 Task: Look for space in Fes, Morocco from 6th September, 2023 to 12th September, 2023 for 4 adults in price range Rs.10000 to Rs.14000. Place can be private room with 4 bedrooms having 4 beds and 4 bathrooms. Property type can be house, flat, guest house. Amenities needed are: wifi, TV, free parkinig on premises, gym, breakfast. Booking option can be shelf check-in. Required host language is English.
Action: Mouse pressed left at (494, 102)
Screenshot: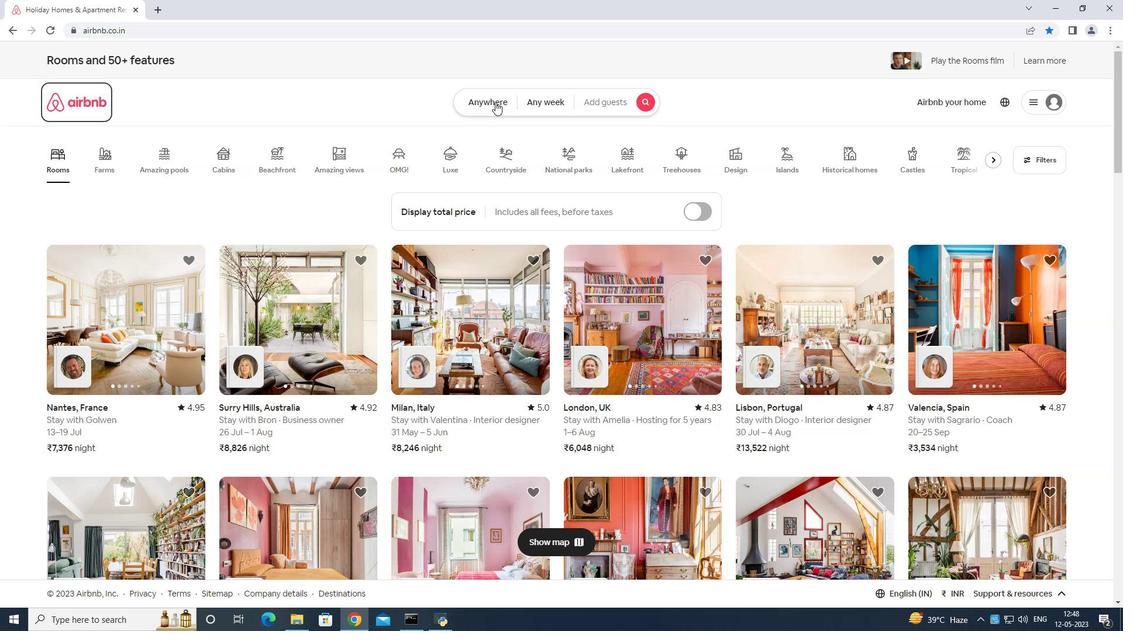 
Action: Mouse moved to (457, 135)
Screenshot: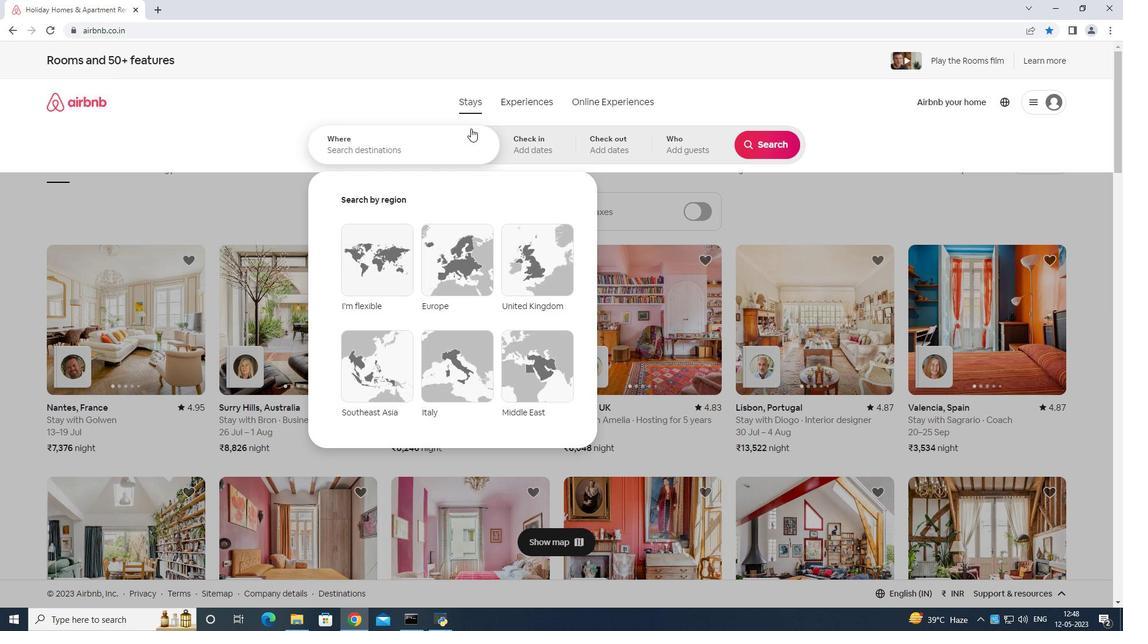
Action: Mouse pressed left at (457, 135)
Screenshot: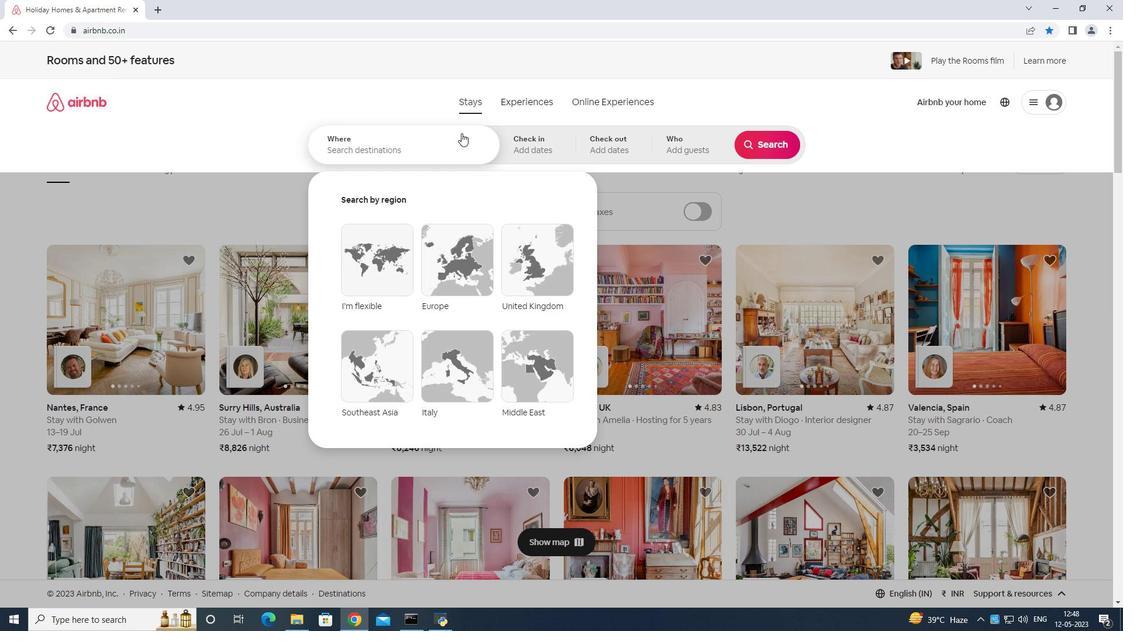 
Action: Mouse moved to (469, 151)
Screenshot: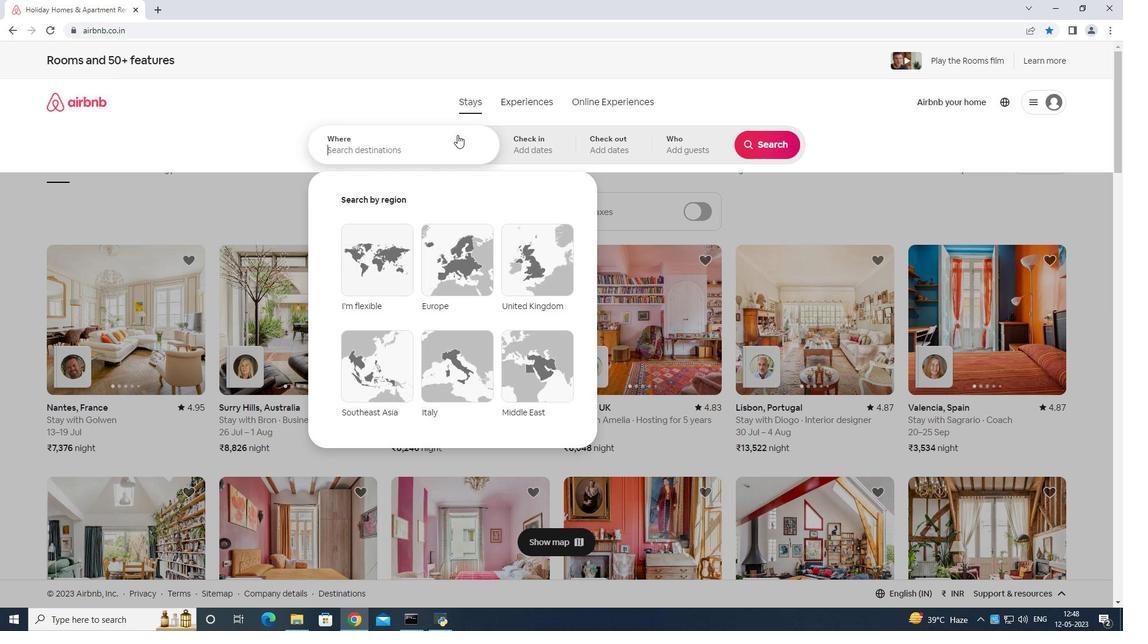 
Action: Key pressed <Key.shift>Fes<Key.space>morocco<Key.space><Key.enter>
Screenshot: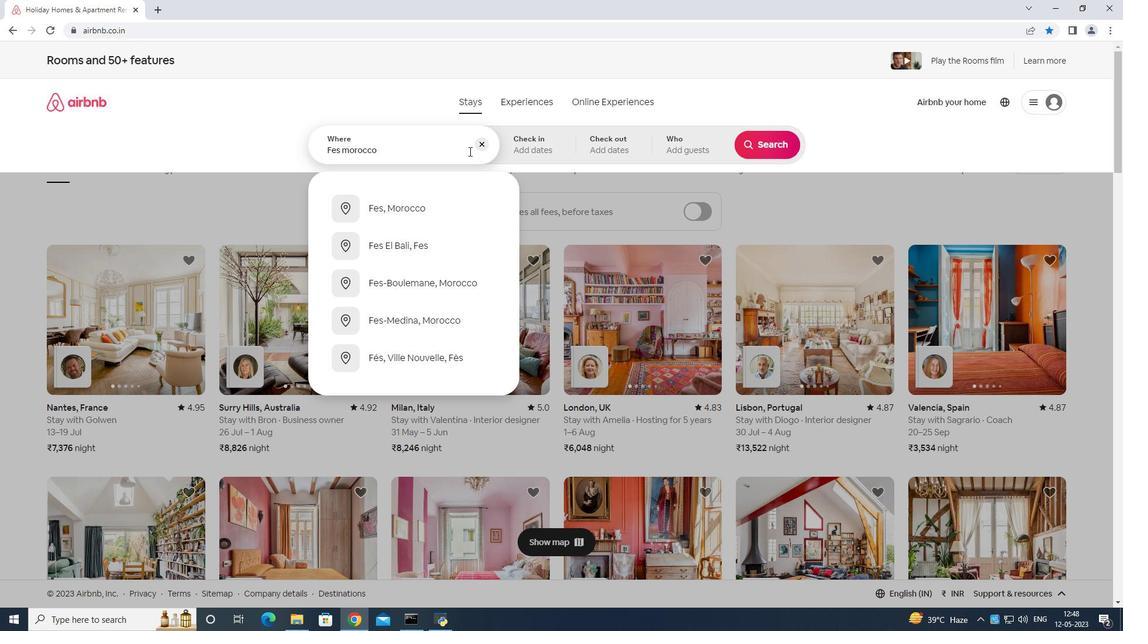
Action: Mouse moved to (753, 240)
Screenshot: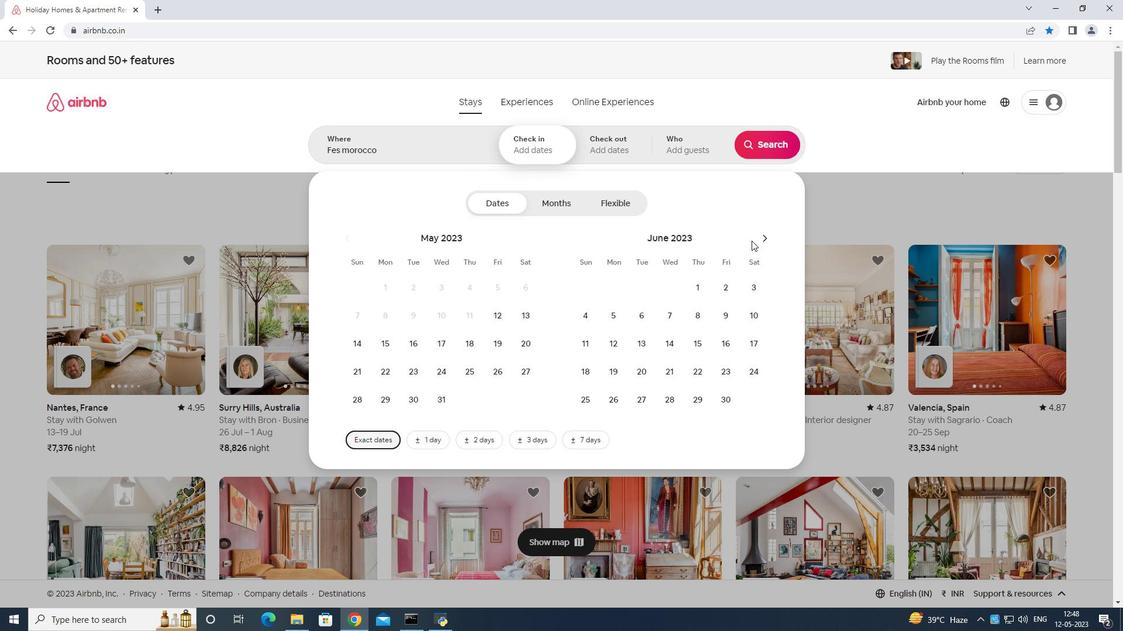 
Action: Mouse pressed left at (753, 240)
Screenshot: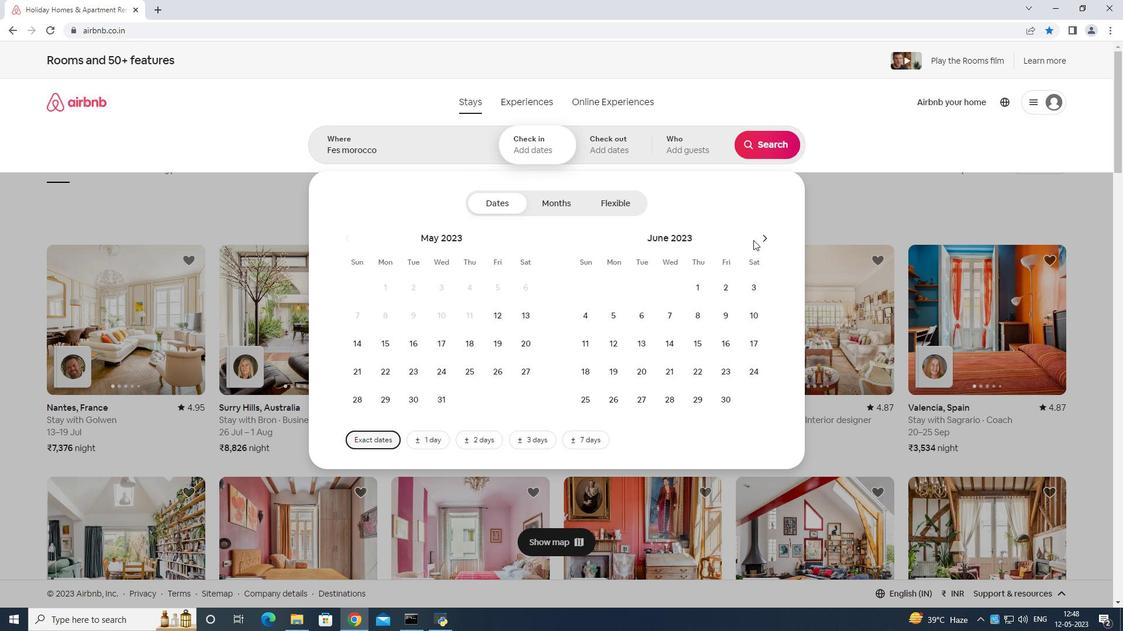 
Action: Mouse moved to (754, 240)
Screenshot: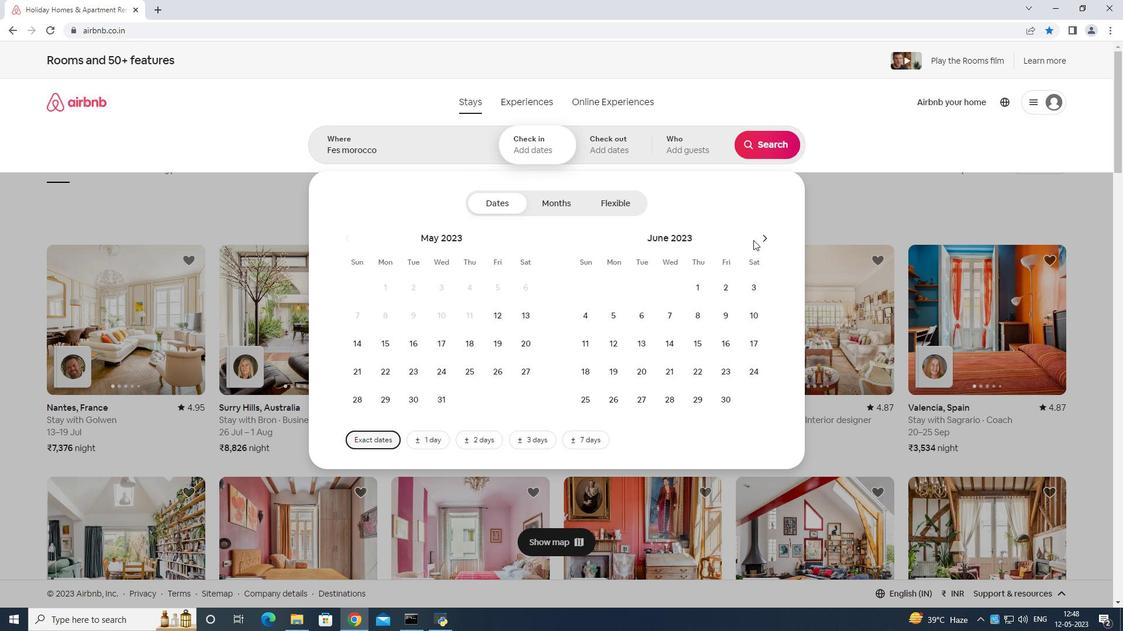 
Action: Mouse pressed left at (754, 240)
Screenshot: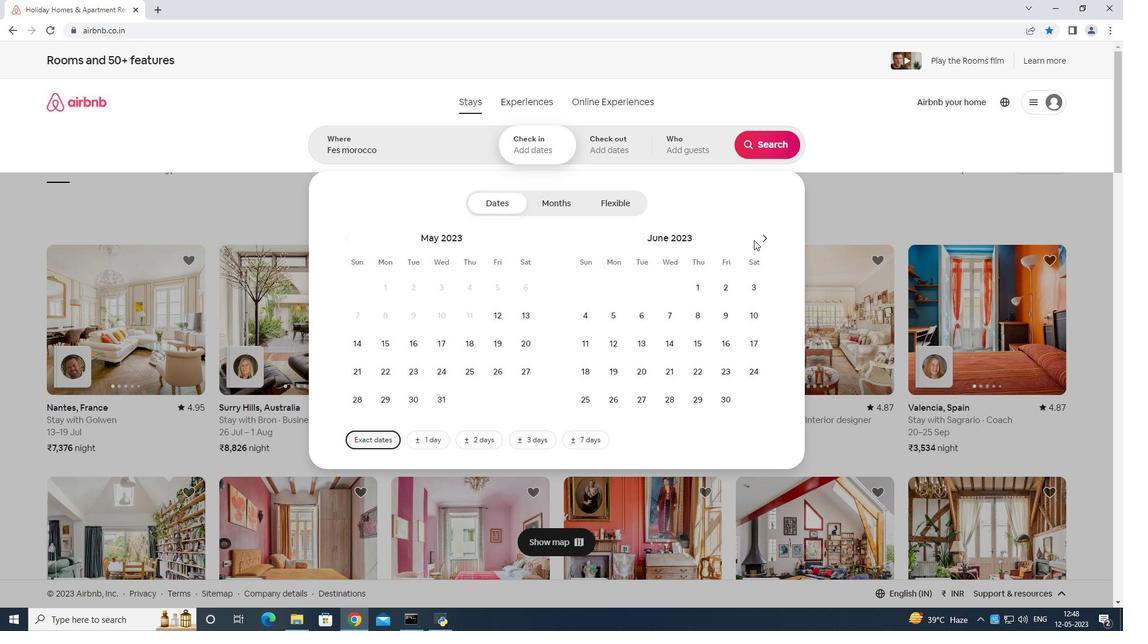 
Action: Mouse moved to (762, 244)
Screenshot: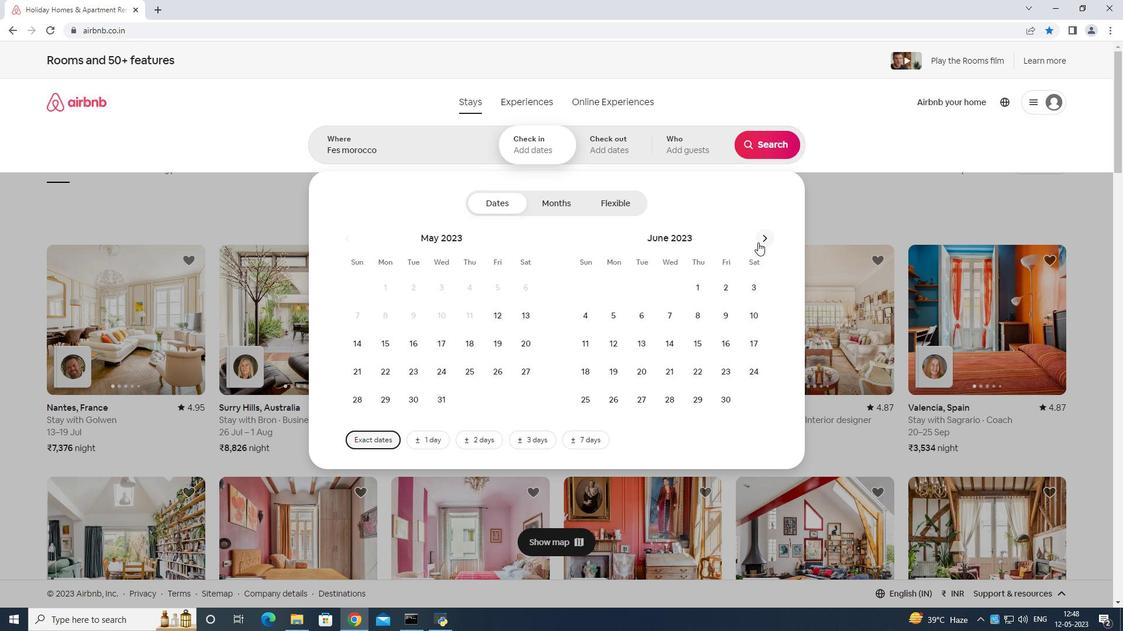 
Action: Mouse pressed left at (762, 244)
Screenshot: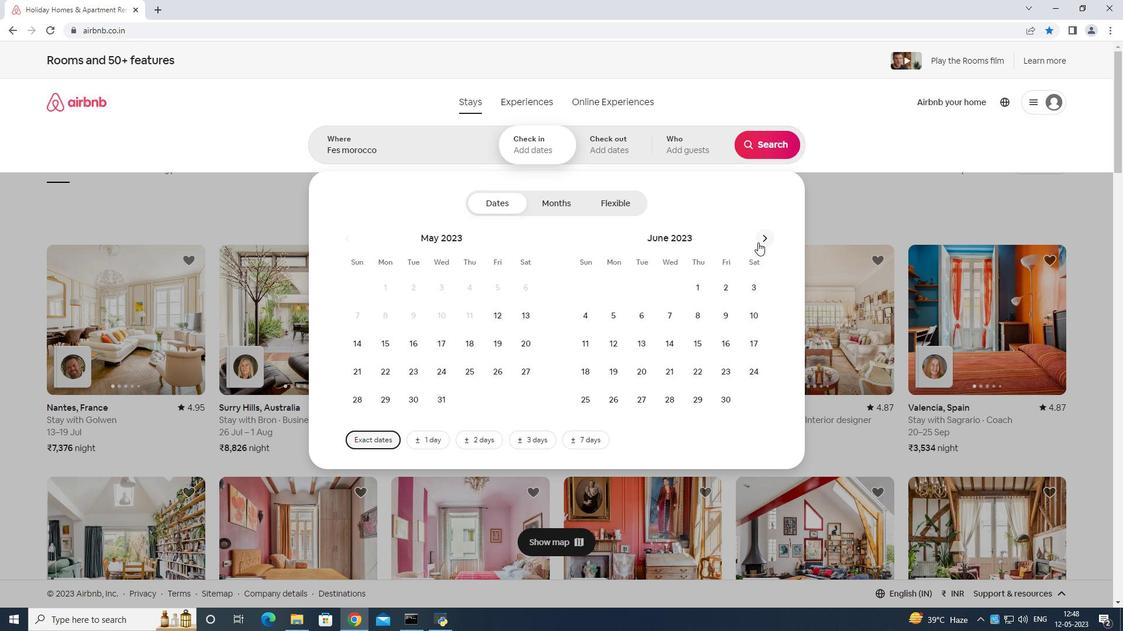 
Action: Mouse moved to (767, 243)
Screenshot: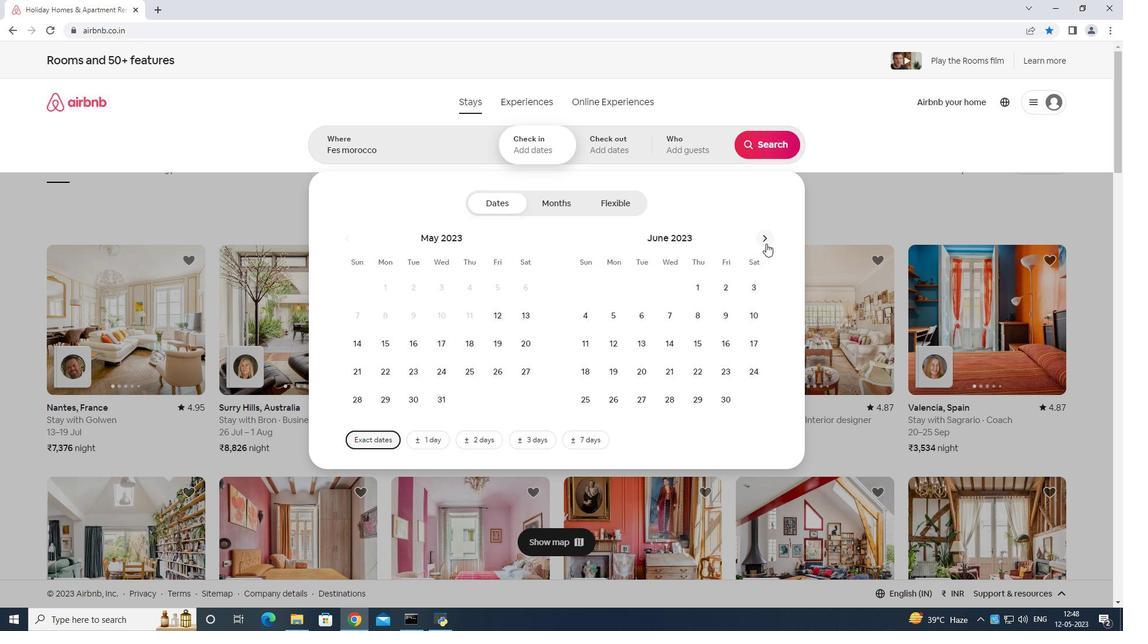 
Action: Mouse pressed left at (767, 243)
Screenshot: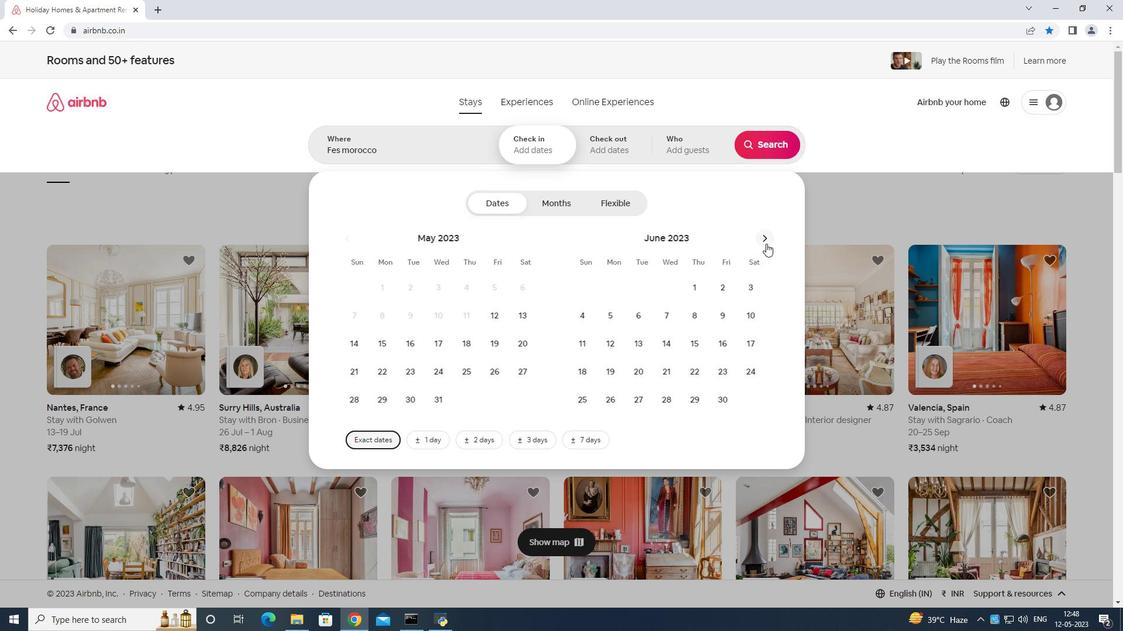 
Action: Mouse moved to (768, 243)
Screenshot: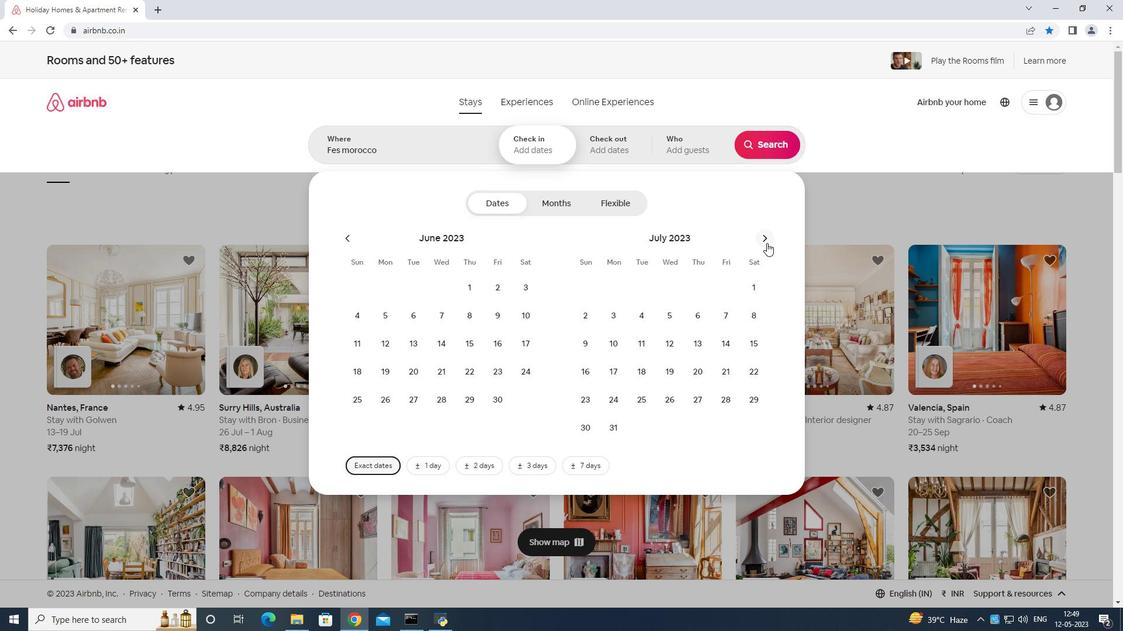 
Action: Mouse pressed left at (768, 243)
Screenshot: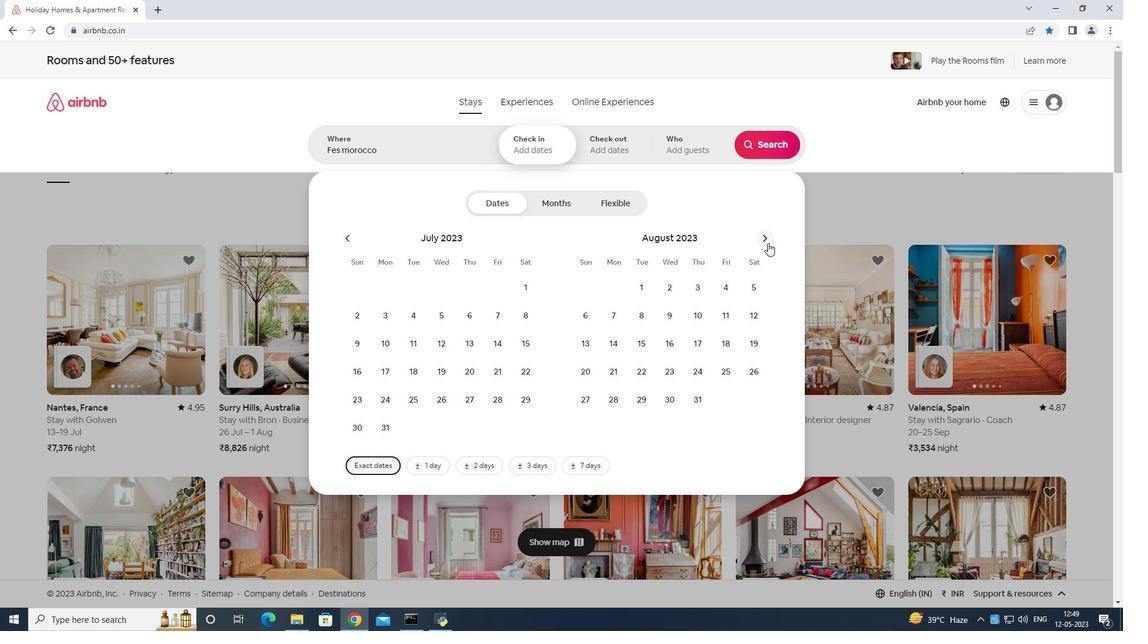 
Action: Mouse moved to (665, 315)
Screenshot: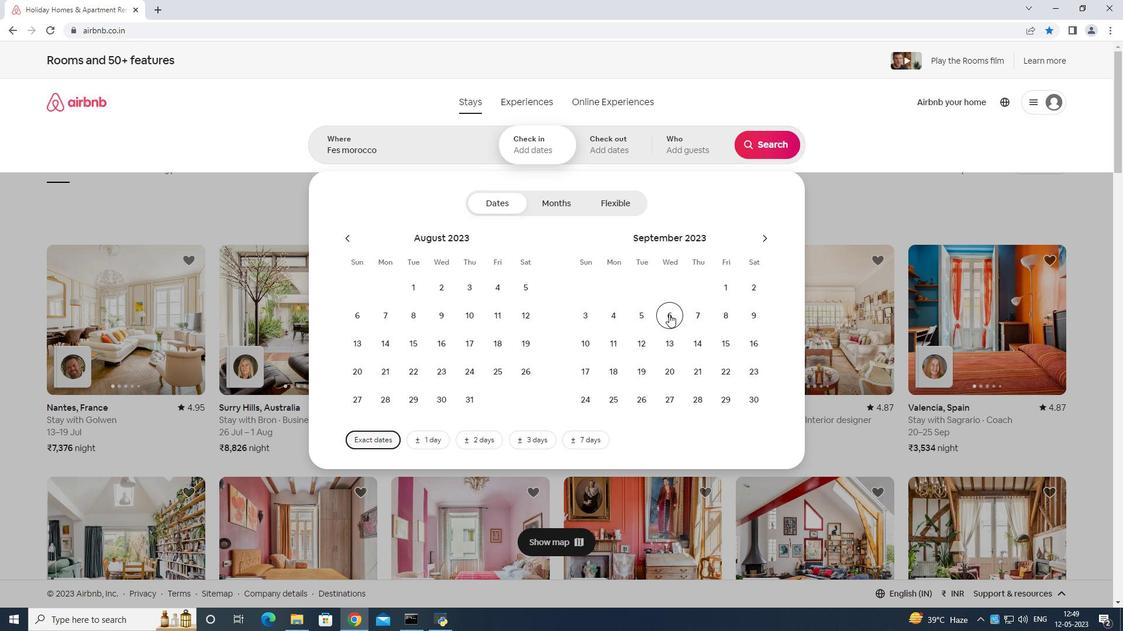 
Action: Mouse pressed left at (665, 315)
Screenshot: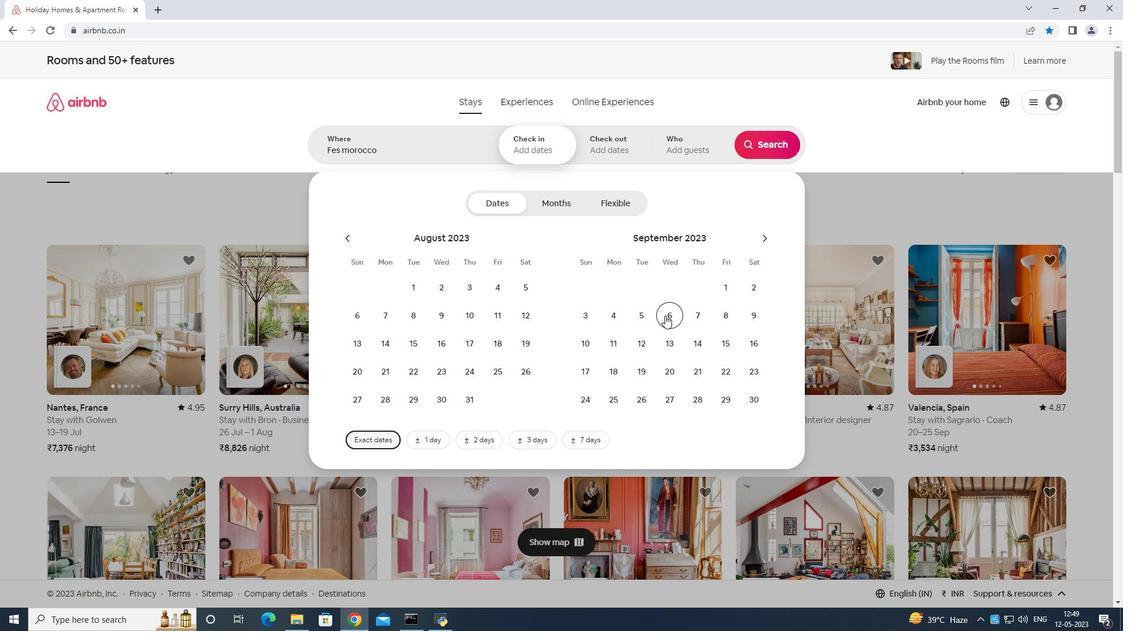 
Action: Mouse moved to (650, 338)
Screenshot: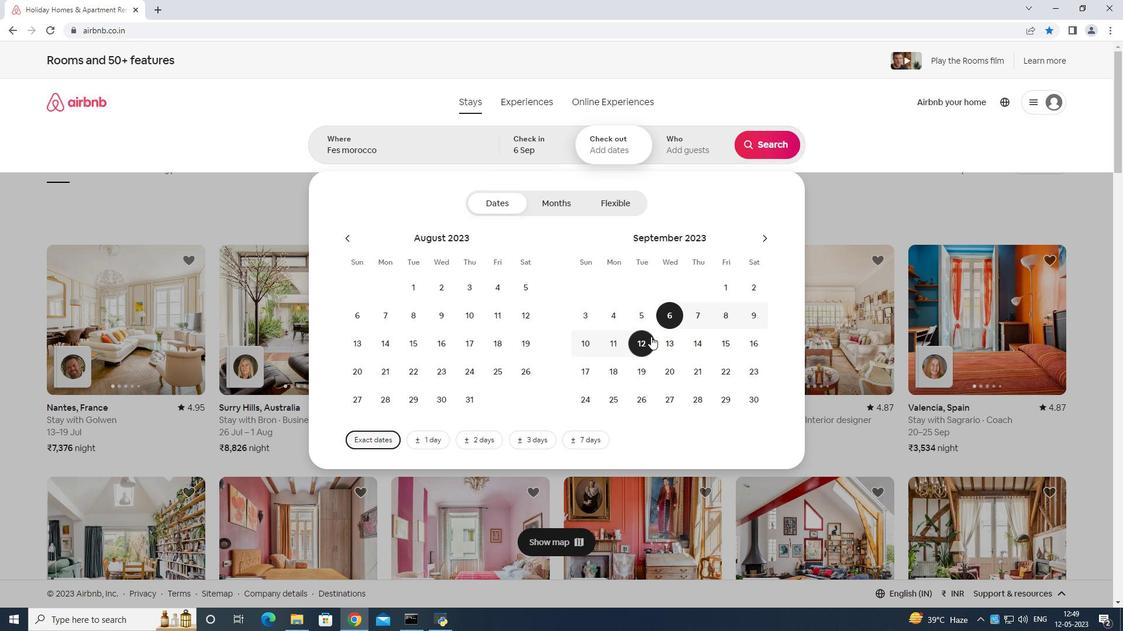 
Action: Mouse pressed left at (650, 338)
Screenshot: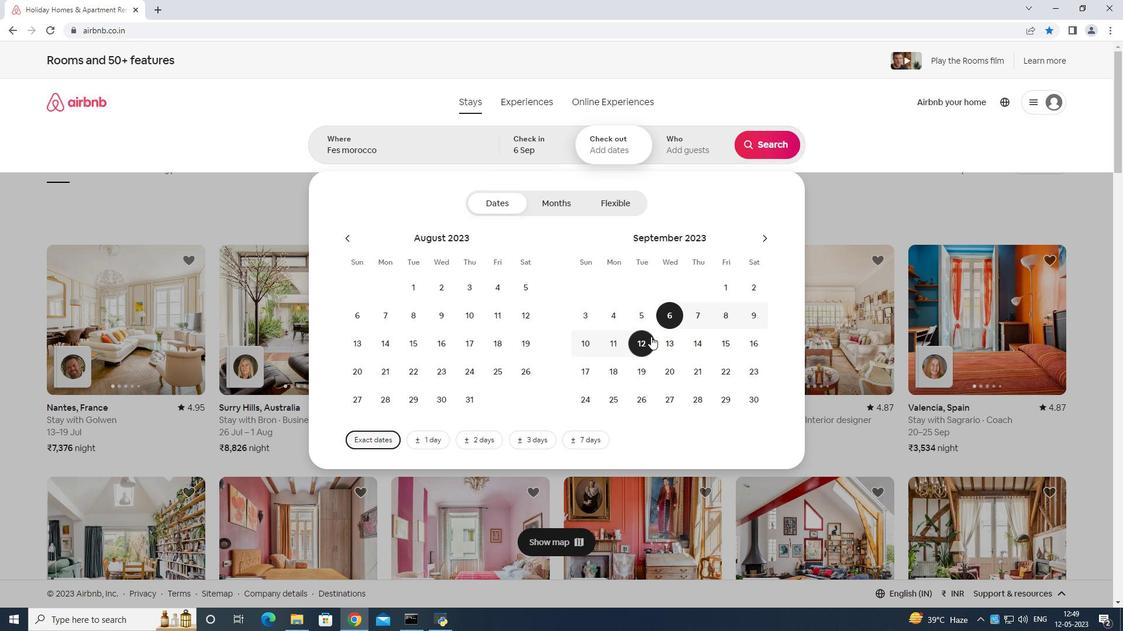
Action: Mouse moved to (709, 140)
Screenshot: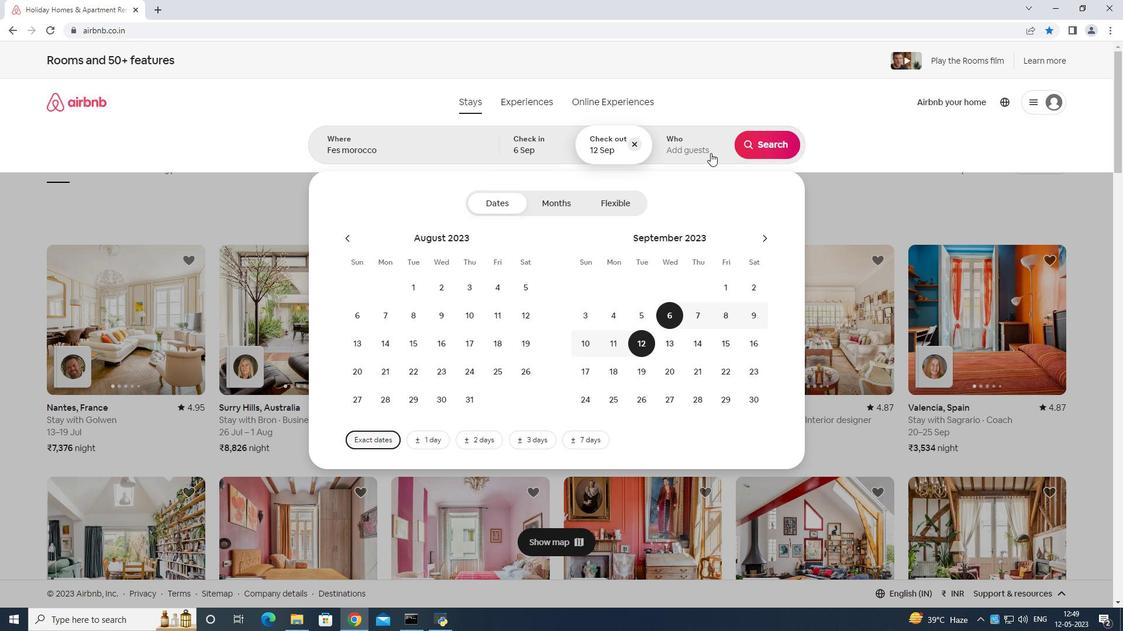
Action: Mouse pressed left at (709, 140)
Screenshot: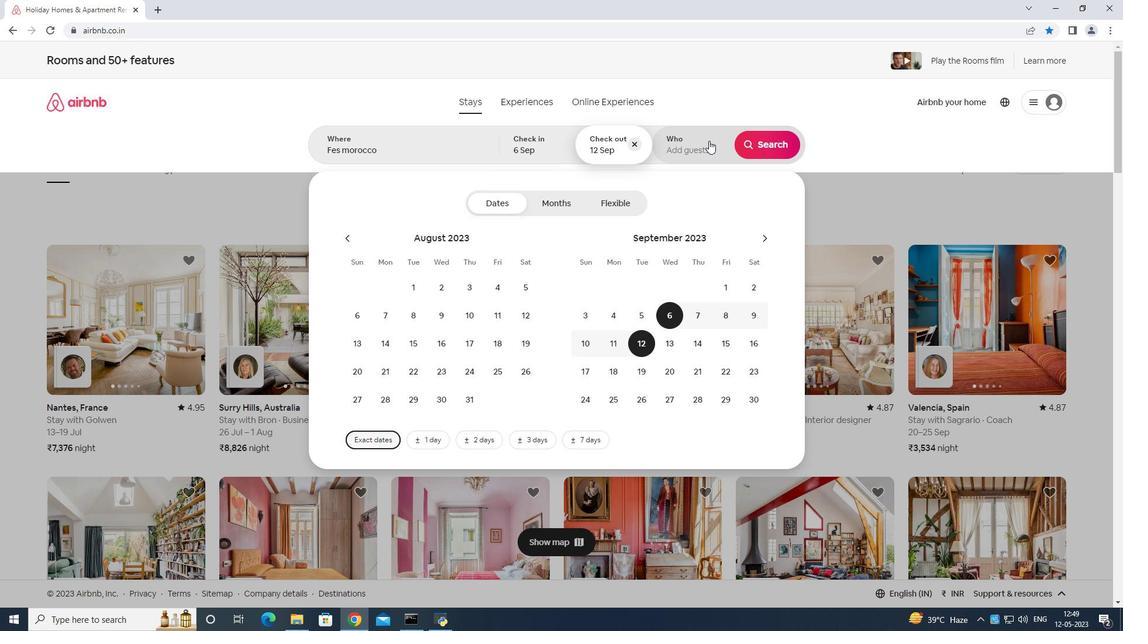
Action: Mouse moved to (768, 204)
Screenshot: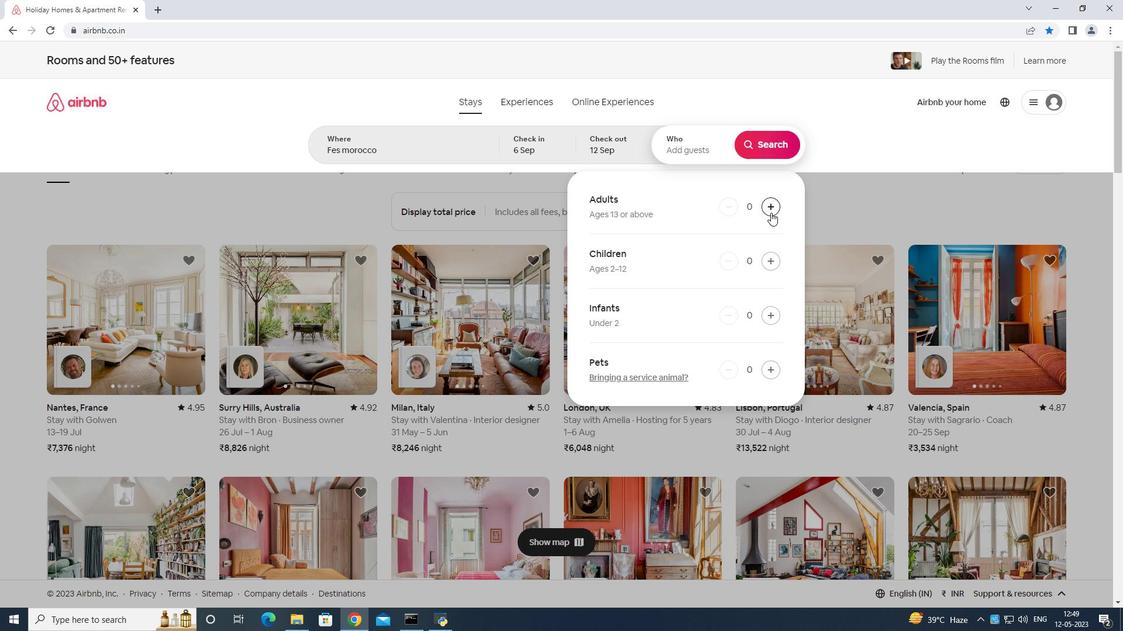 
Action: Mouse pressed left at (768, 204)
Screenshot: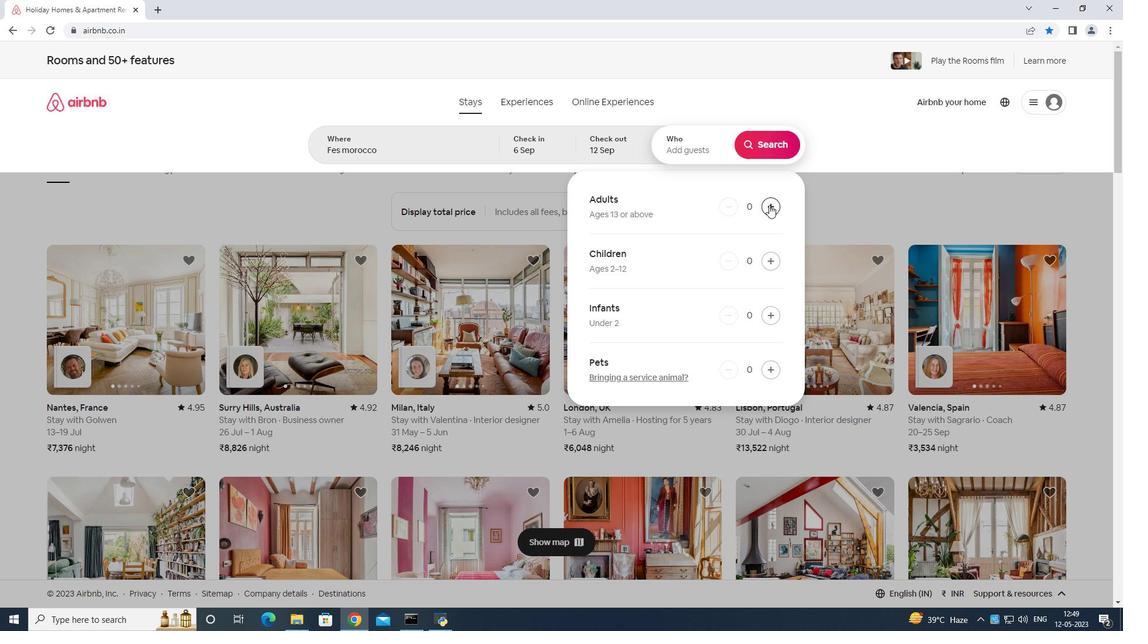 
Action: Mouse pressed left at (768, 204)
Screenshot: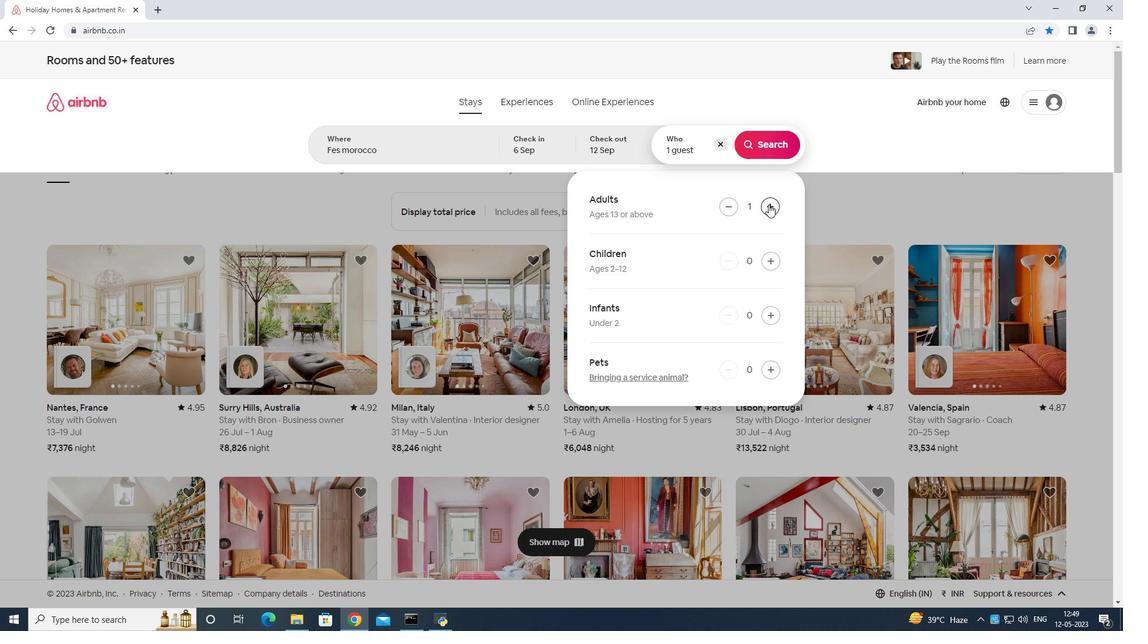 
Action: Mouse pressed left at (768, 204)
Screenshot: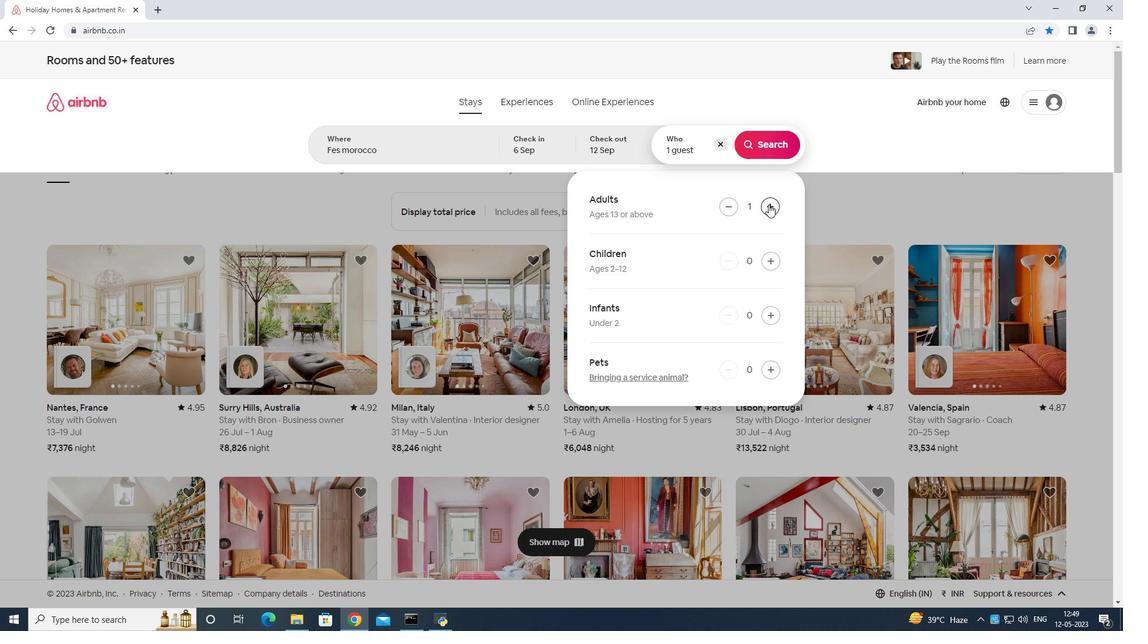 
Action: Mouse pressed left at (768, 204)
Screenshot: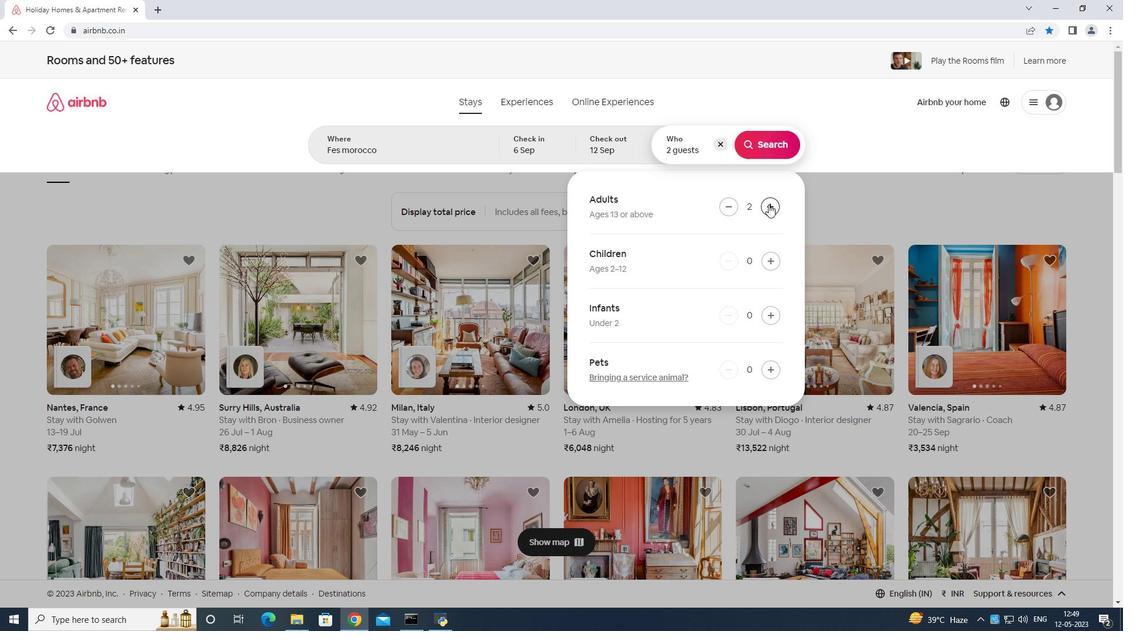 
Action: Mouse moved to (754, 148)
Screenshot: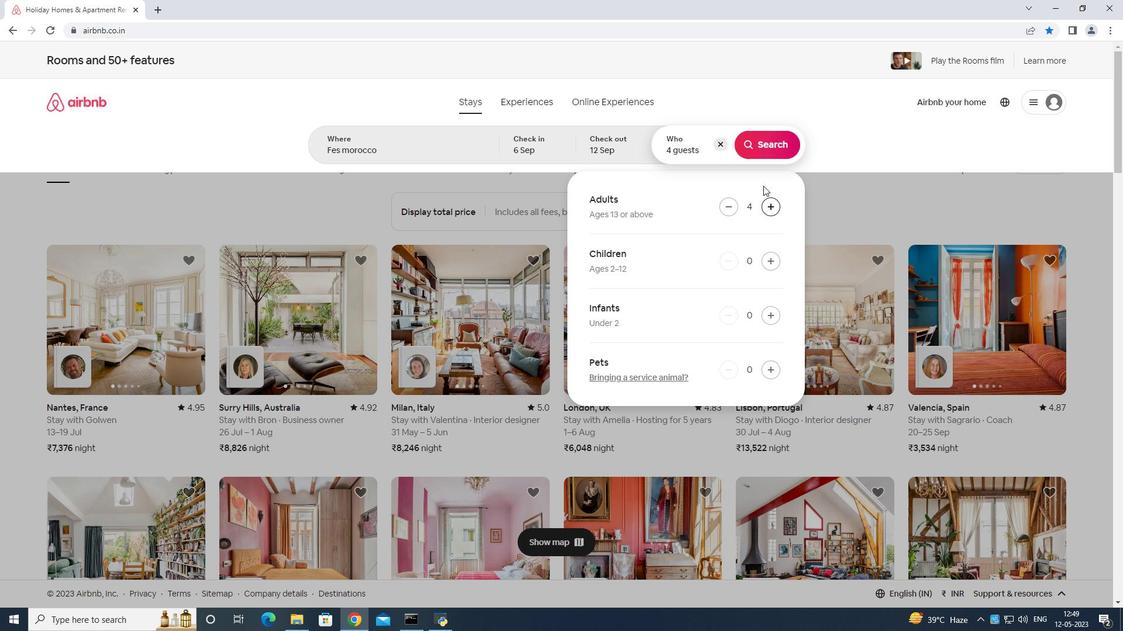 
Action: Mouse pressed left at (754, 148)
Screenshot: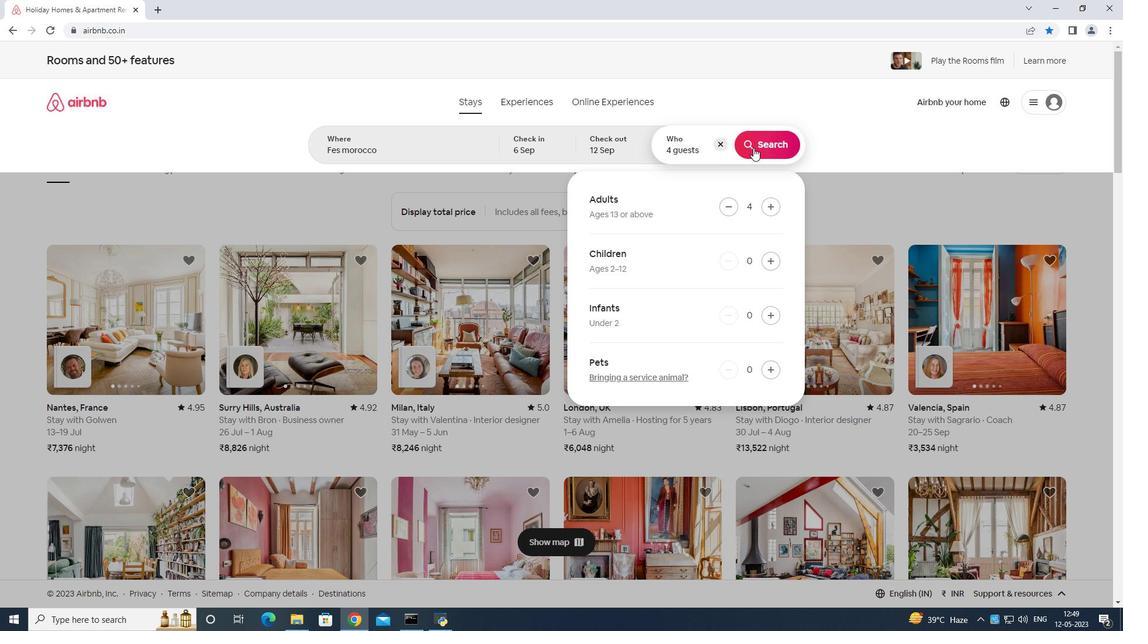 
Action: Mouse moved to (1076, 103)
Screenshot: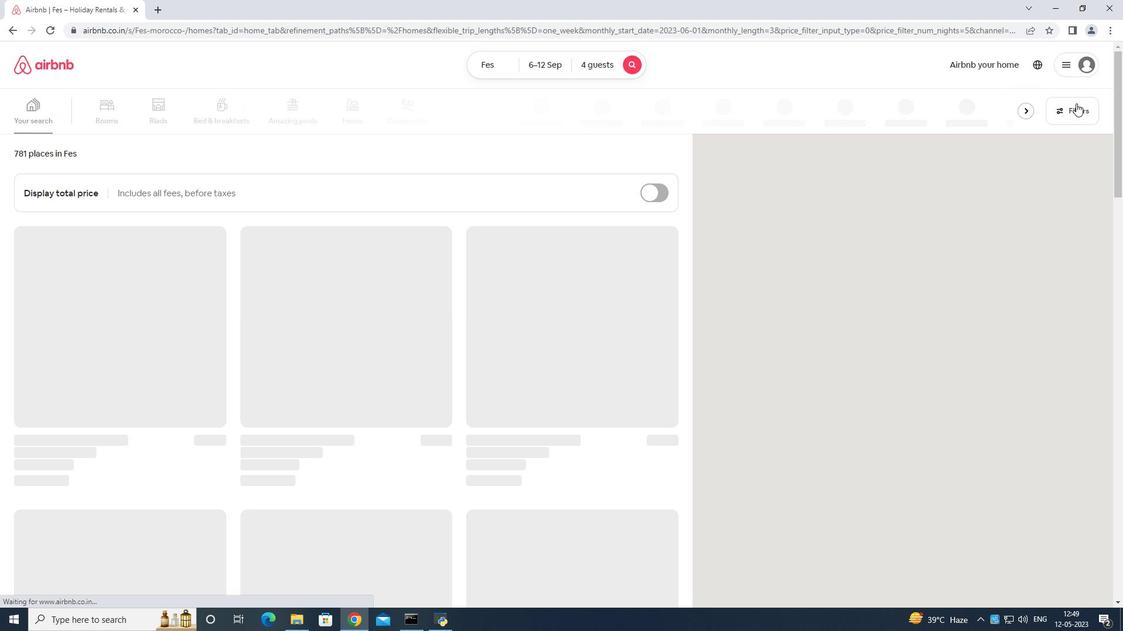 
Action: Mouse pressed left at (1076, 103)
Screenshot: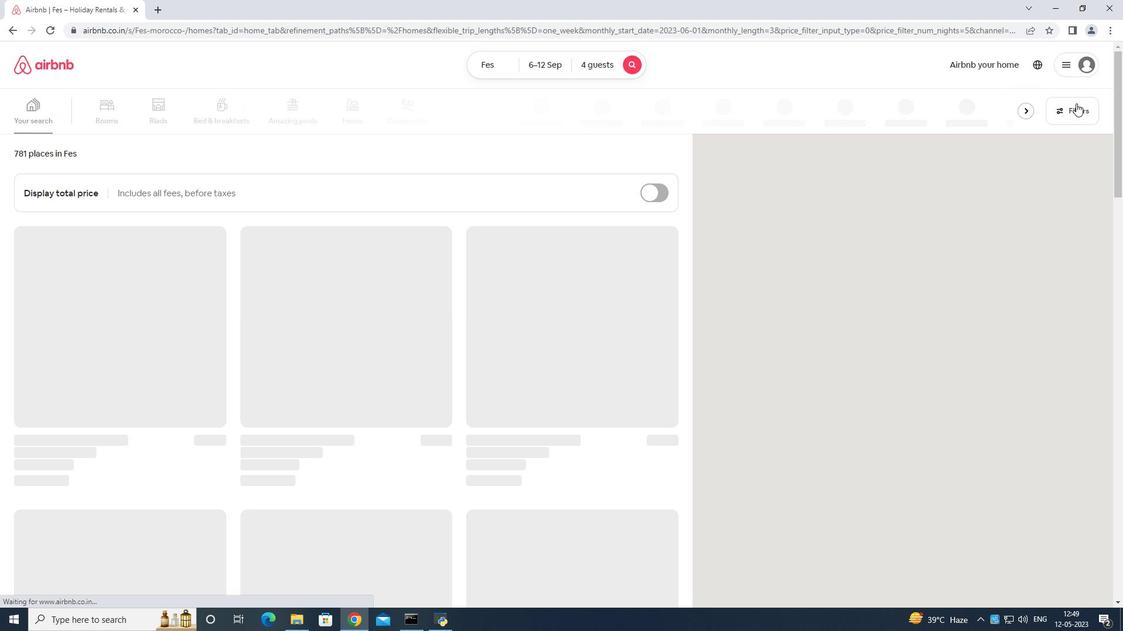 
Action: Mouse moved to (486, 401)
Screenshot: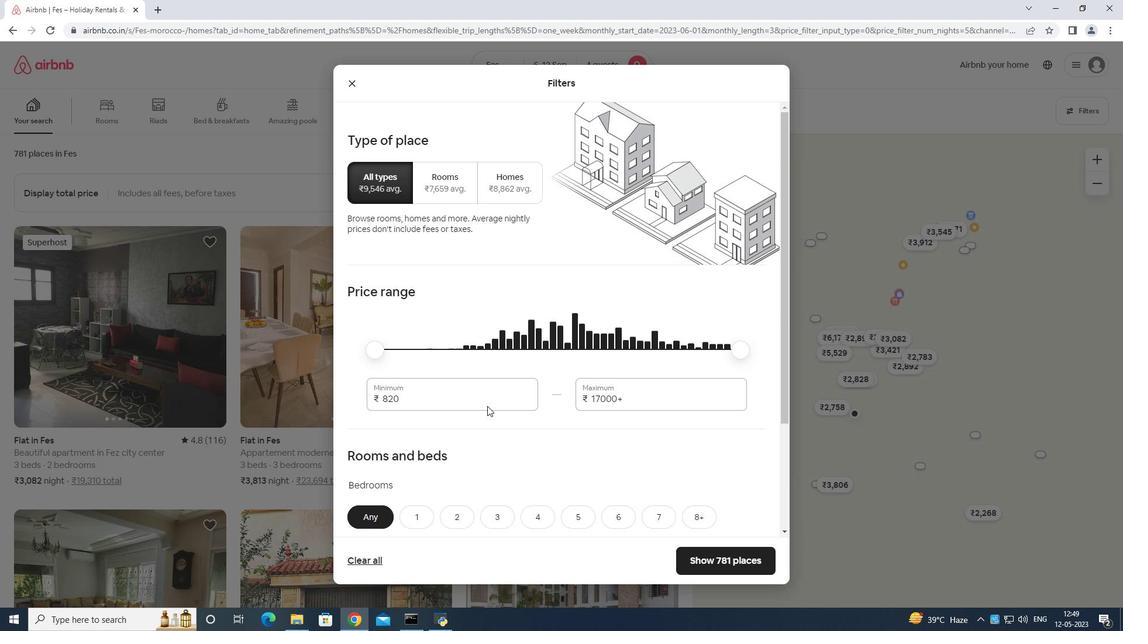 
Action: Mouse pressed left at (486, 401)
Screenshot: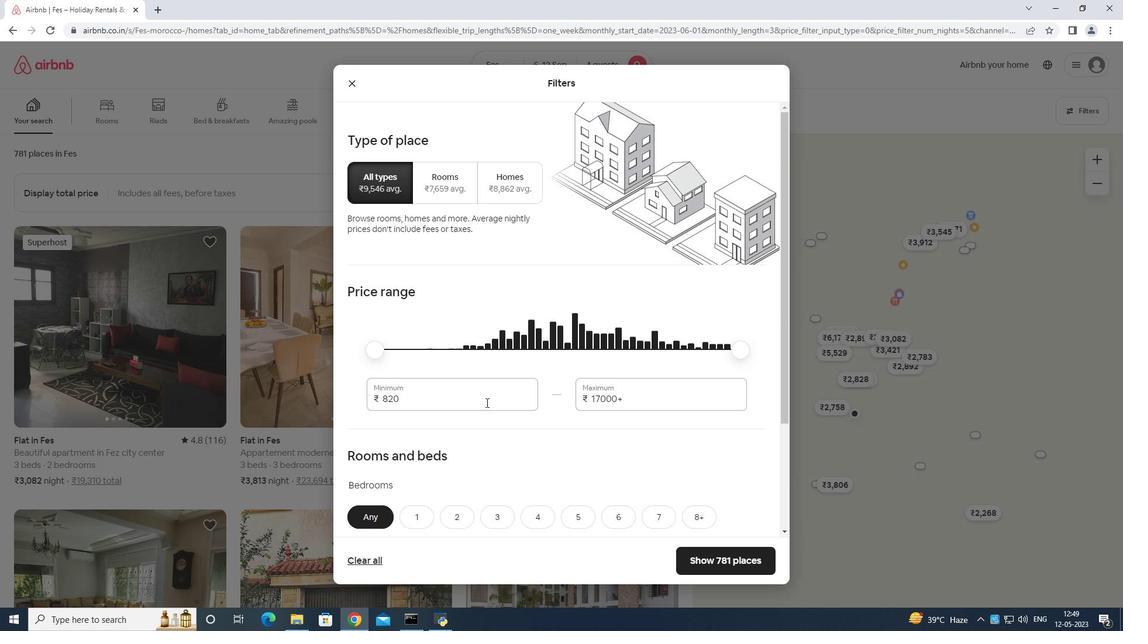 
Action: Mouse moved to (482, 397)
Screenshot: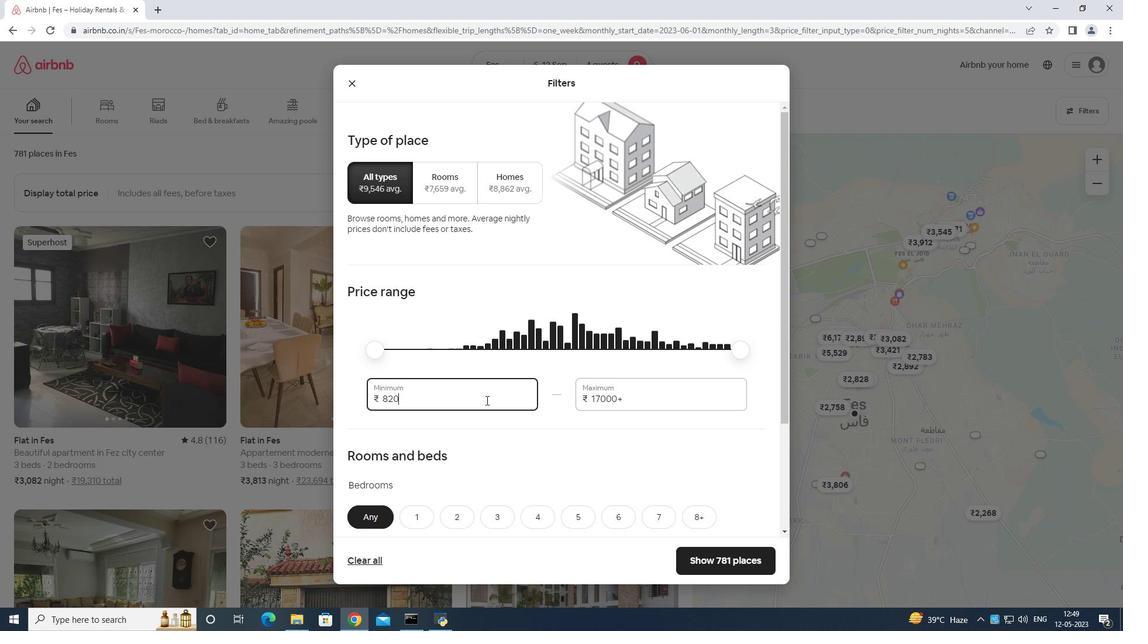 
Action: Key pressed <Key.backspace>
Screenshot: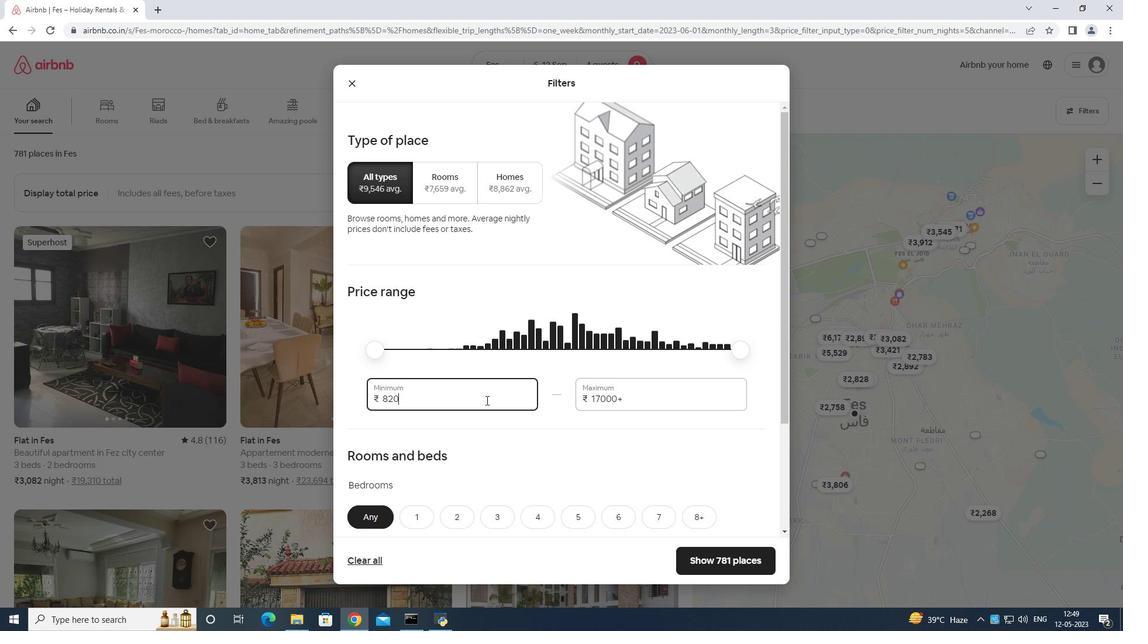 
Action: Mouse moved to (480, 395)
Screenshot: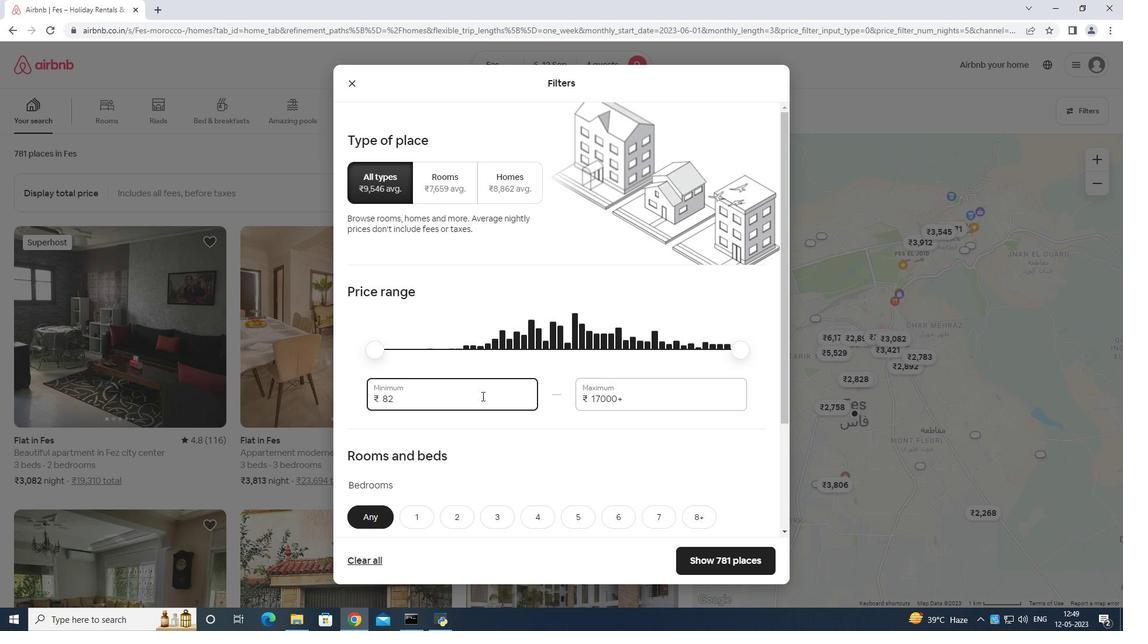 
Action: Key pressed <Key.backspace>
Screenshot: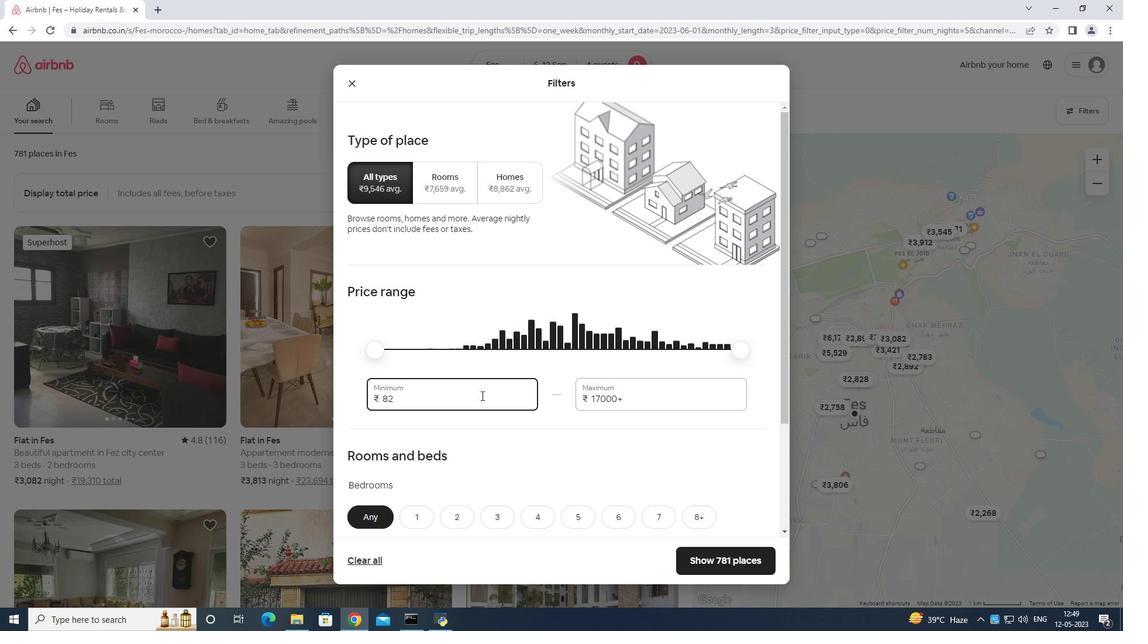 
Action: Mouse moved to (480, 395)
Screenshot: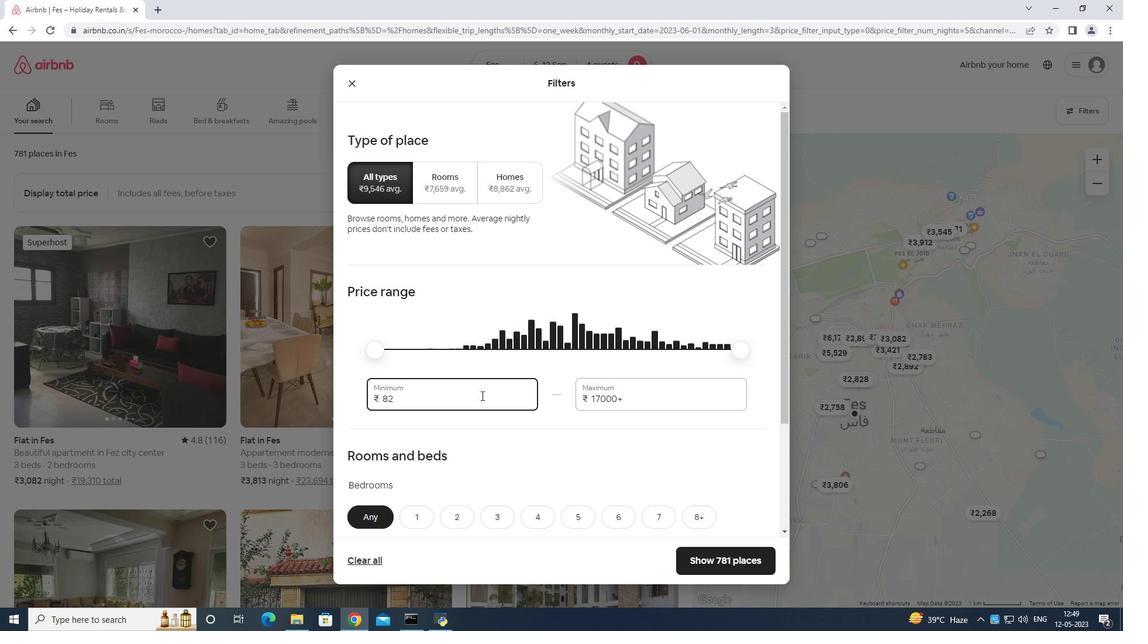 
Action: Key pressed <Key.backspace><Key.backspace>
Screenshot: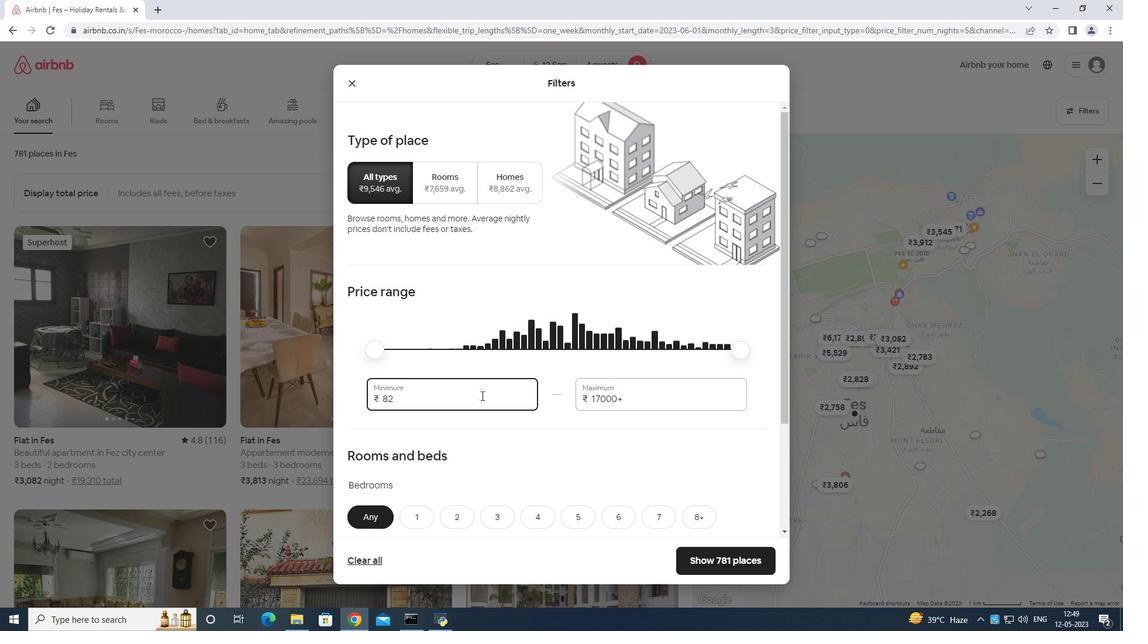 
Action: Mouse moved to (479, 394)
Screenshot: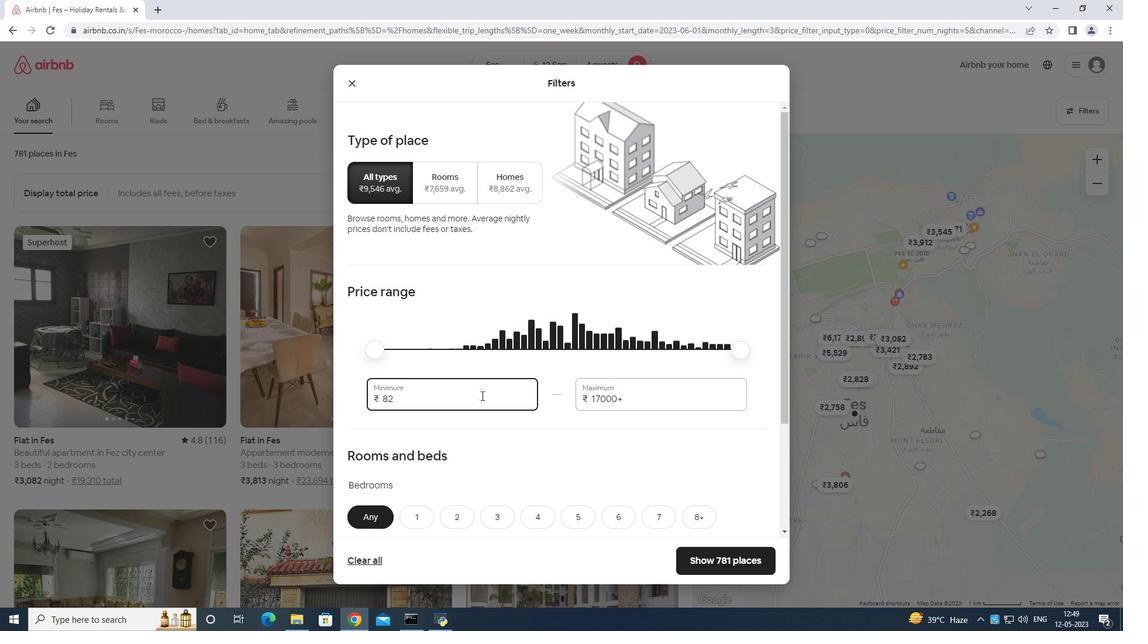 
Action: Key pressed <Key.backspace><Key.backspace><Key.backspace>
Screenshot: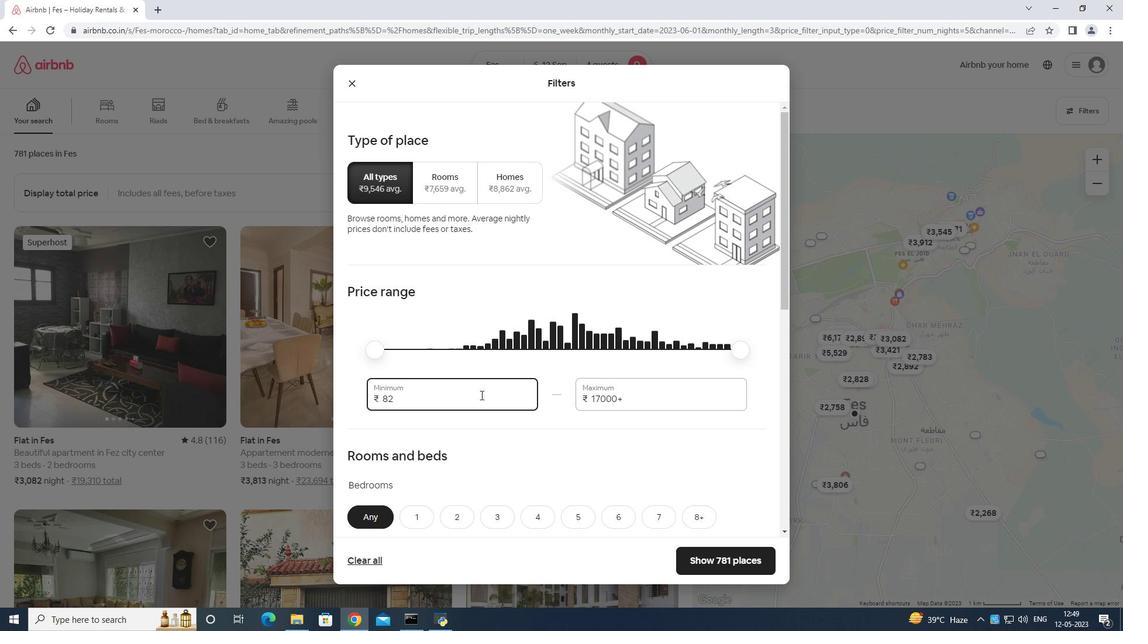 
Action: Mouse moved to (479, 394)
Screenshot: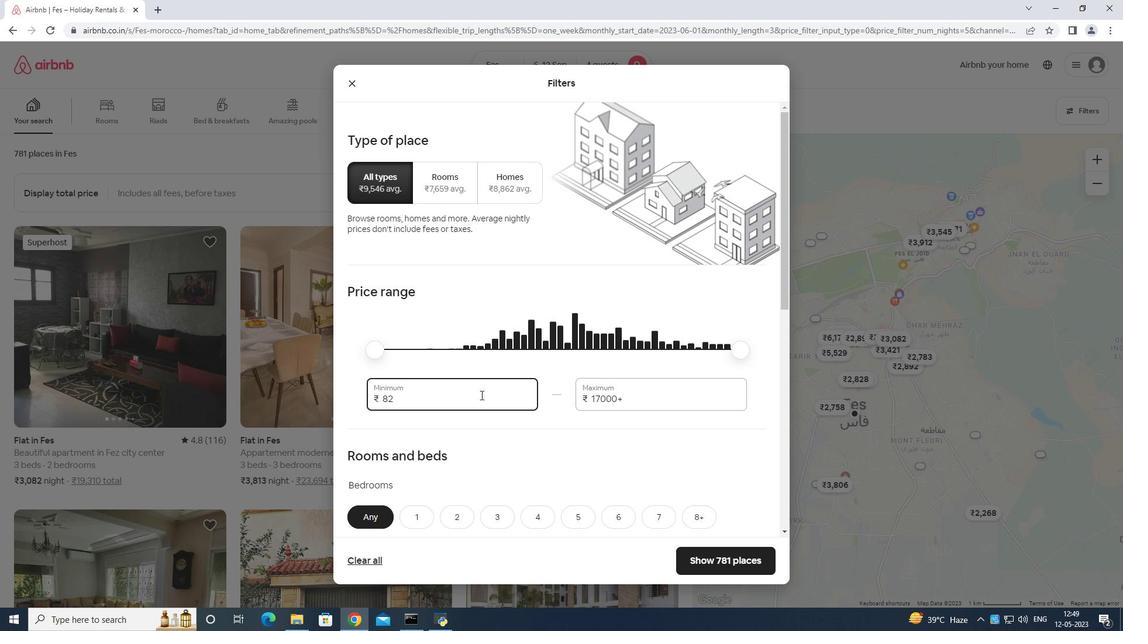 
Action: Key pressed <Key.backspace>
Screenshot: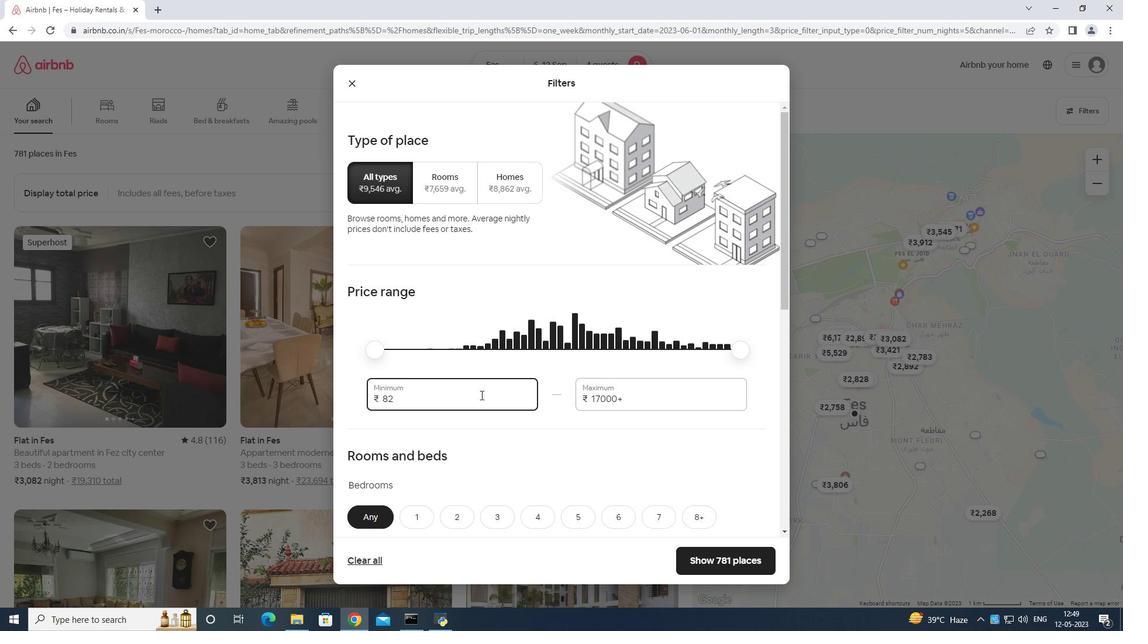 
Action: Mouse moved to (479, 394)
Screenshot: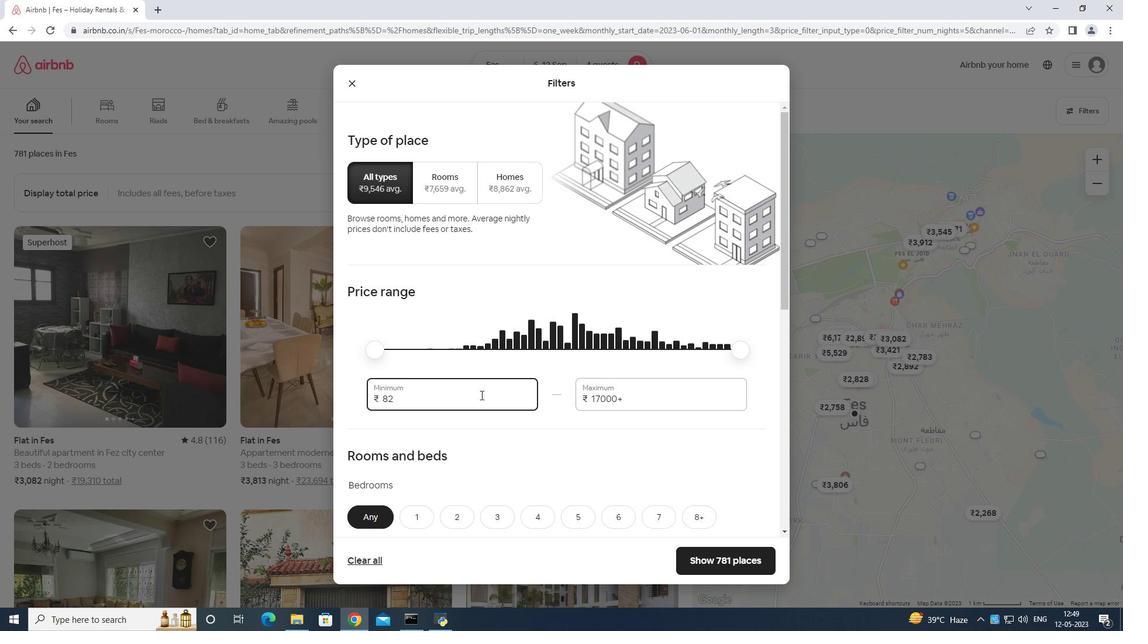 
Action: Key pressed <Key.backspace>
Screenshot: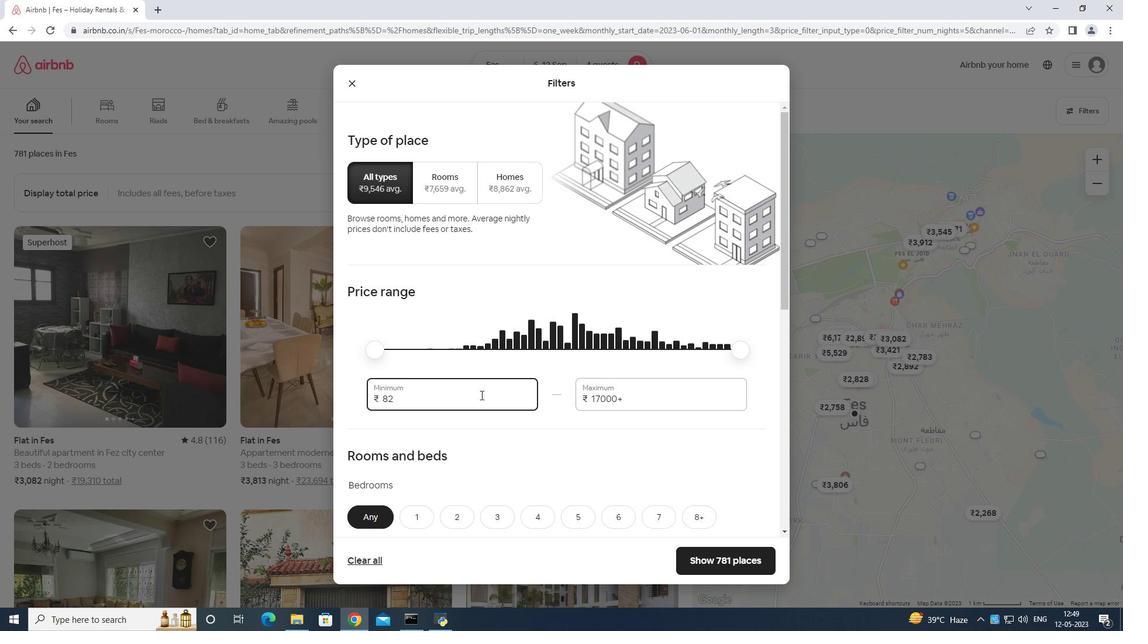 
Action: Mouse moved to (479, 394)
Screenshot: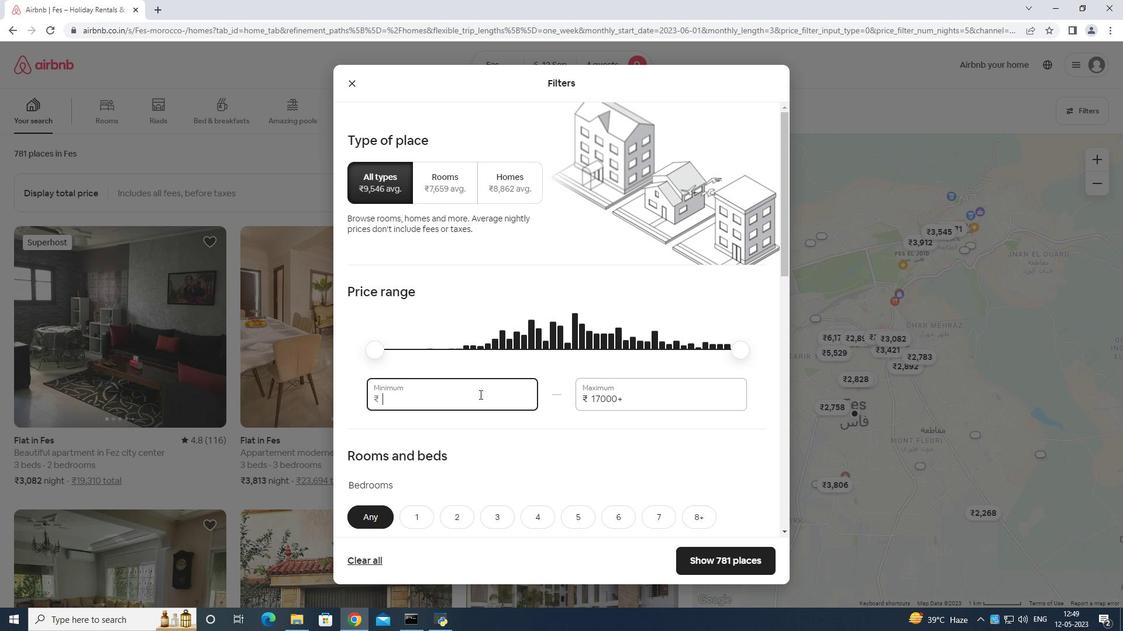 
Action: Key pressed <Key.backspace>
Screenshot: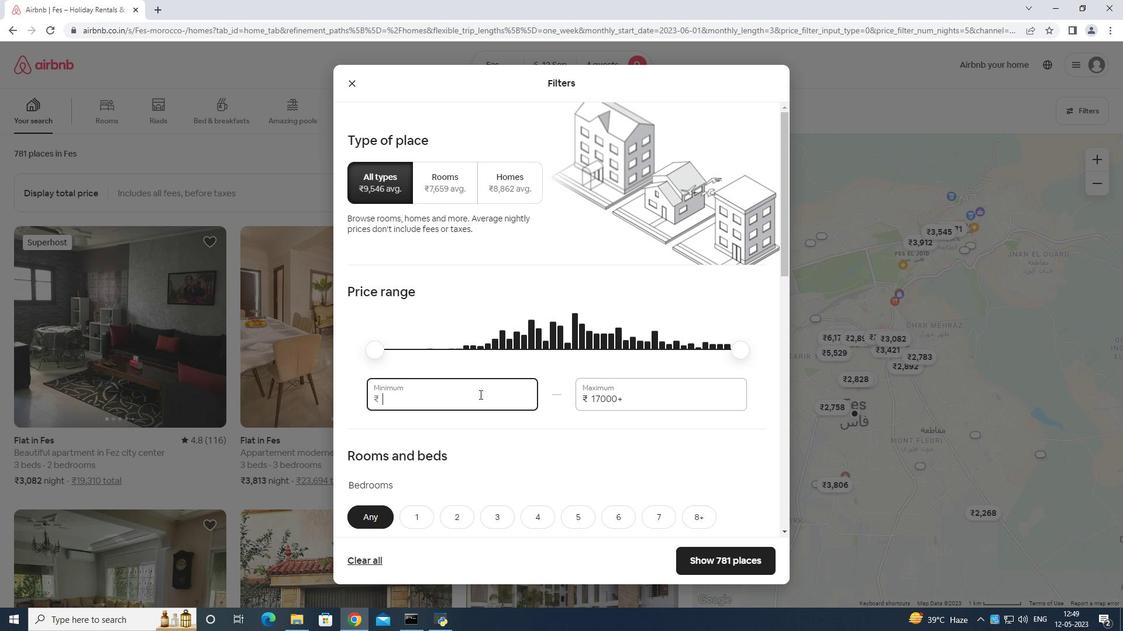 
Action: Mouse moved to (479, 392)
Screenshot: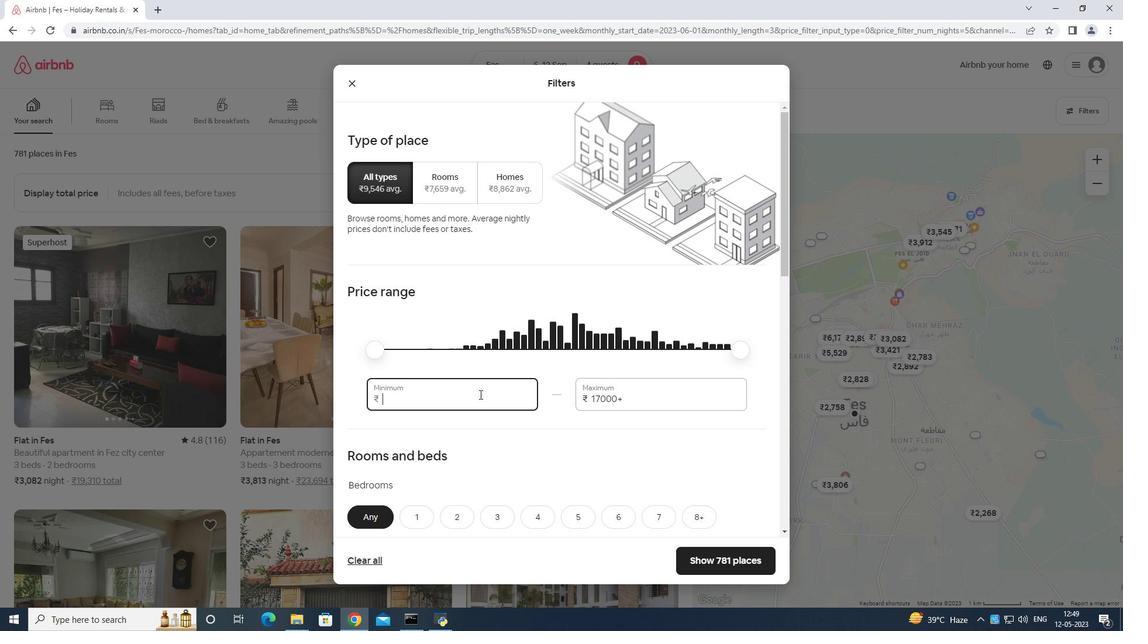 
Action: Key pressed <Key.backspace>
Screenshot: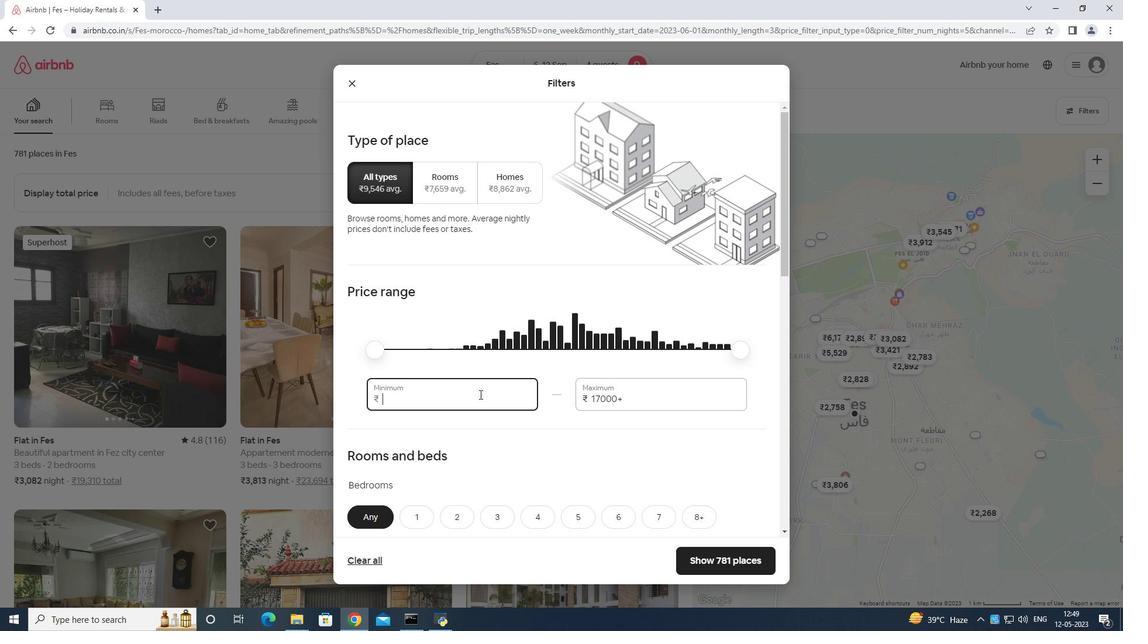
Action: Mouse moved to (479, 391)
Screenshot: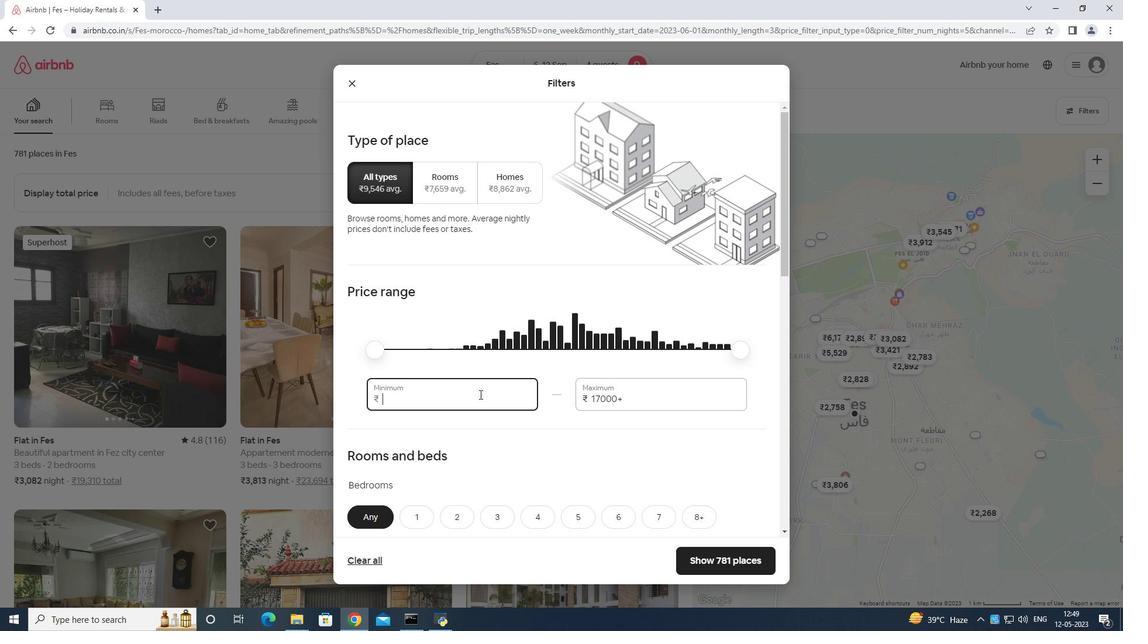 
Action: Key pressed <Key.backspace>
Screenshot: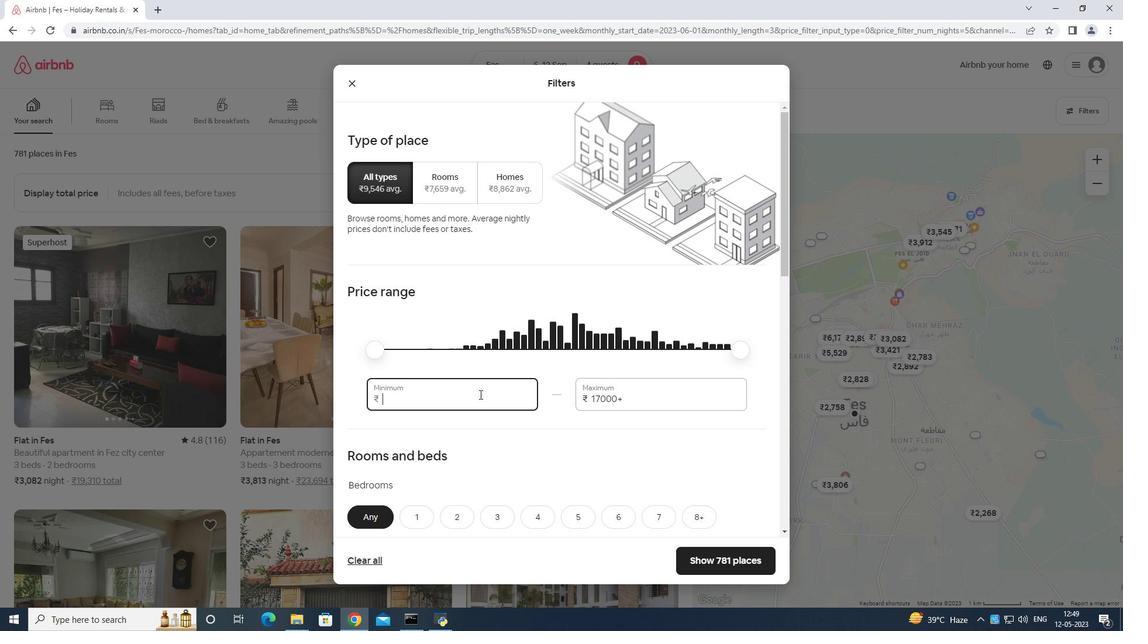 
Action: Mouse moved to (479, 390)
Screenshot: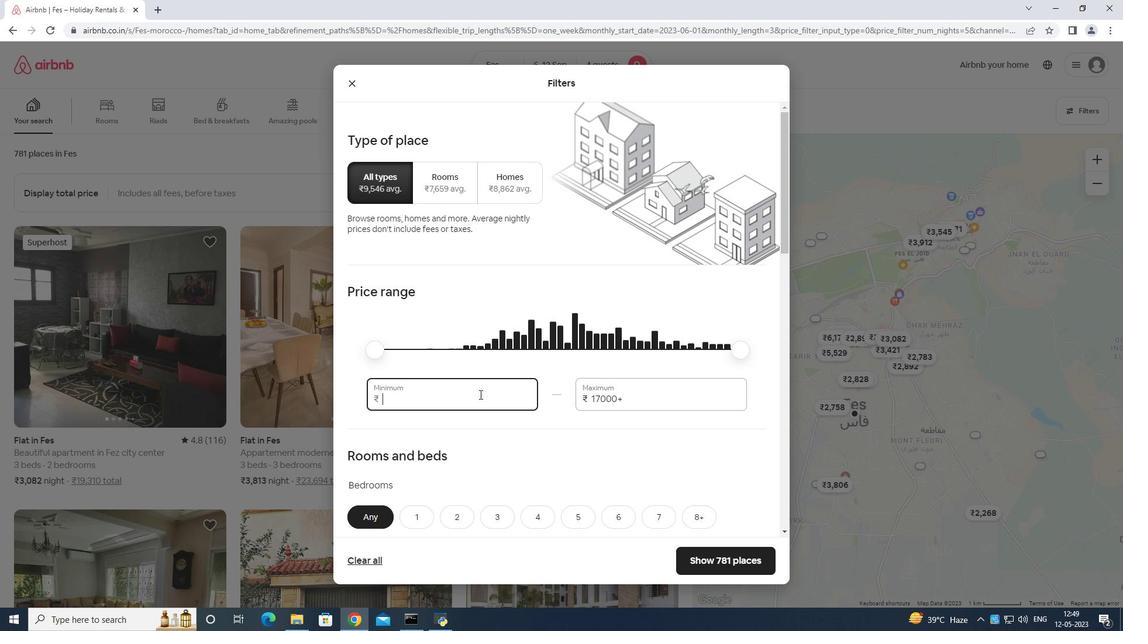 
Action: Key pressed <Key.backspace>
Screenshot: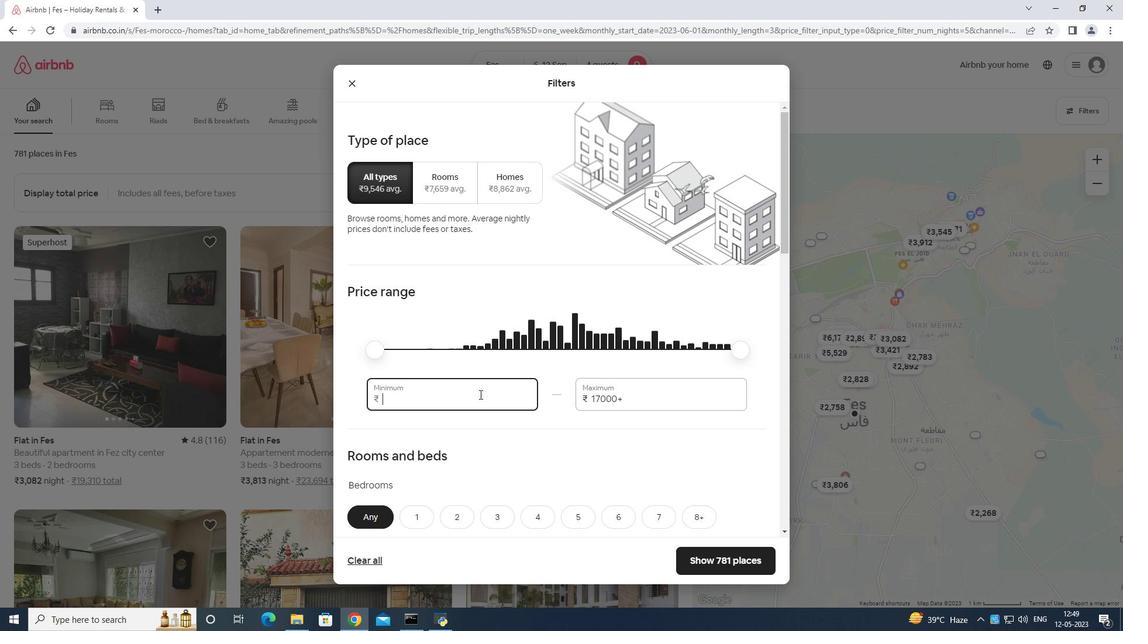 
Action: Mouse moved to (480, 386)
Screenshot: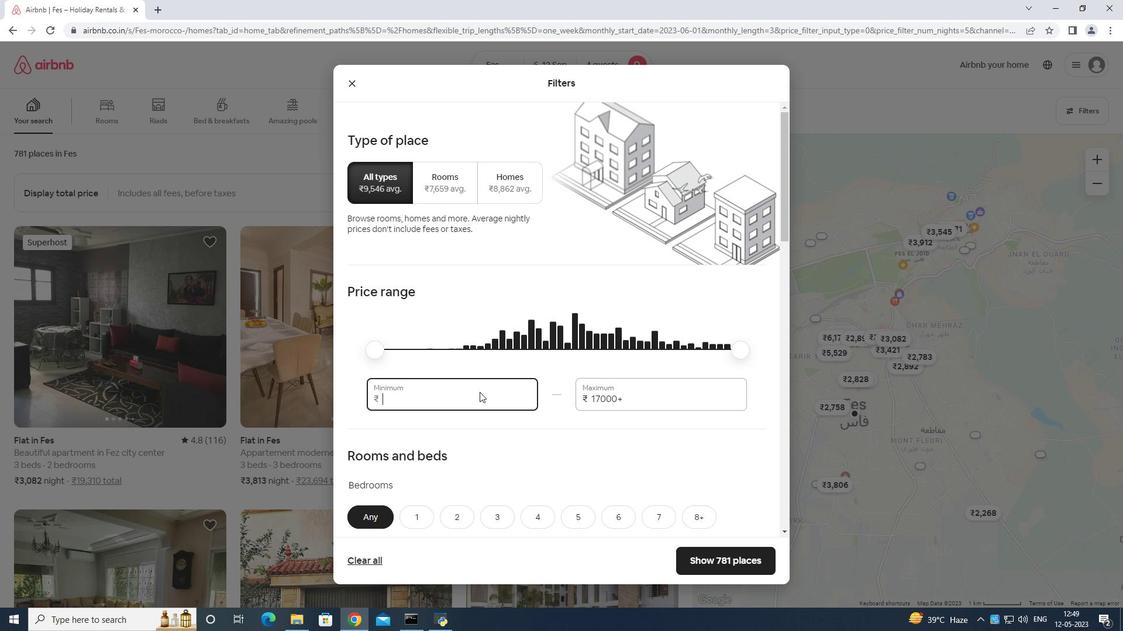 
Action: Key pressed 1
Screenshot: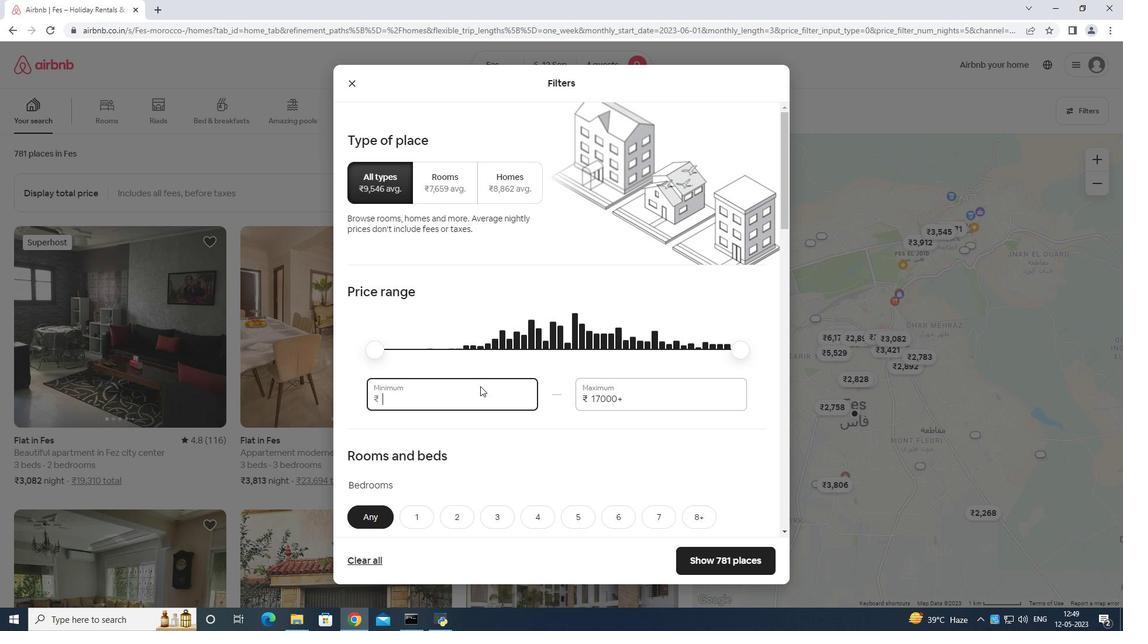 
Action: Mouse moved to (482, 382)
Screenshot: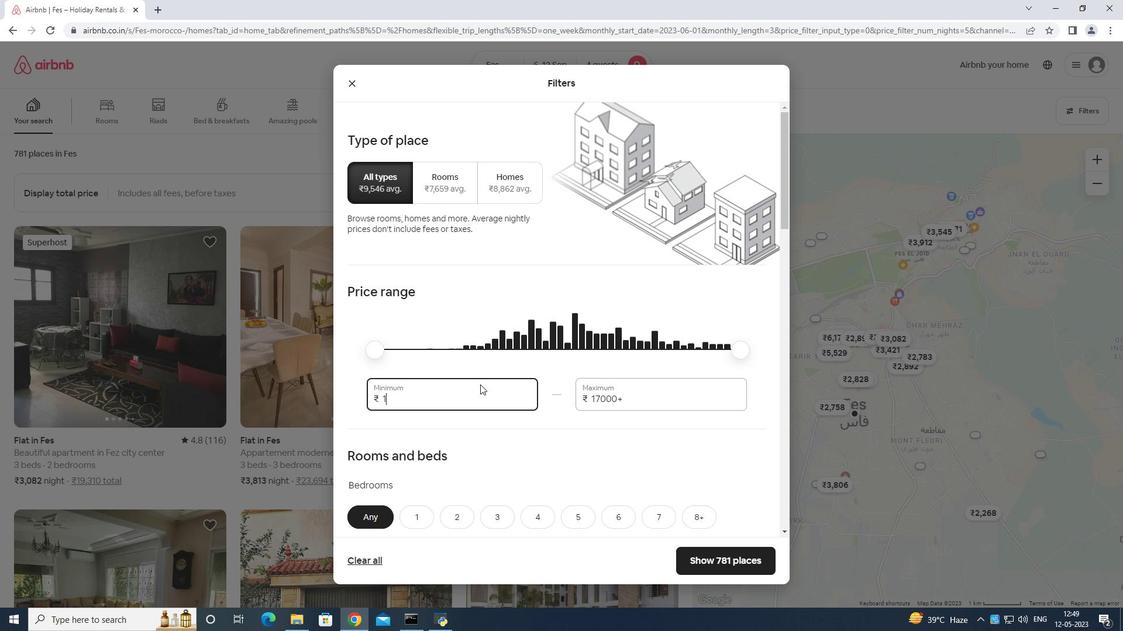 
Action: Key pressed 0000
Screenshot: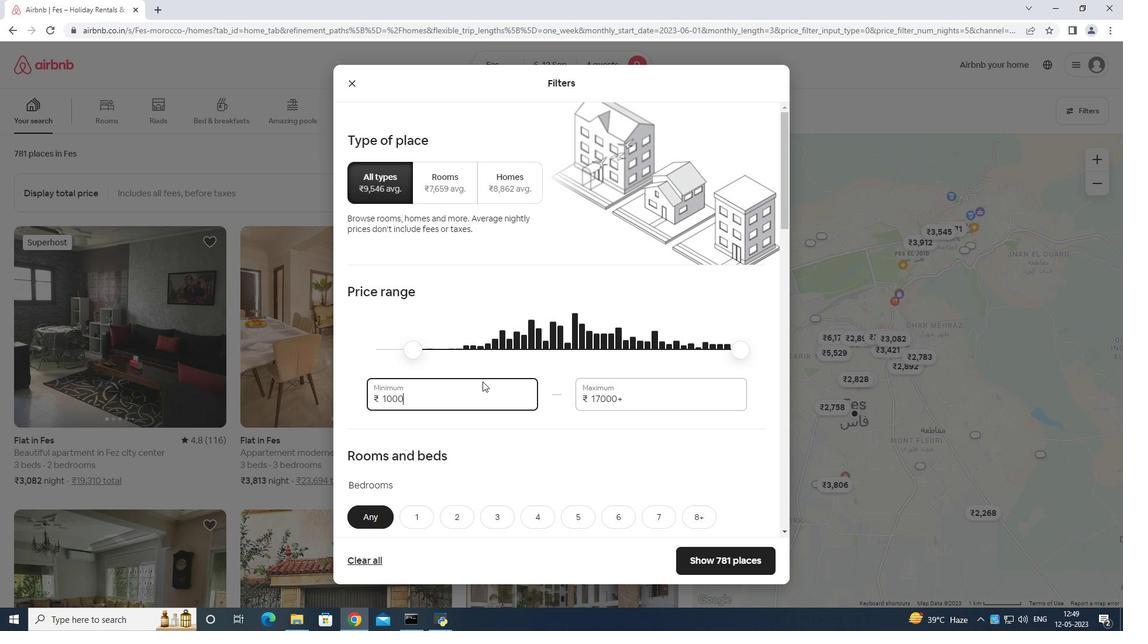 
Action: Mouse moved to (661, 393)
Screenshot: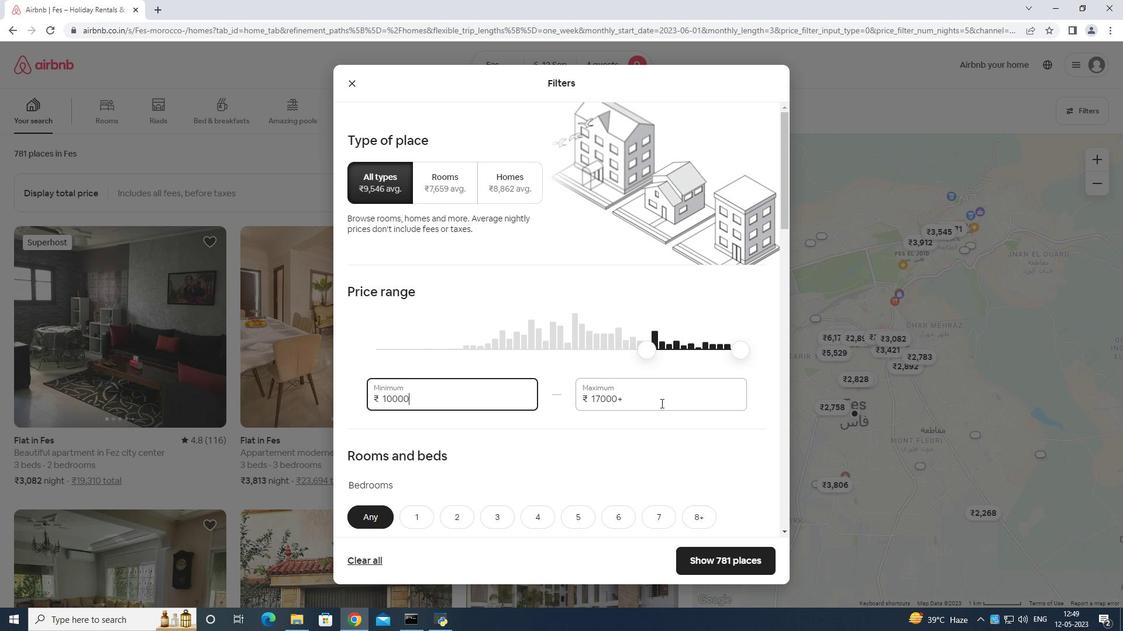 
Action: Mouse pressed left at (661, 393)
Screenshot: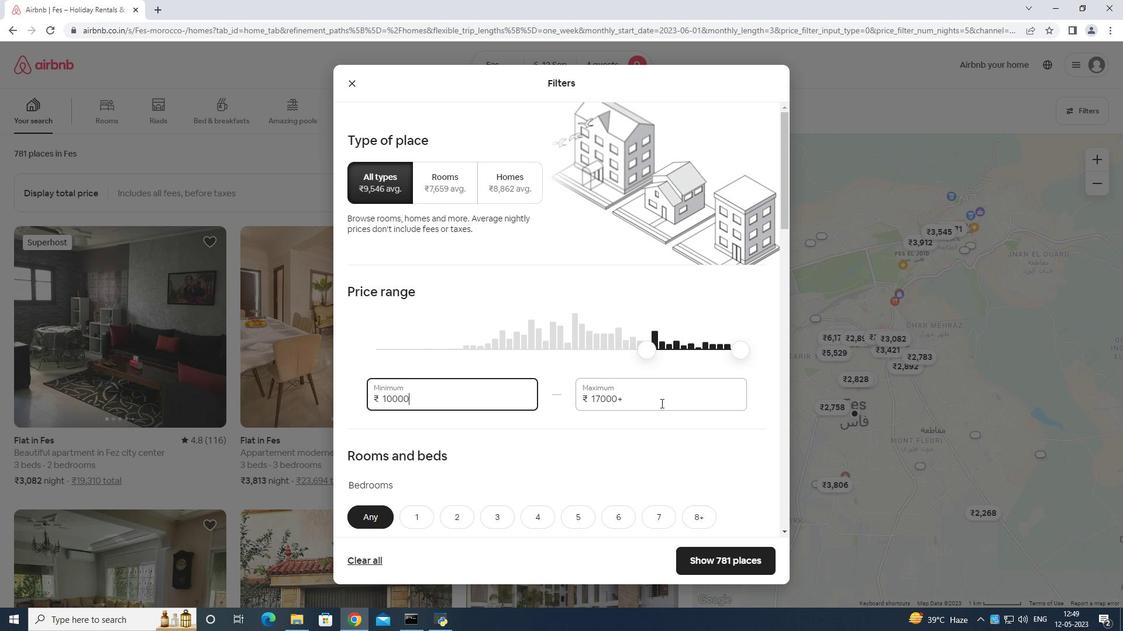 
Action: Mouse moved to (661, 393)
Screenshot: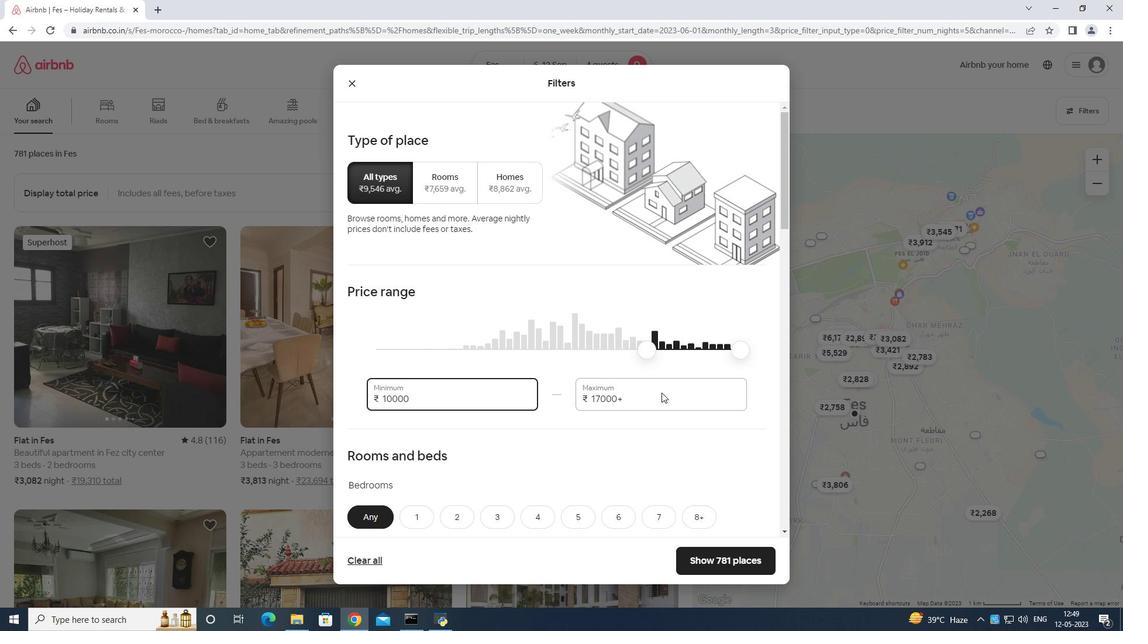 
Action: Key pressed <Key.backspace><Key.backspace><Key.backspace><Key.backspace><Key.backspace><Key.backspace><Key.backspace><Key.backspace><Key.backspace><Key.backspace><Key.backspace><Key.backspace><Key.backspace><Key.backspace><Key.backspace><Key.backspace><Key.backspace>1
Screenshot: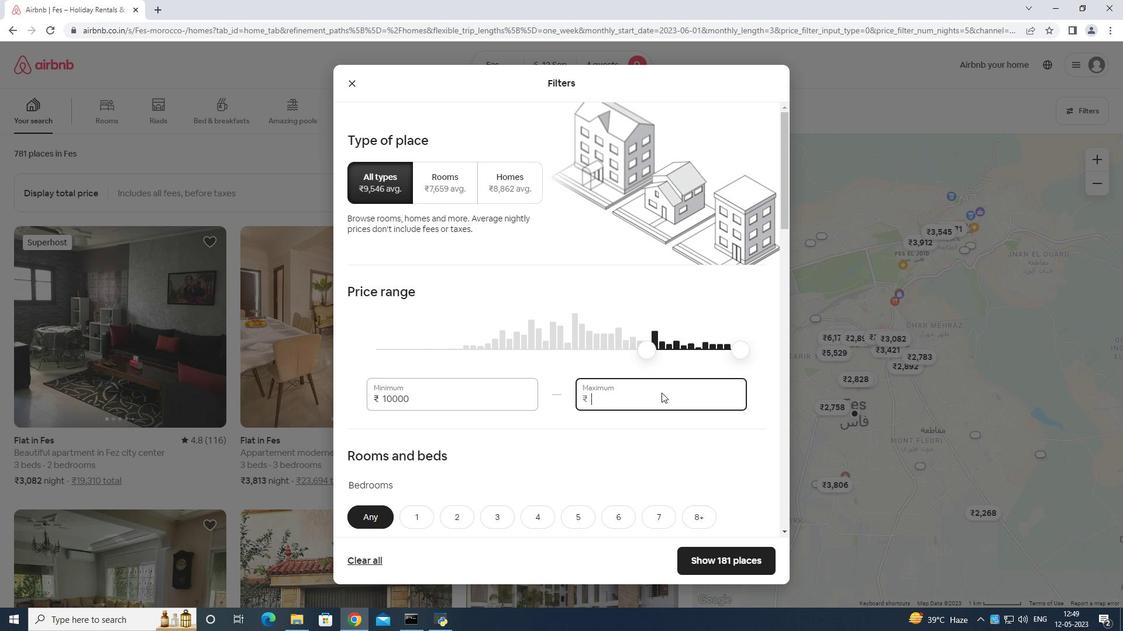 
Action: Mouse moved to (662, 391)
Screenshot: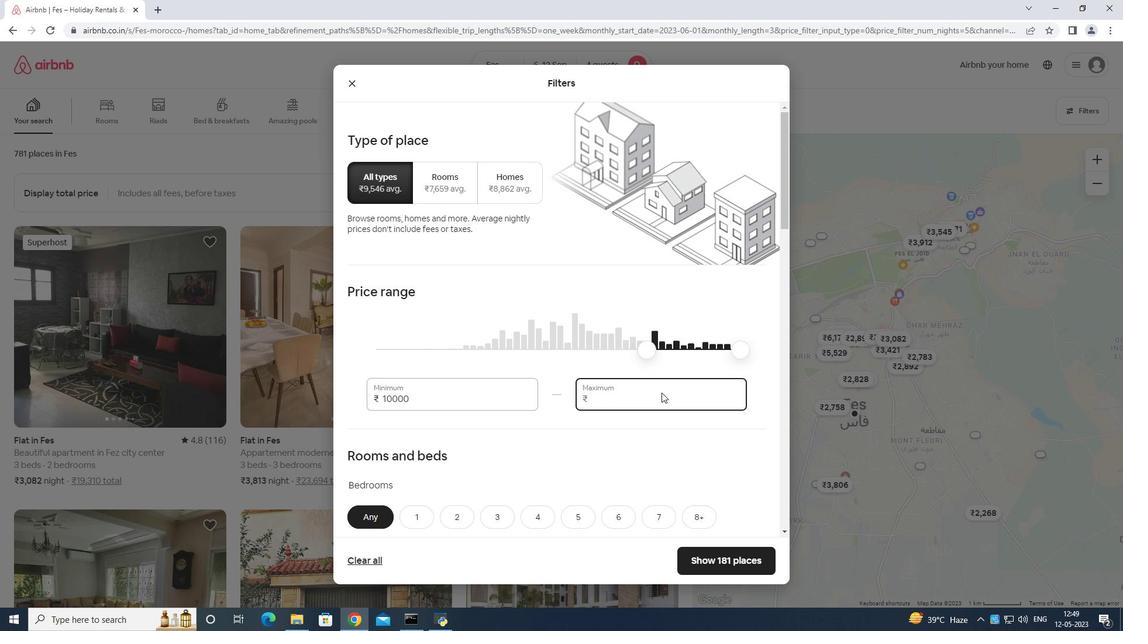
Action: Key pressed 4
Screenshot: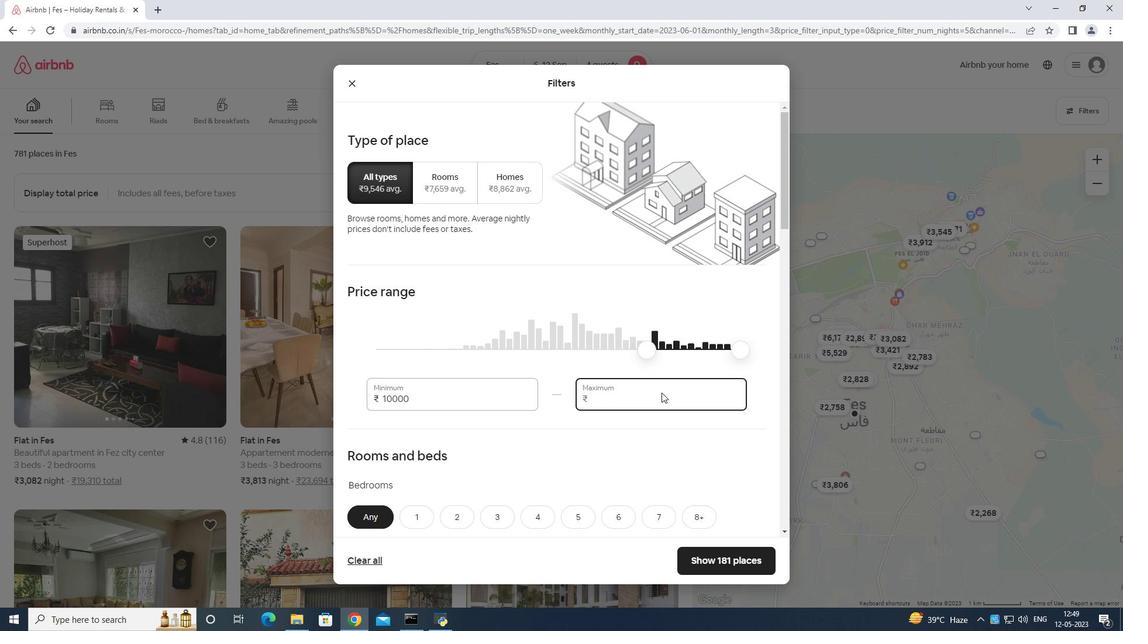 
Action: Mouse moved to (664, 391)
Screenshot: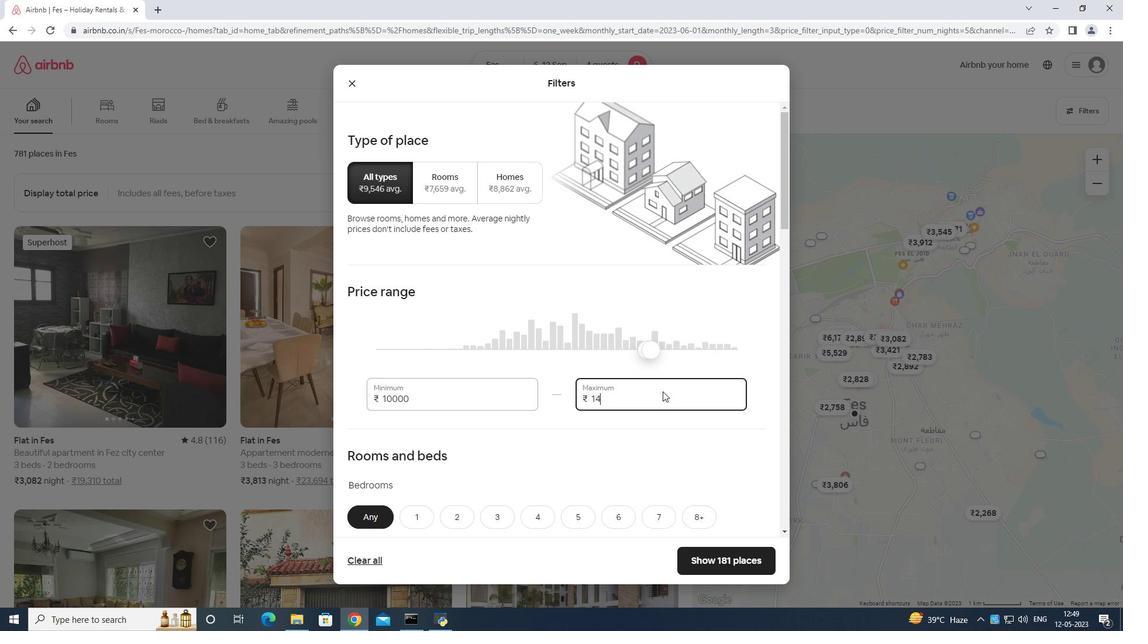 
Action: Key pressed 000
Screenshot: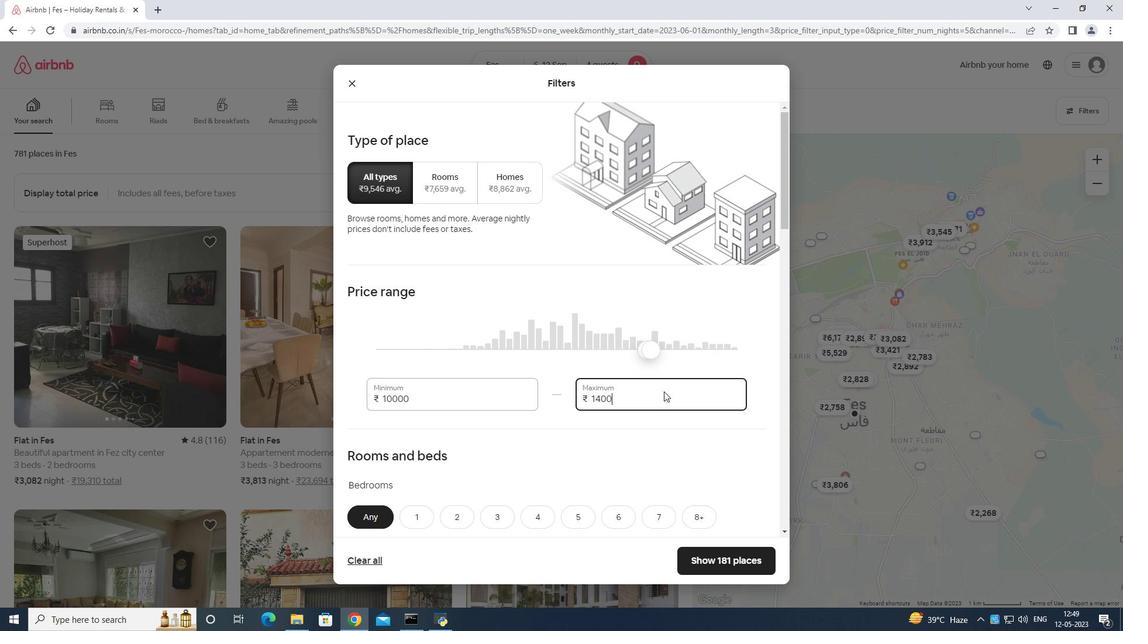 
Action: Mouse moved to (669, 386)
Screenshot: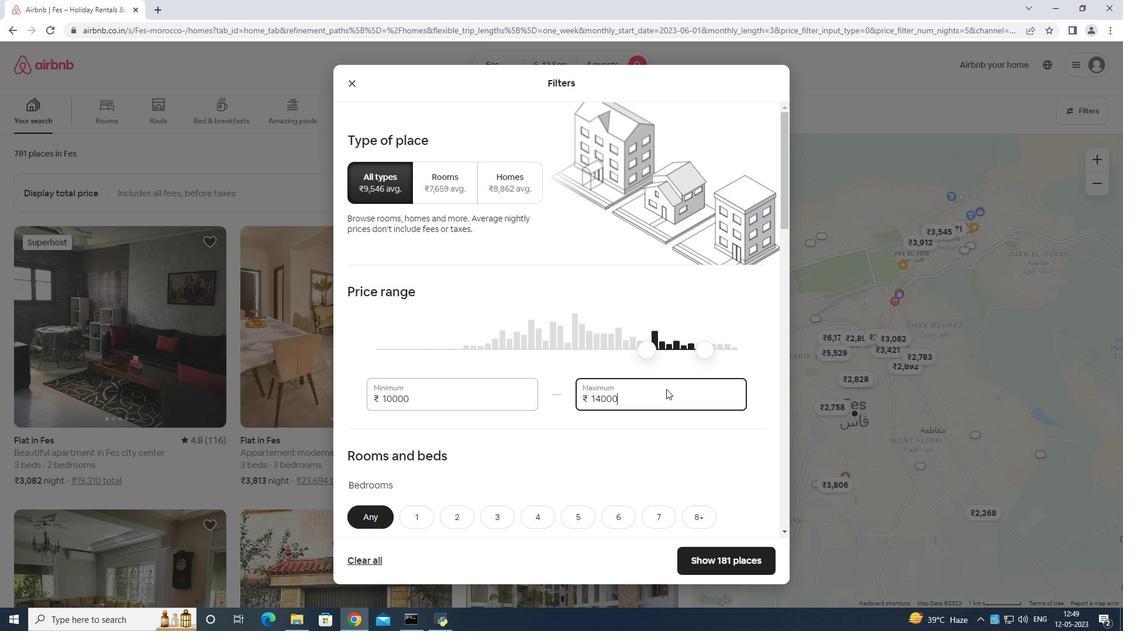 
Action: Mouse scrolled (669, 386) with delta (0, 0)
Screenshot: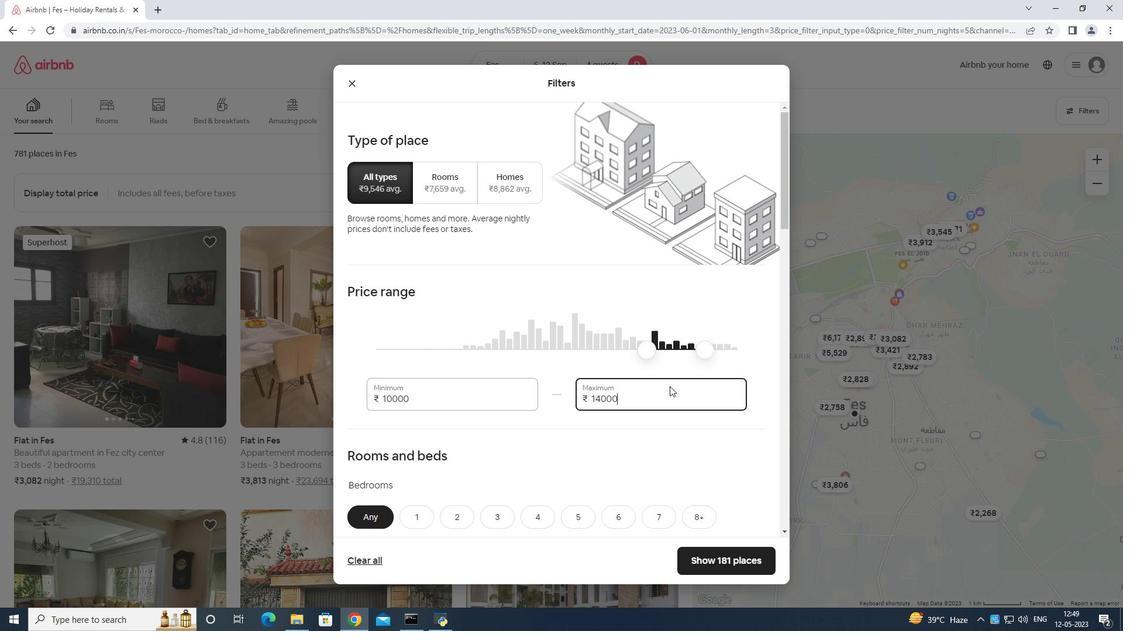 
Action: Mouse moved to (670, 386)
Screenshot: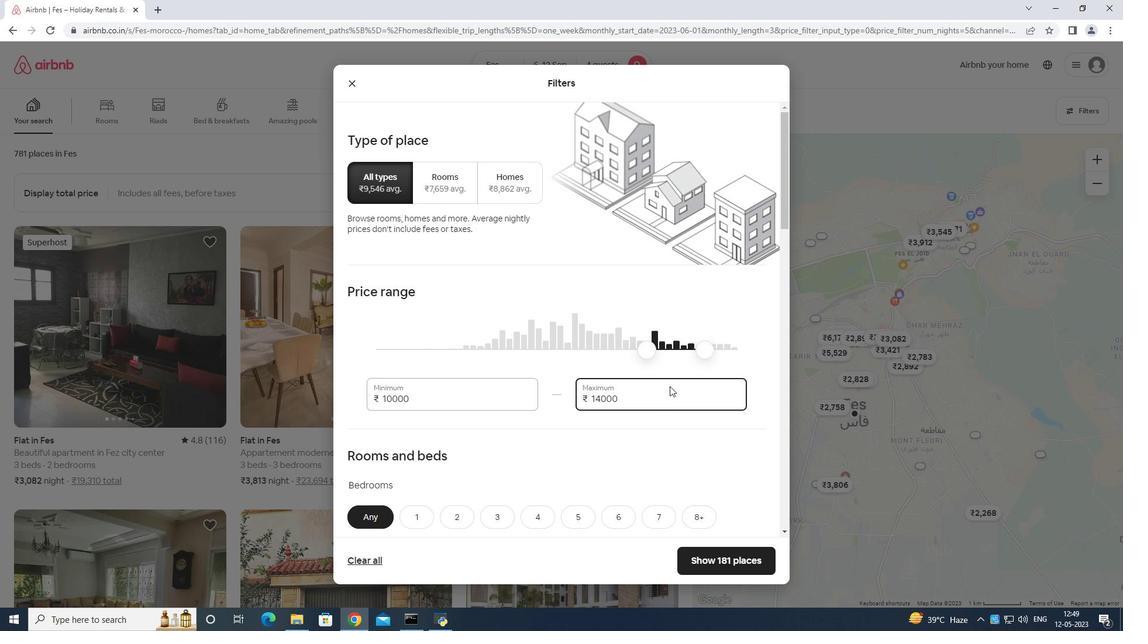 
Action: Mouse scrolled (670, 386) with delta (0, 0)
Screenshot: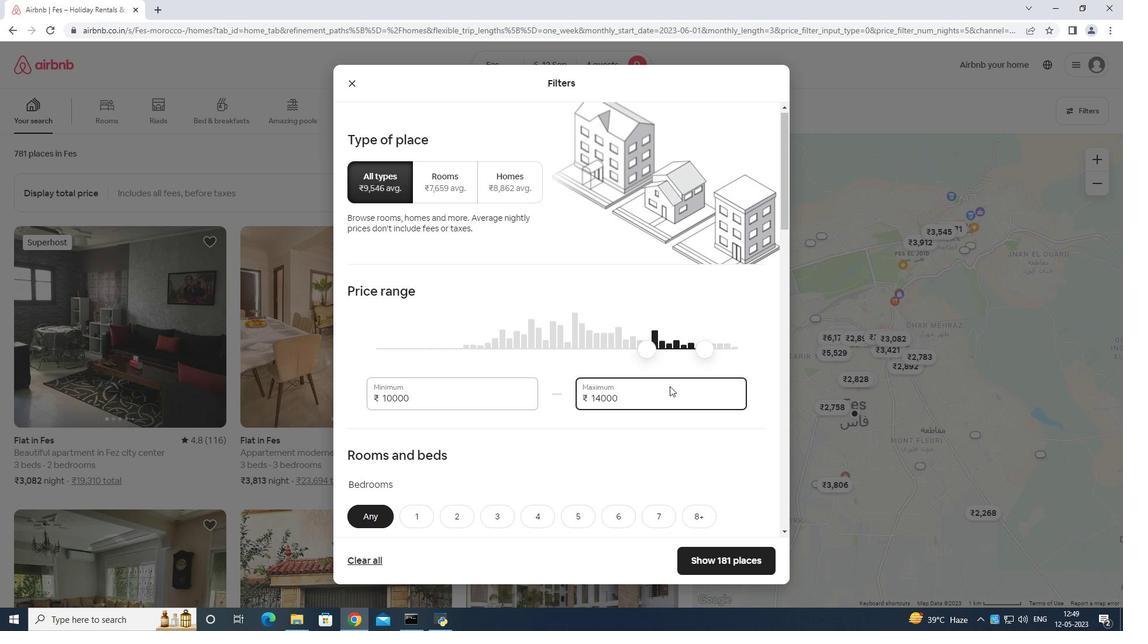 
Action: Mouse scrolled (670, 386) with delta (0, 0)
Screenshot: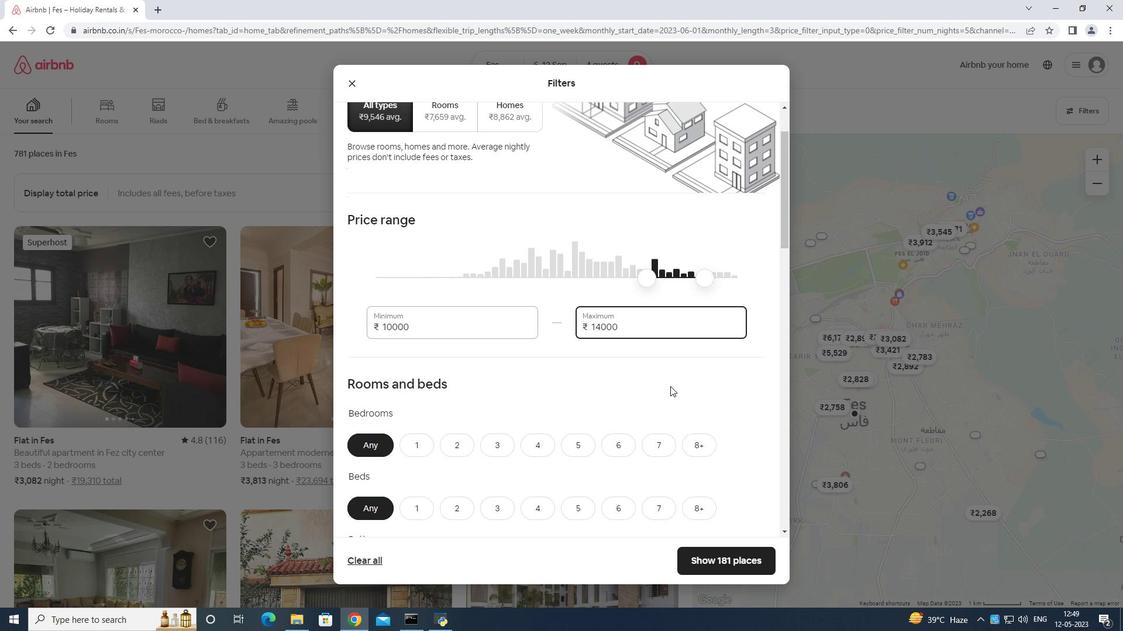 
Action: Mouse moved to (525, 334)
Screenshot: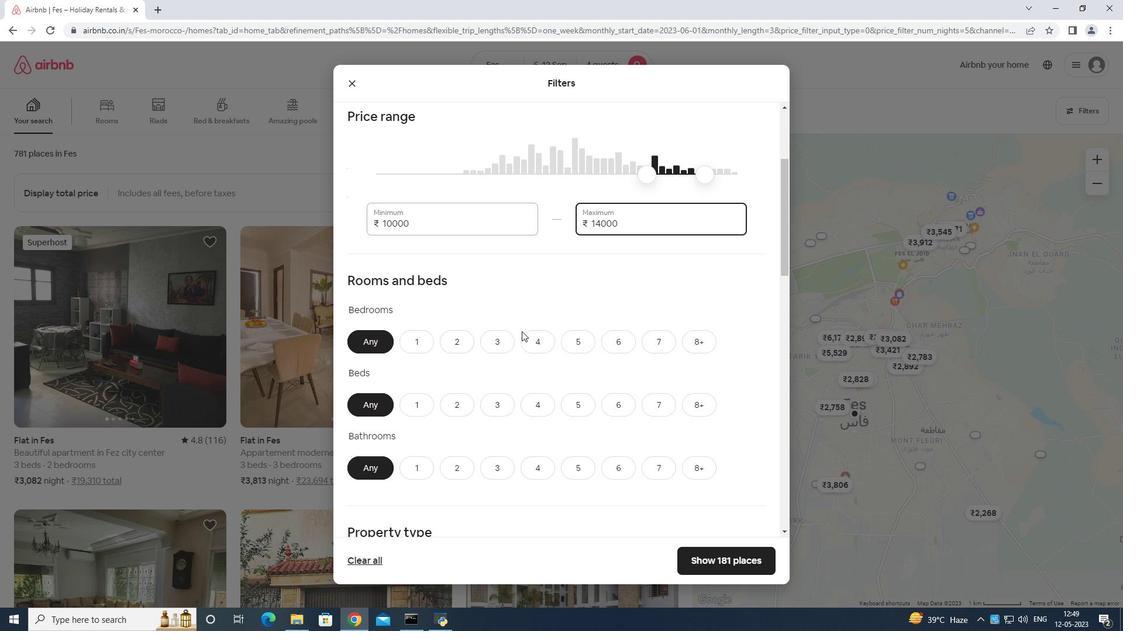 
Action: Mouse pressed left at (525, 334)
Screenshot: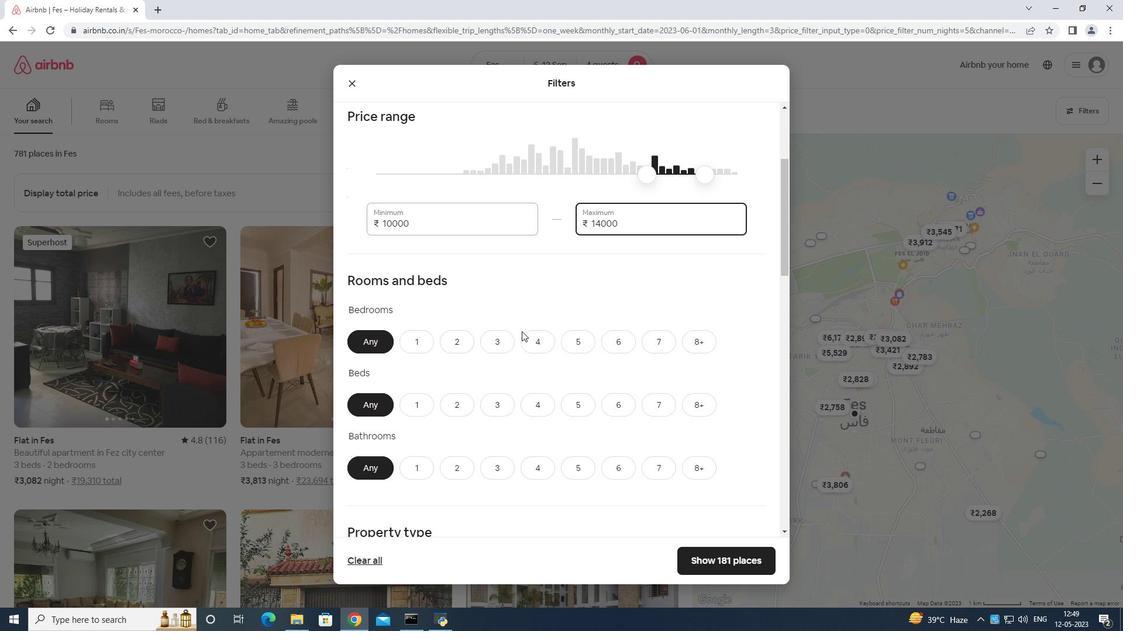 
Action: Mouse moved to (535, 399)
Screenshot: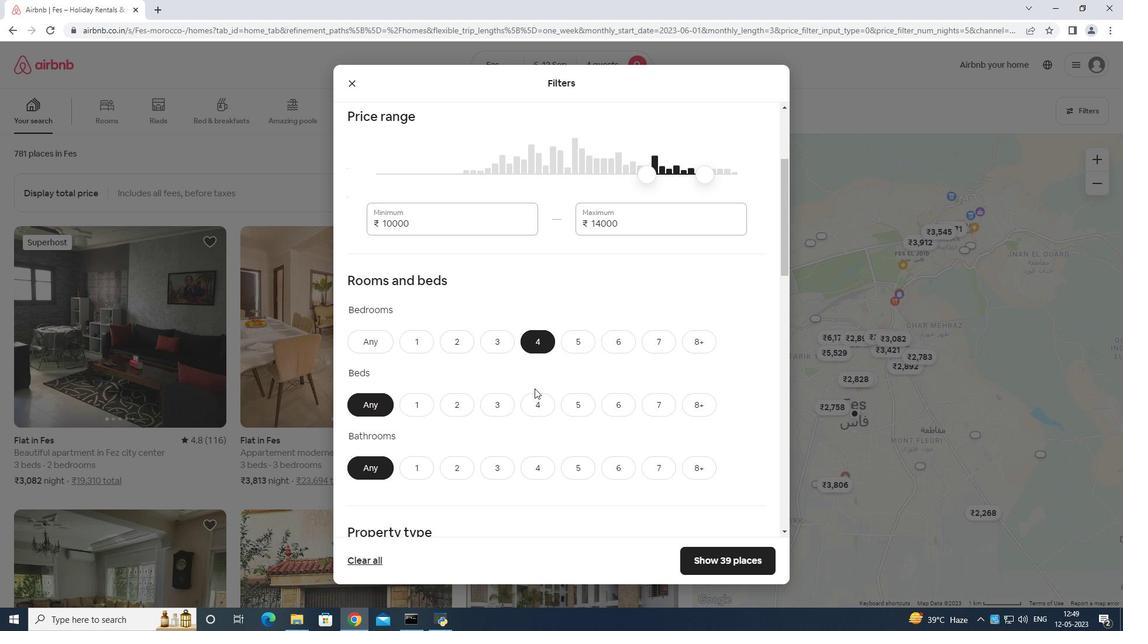 
Action: Mouse pressed left at (535, 399)
Screenshot: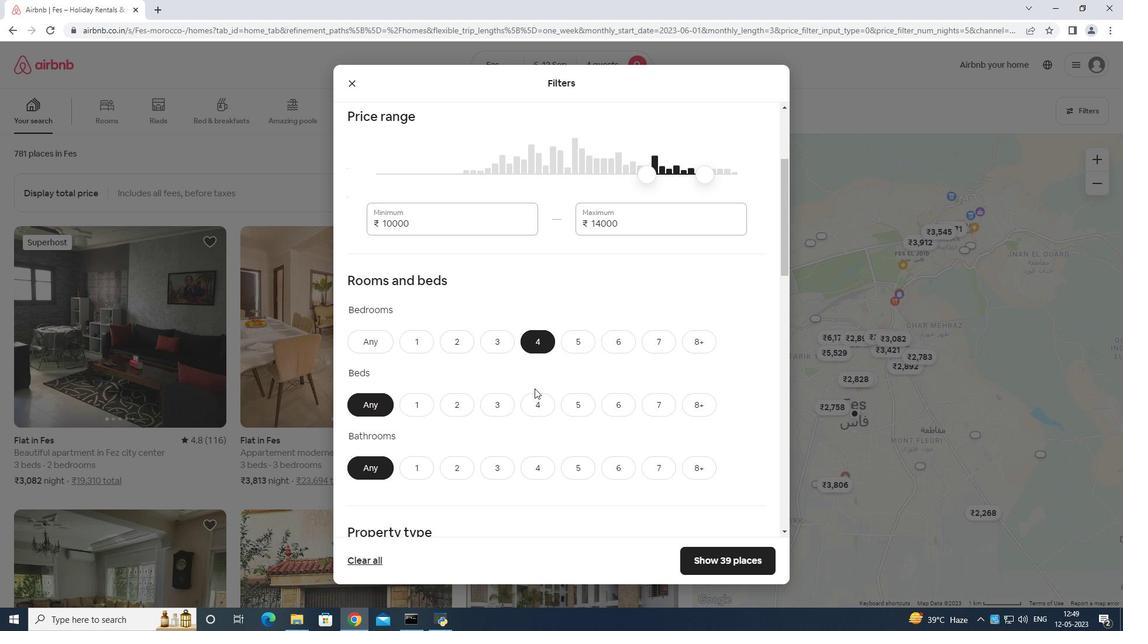 
Action: Mouse moved to (538, 465)
Screenshot: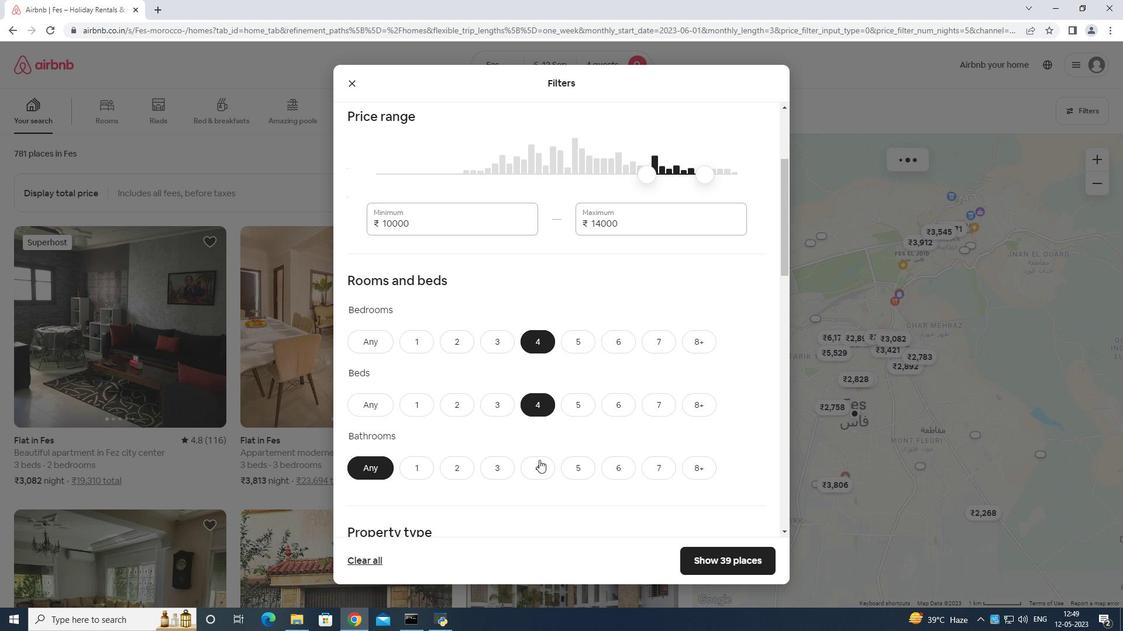 
Action: Mouse pressed left at (538, 465)
Screenshot: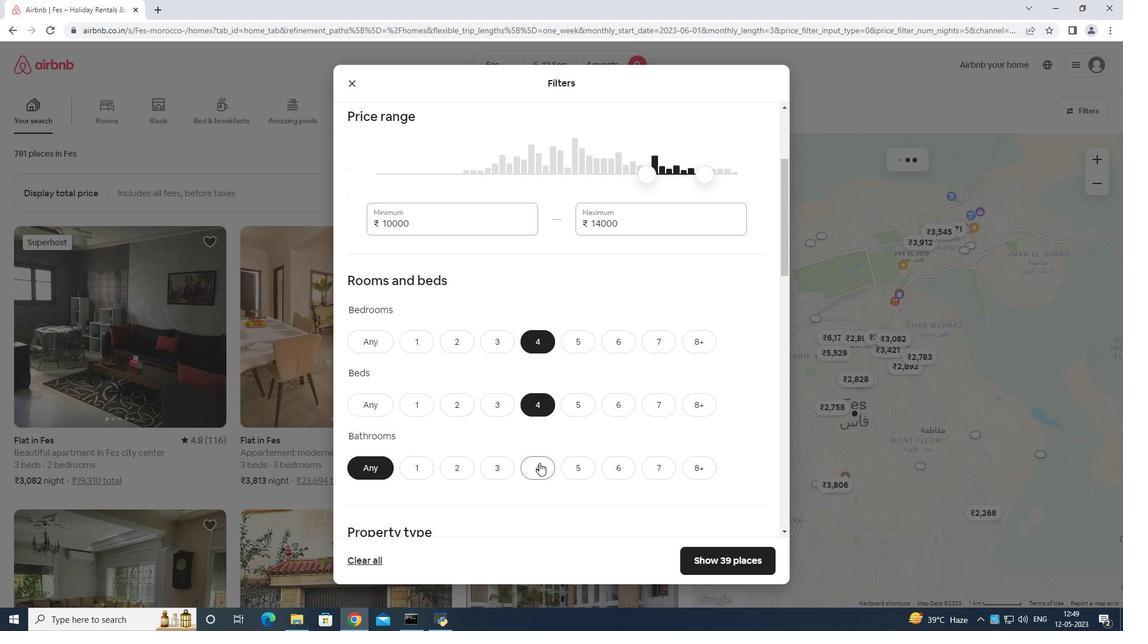 
Action: Mouse moved to (597, 431)
Screenshot: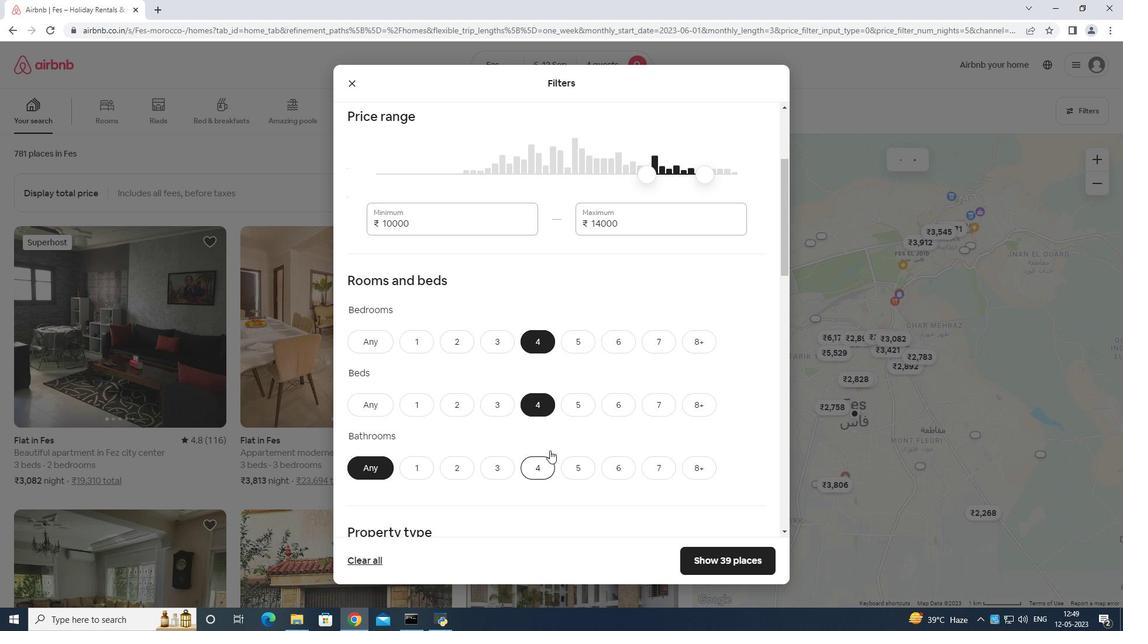 
Action: Mouse scrolled (597, 431) with delta (0, 0)
Screenshot: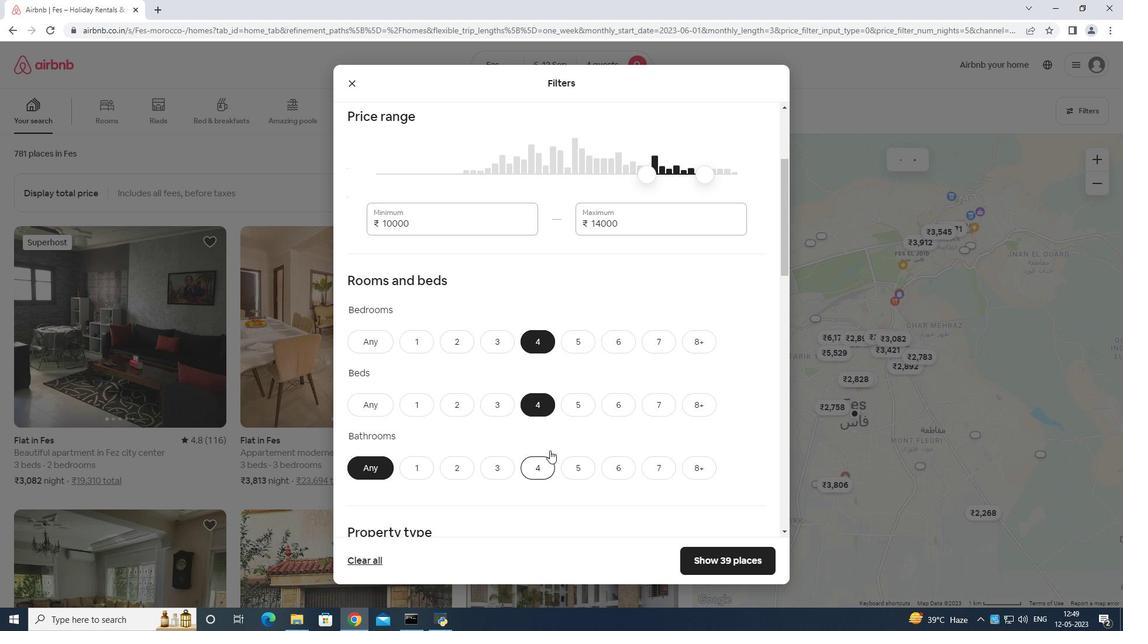 
Action: Mouse moved to (614, 434)
Screenshot: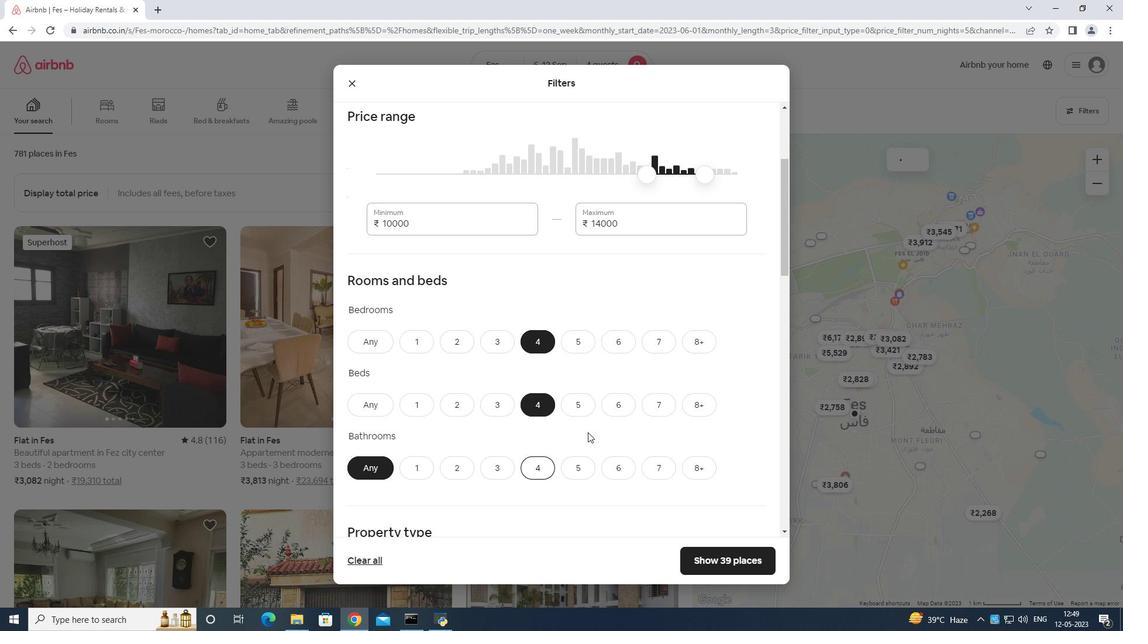 
Action: Mouse scrolled (614, 433) with delta (0, 0)
Screenshot: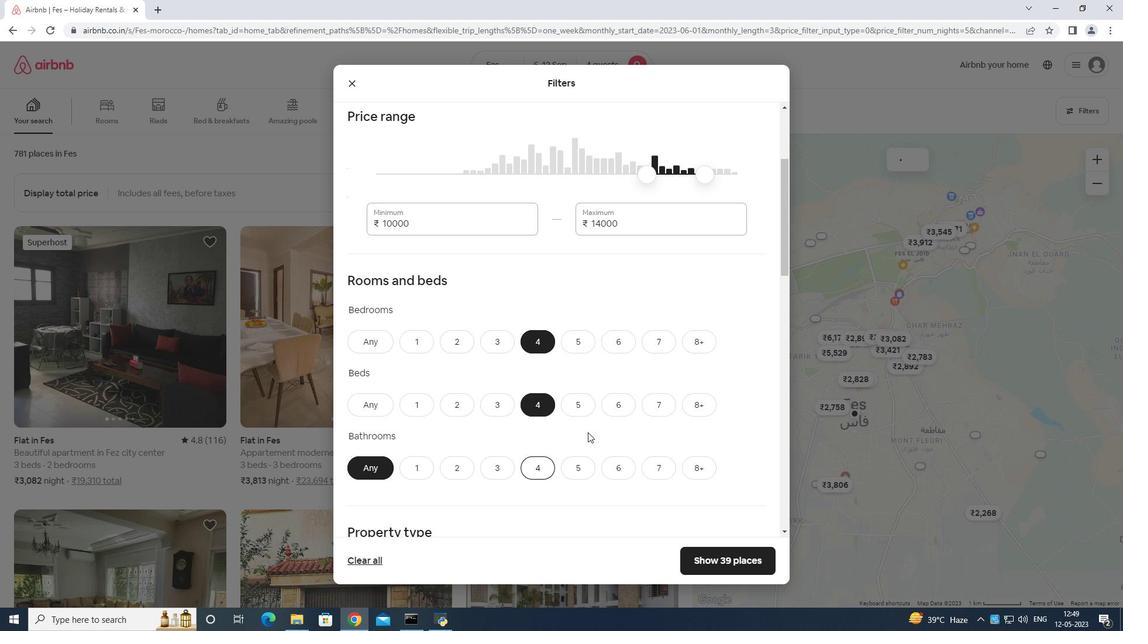 
Action: Mouse moved to (624, 432)
Screenshot: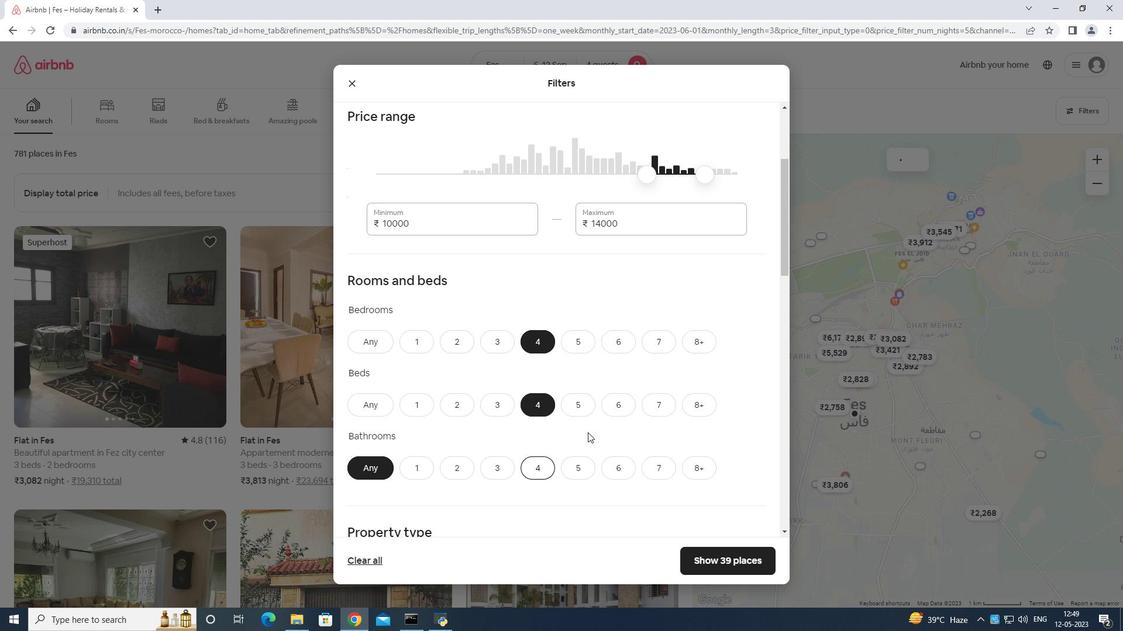 
Action: Mouse scrolled (624, 431) with delta (0, 0)
Screenshot: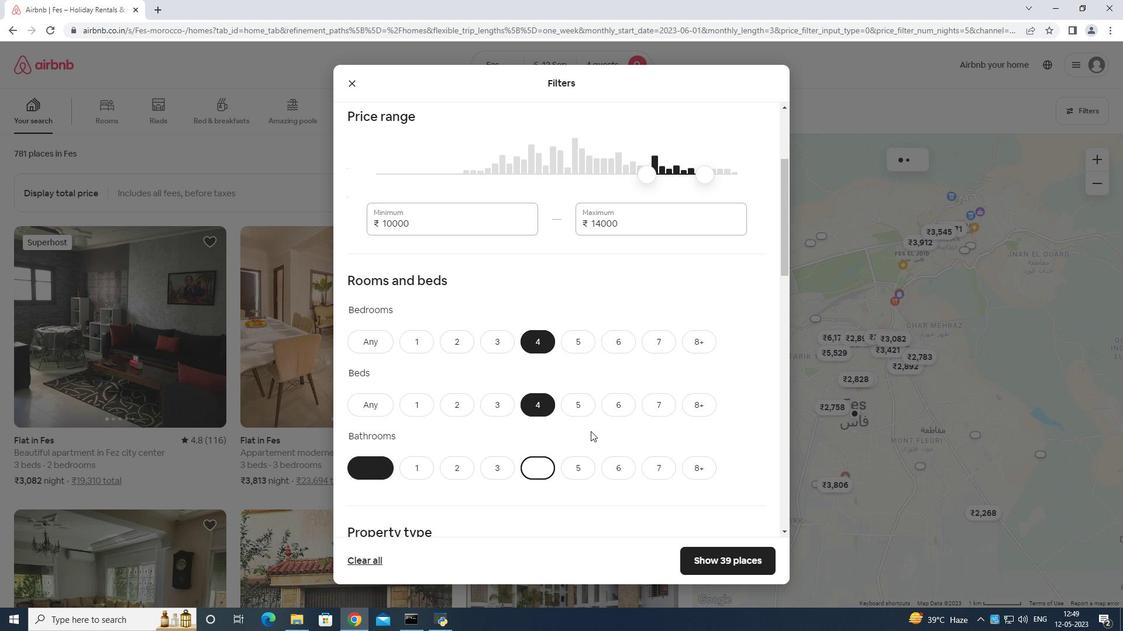 
Action: Mouse moved to (626, 430)
Screenshot: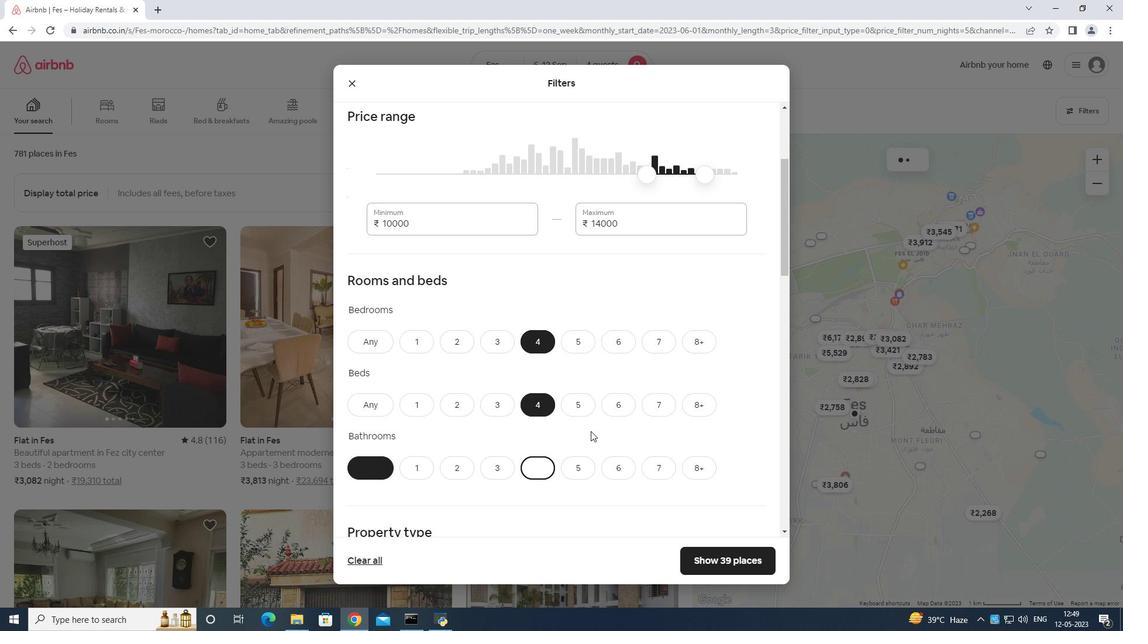 
Action: Mouse scrolled (626, 429) with delta (0, 0)
Screenshot: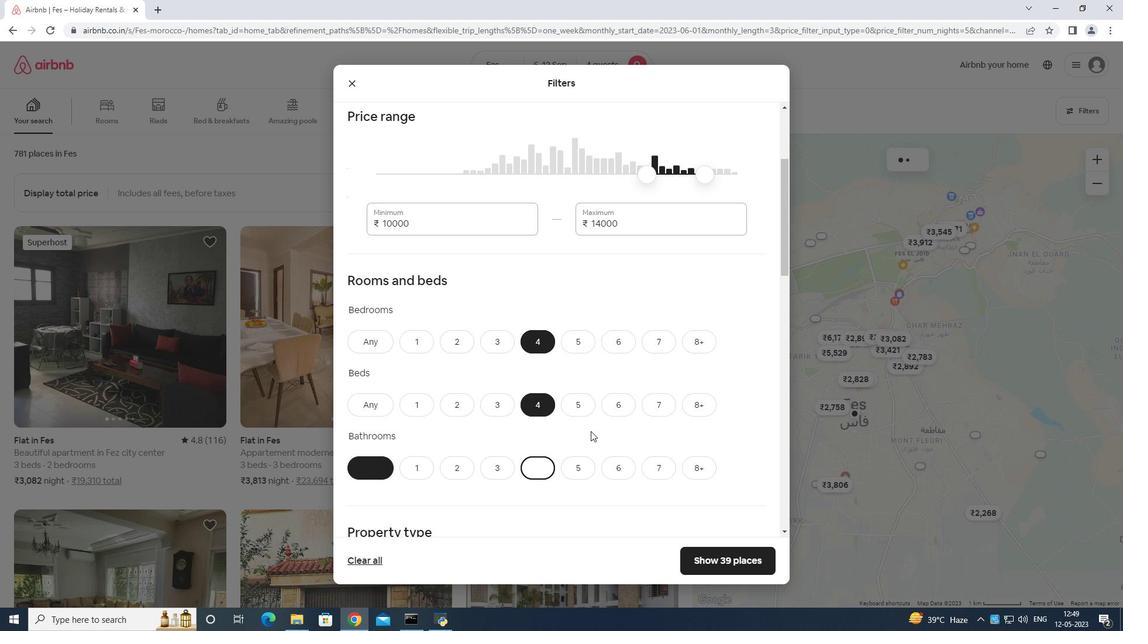 
Action: Mouse moved to (423, 354)
Screenshot: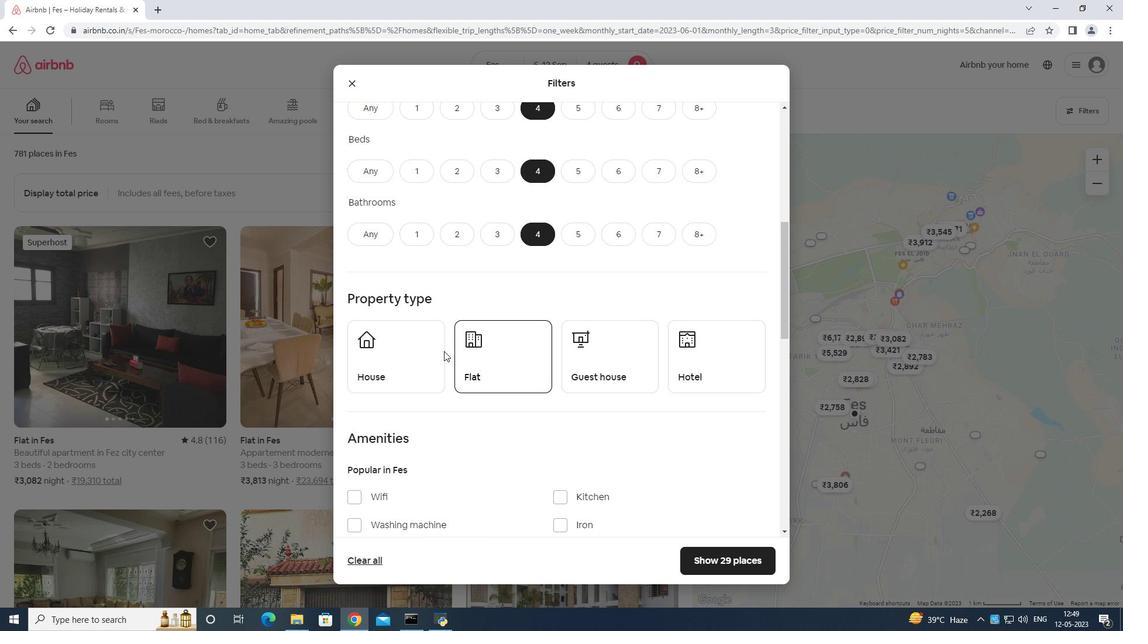 
Action: Mouse pressed left at (423, 354)
Screenshot: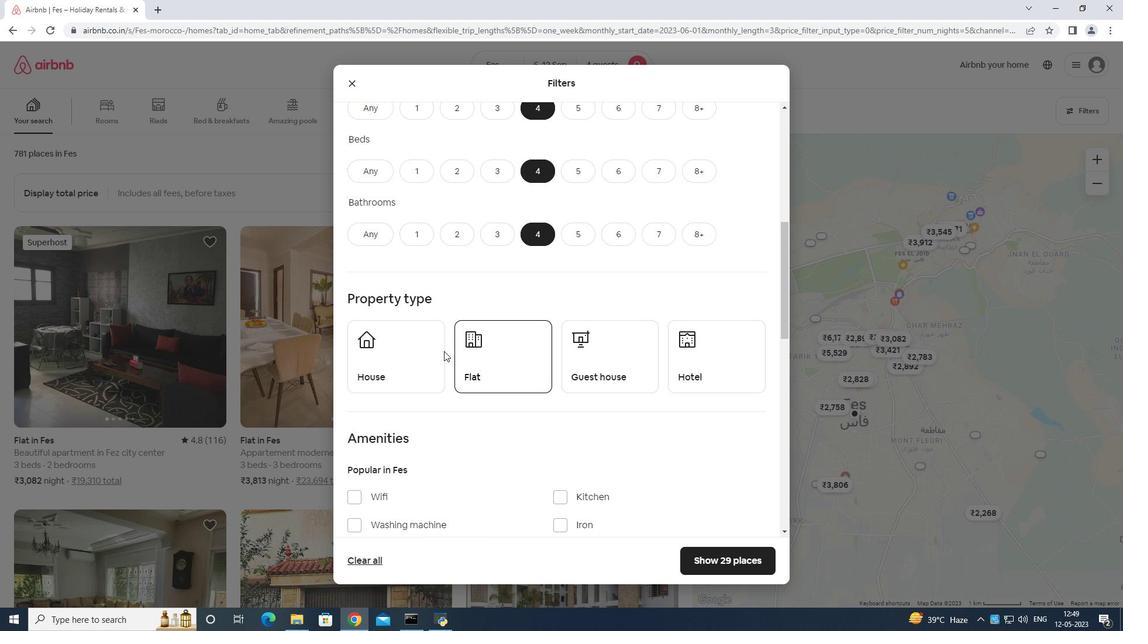 
Action: Mouse moved to (513, 349)
Screenshot: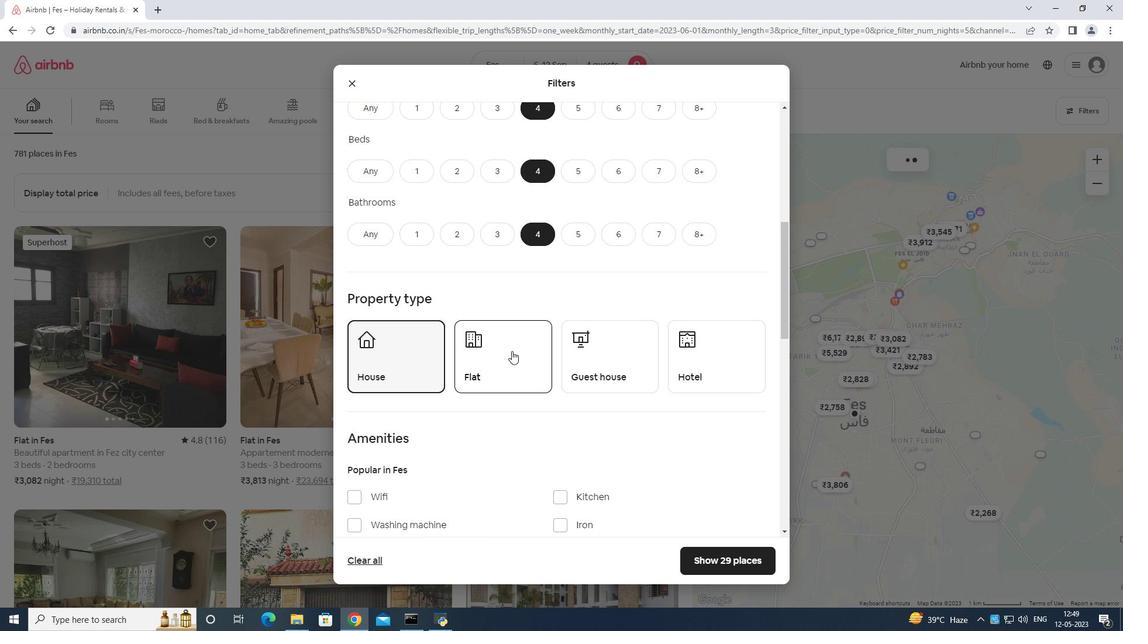 
Action: Mouse pressed left at (513, 349)
Screenshot: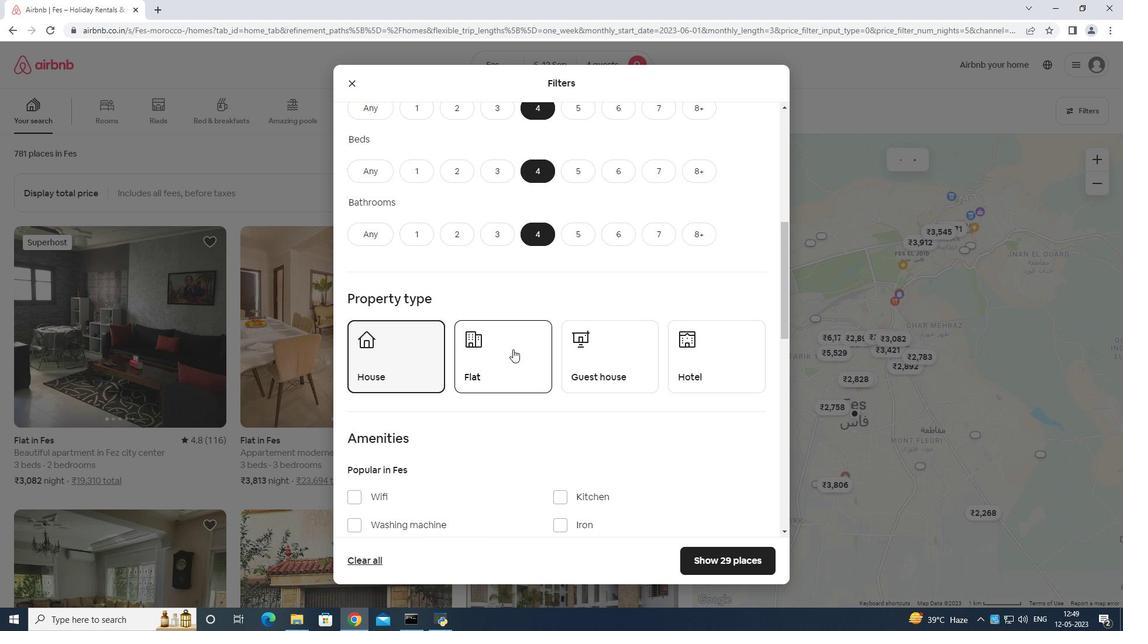 
Action: Mouse moved to (657, 344)
Screenshot: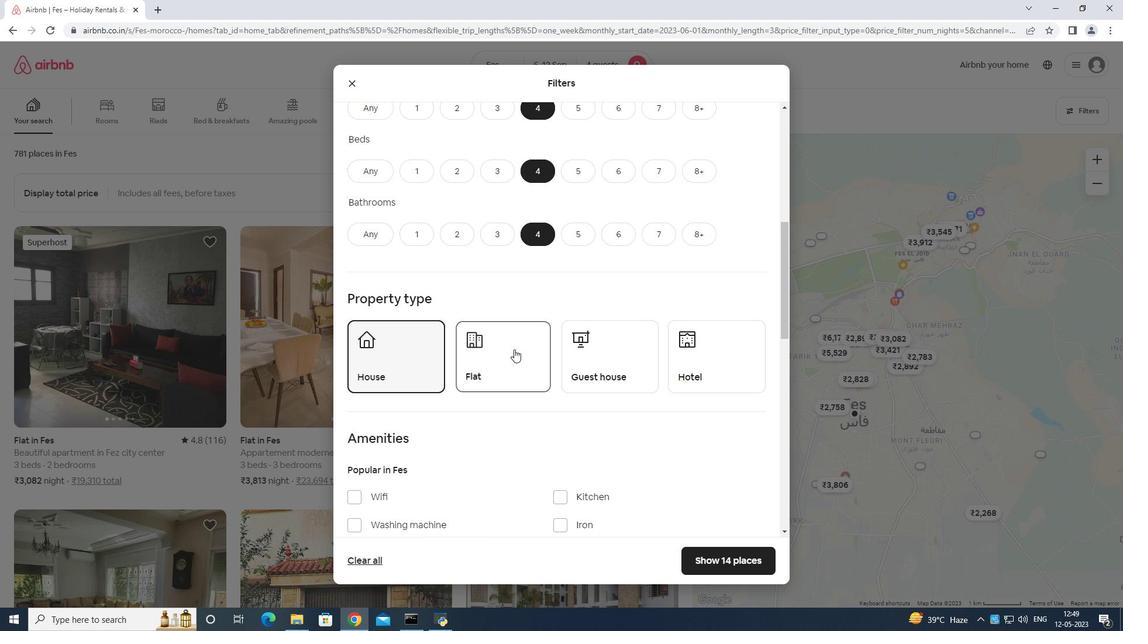 
Action: Mouse pressed left at (657, 344)
Screenshot: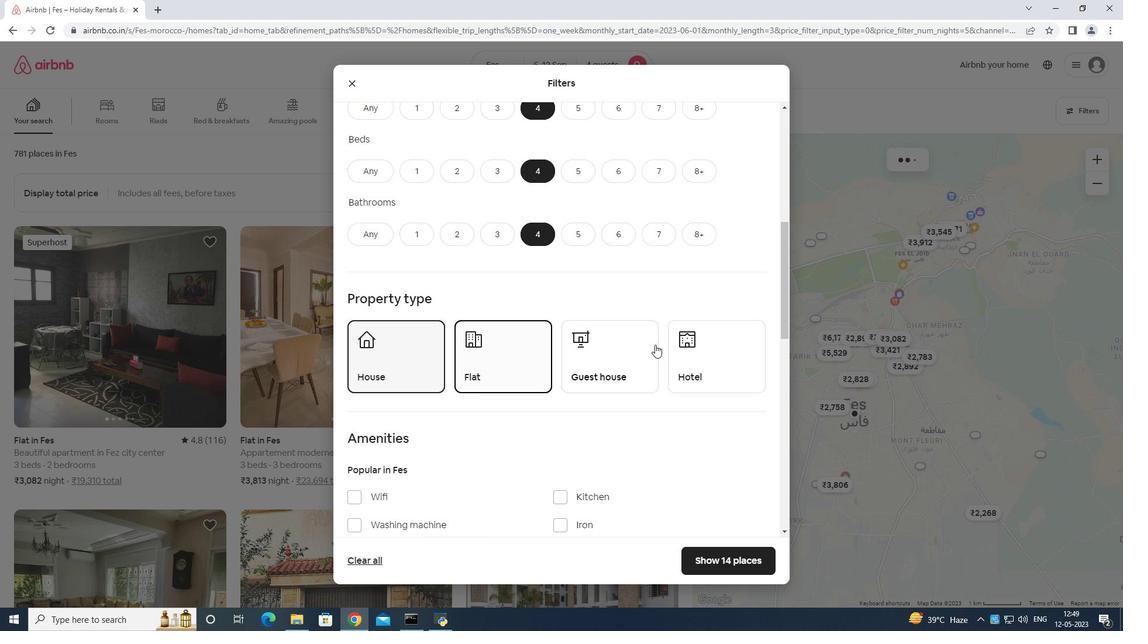 
Action: Mouse moved to (345, 496)
Screenshot: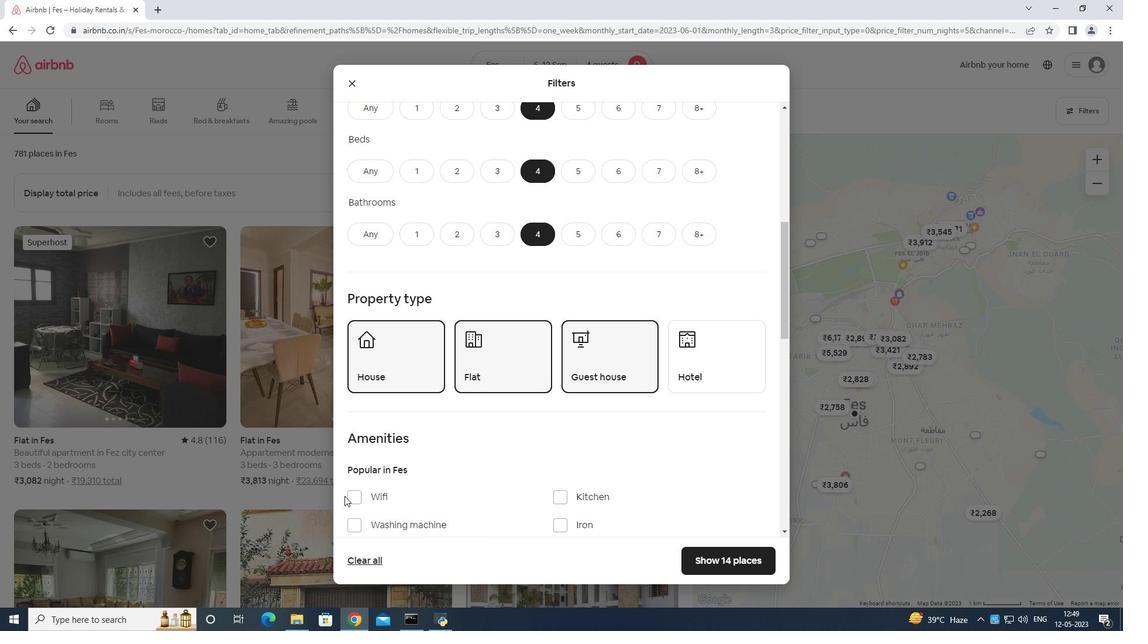
Action: Mouse pressed left at (345, 496)
Screenshot: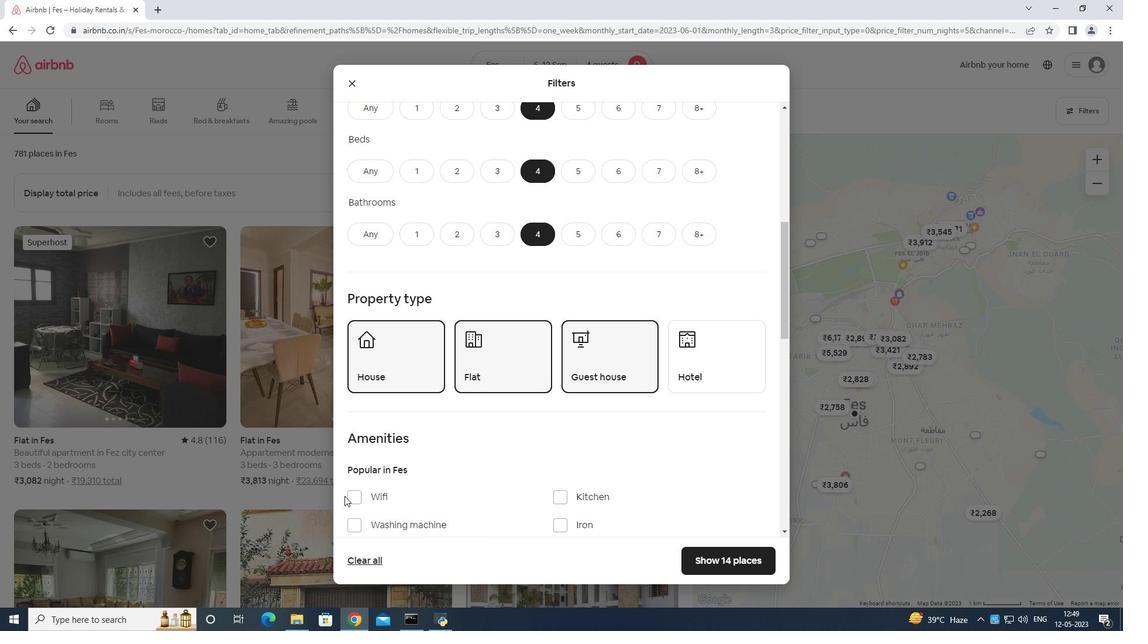 
Action: Mouse moved to (355, 491)
Screenshot: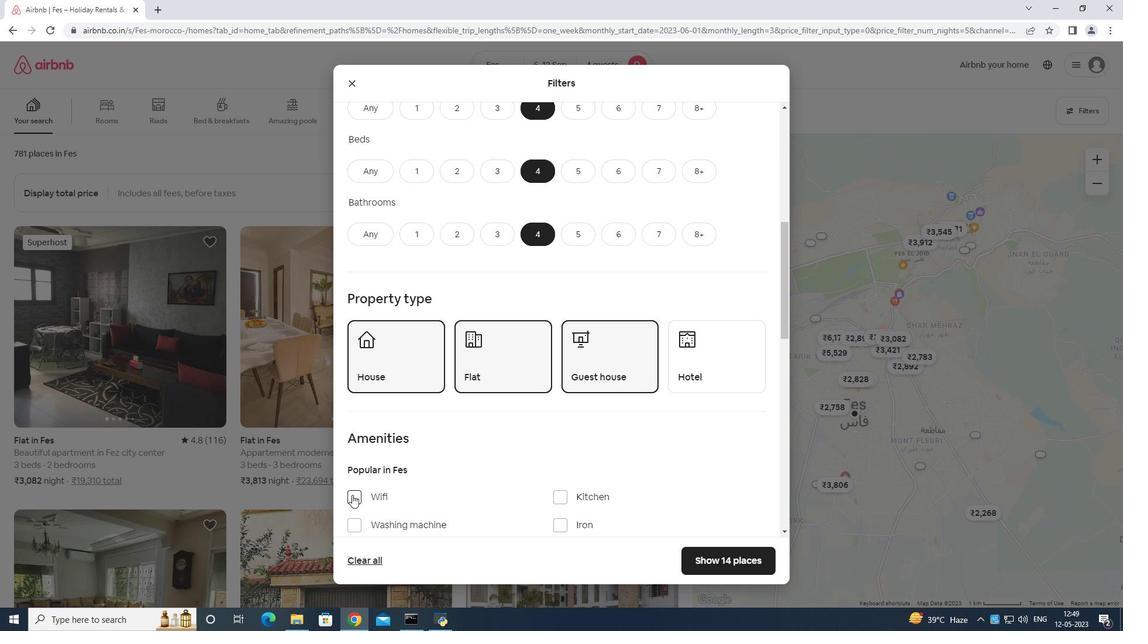 
Action: Mouse pressed left at (355, 491)
Screenshot: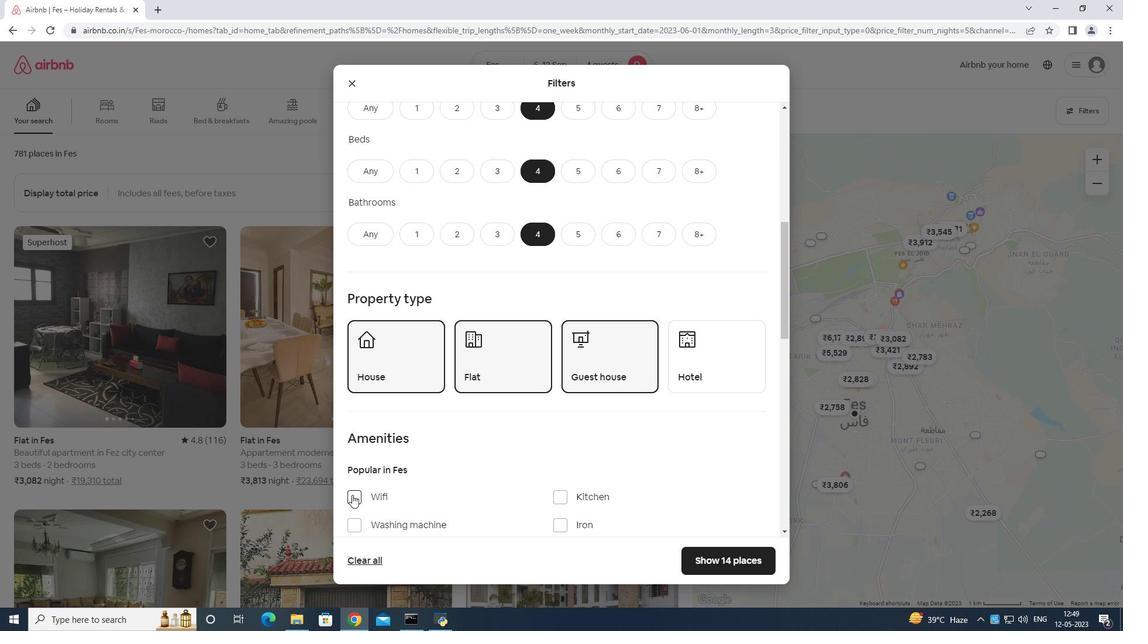 
Action: Mouse moved to (356, 490)
Screenshot: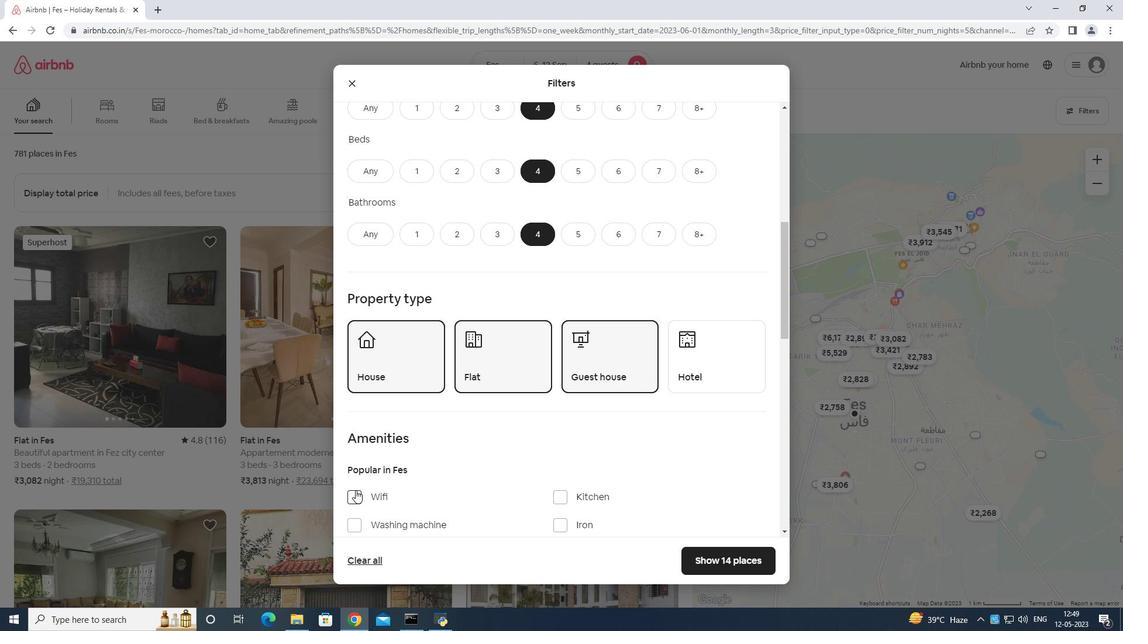
Action: Mouse scrolled (356, 490) with delta (0, 0)
Screenshot: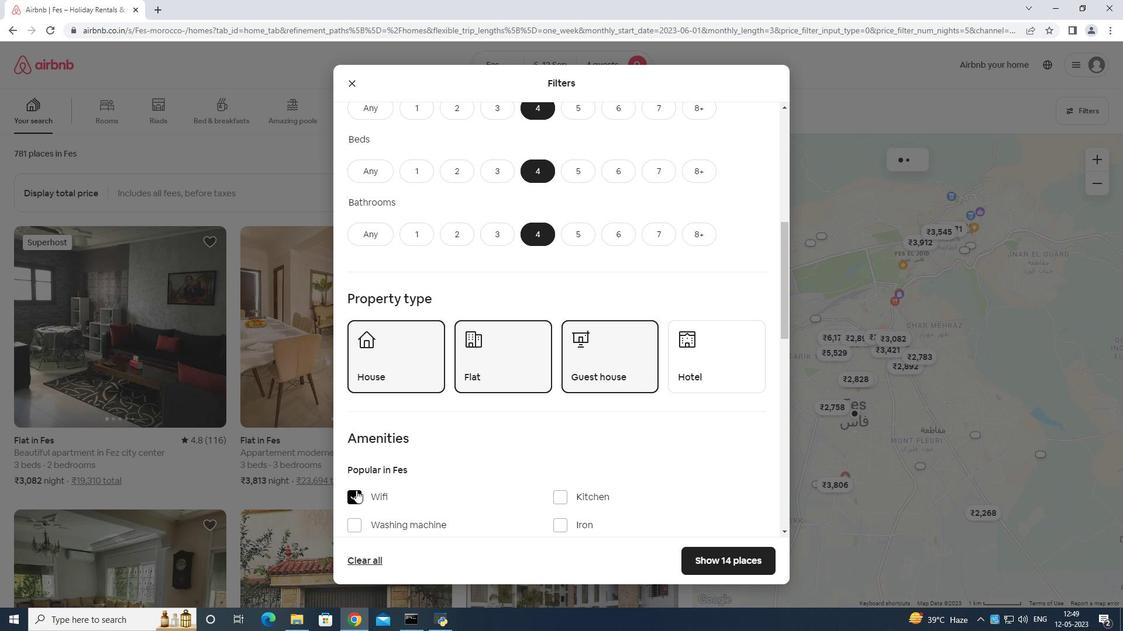 
Action: Mouse scrolled (356, 490) with delta (0, 0)
Screenshot: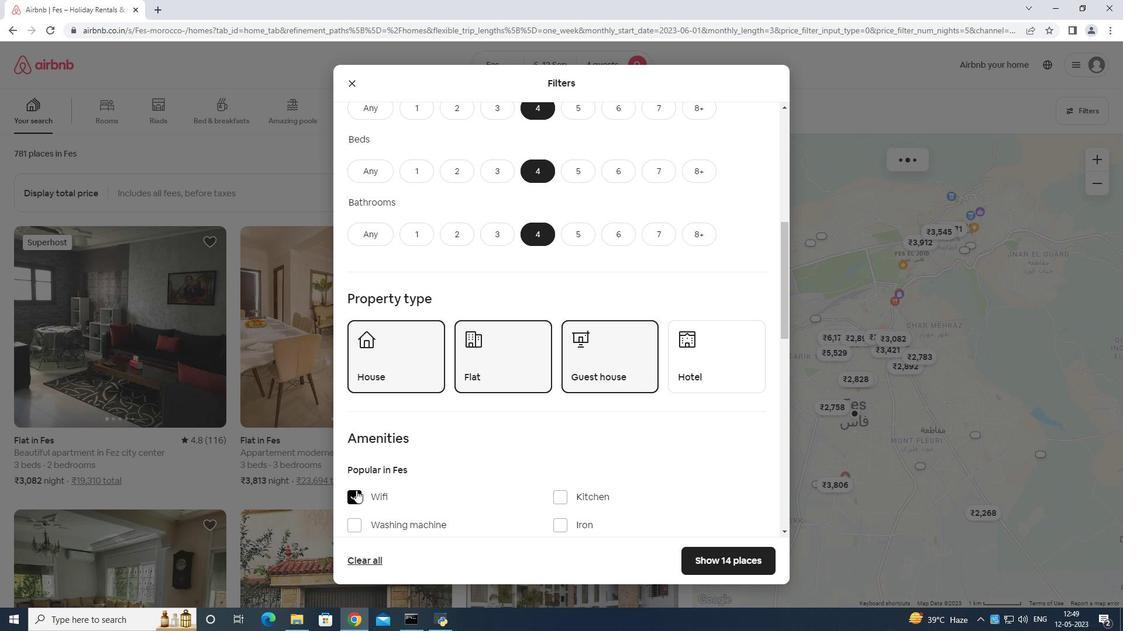 
Action: Mouse scrolled (356, 490) with delta (0, 0)
Screenshot: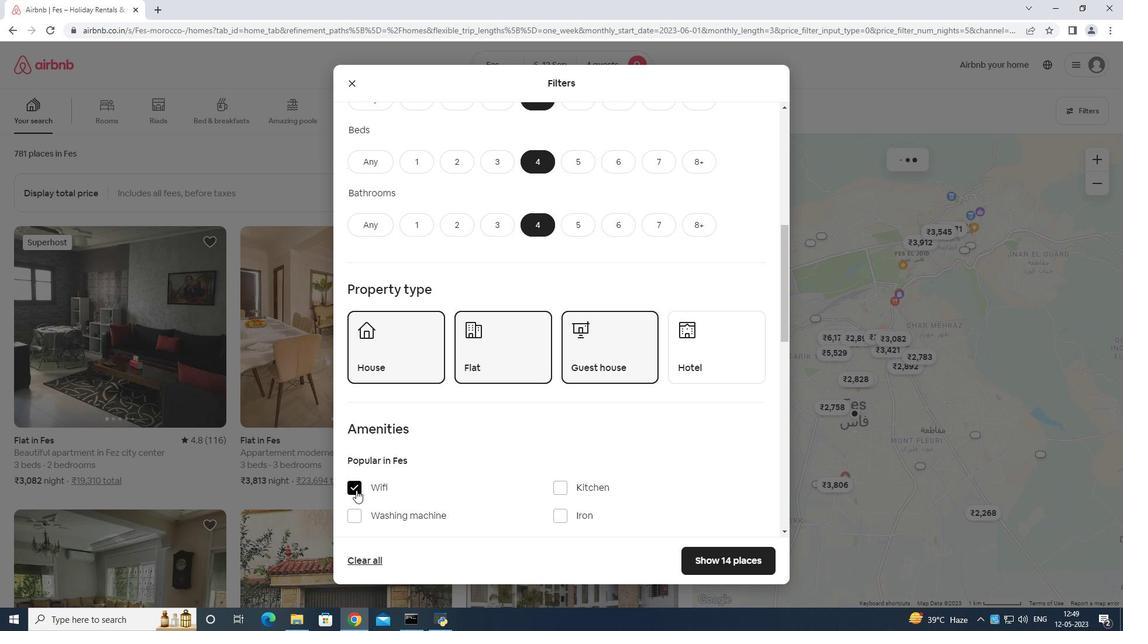 
Action: Mouse moved to (349, 374)
Screenshot: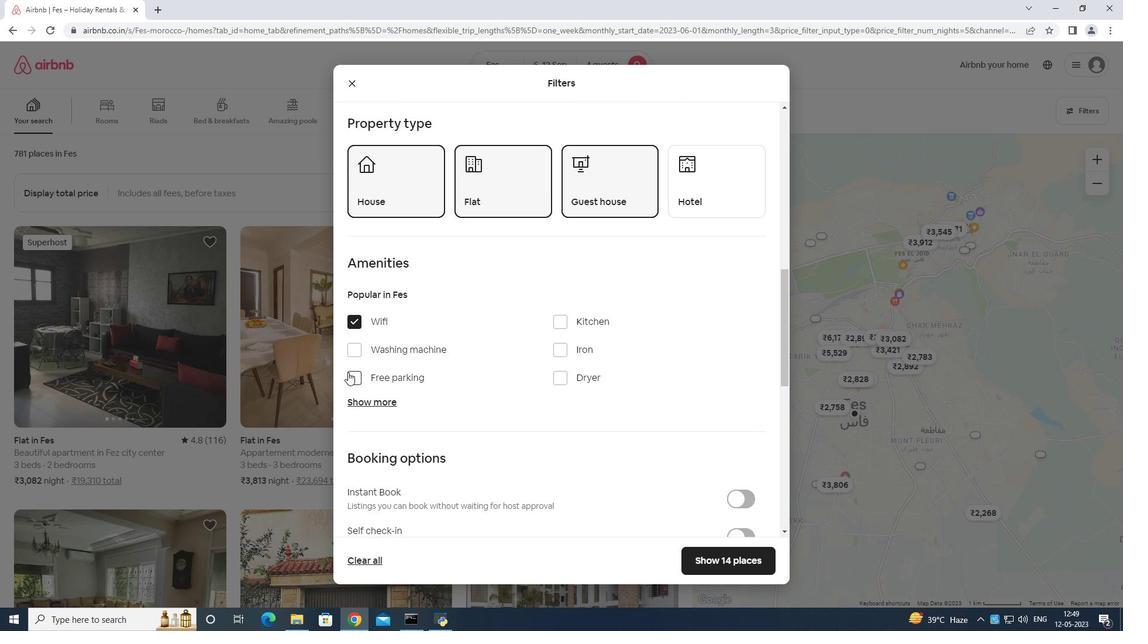
Action: Mouse pressed left at (349, 374)
Screenshot: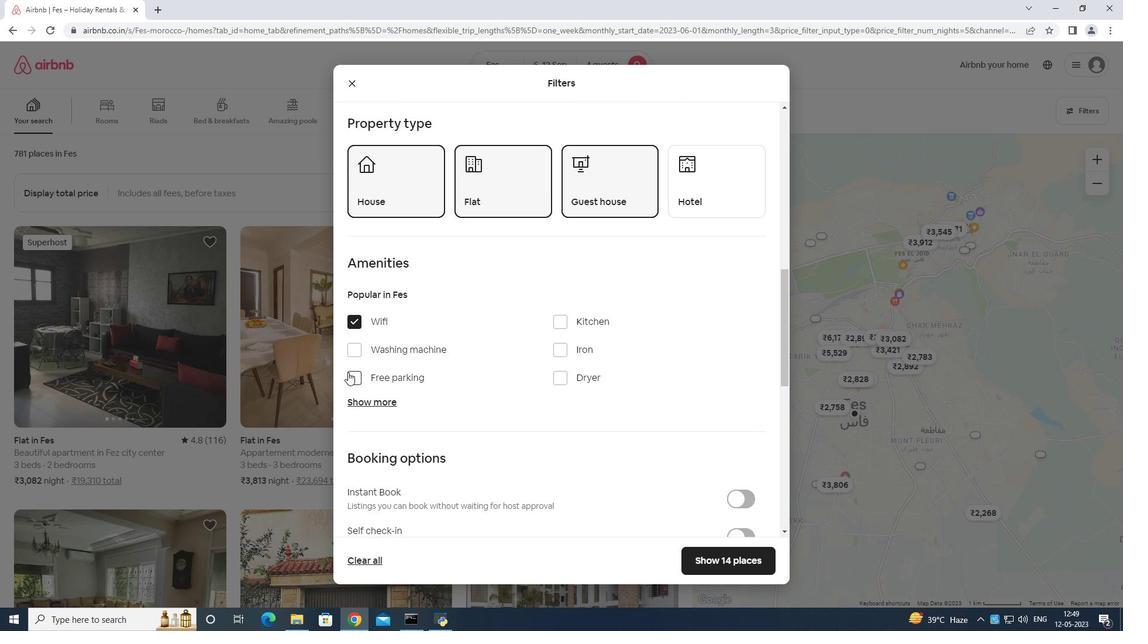 
Action: Mouse moved to (364, 403)
Screenshot: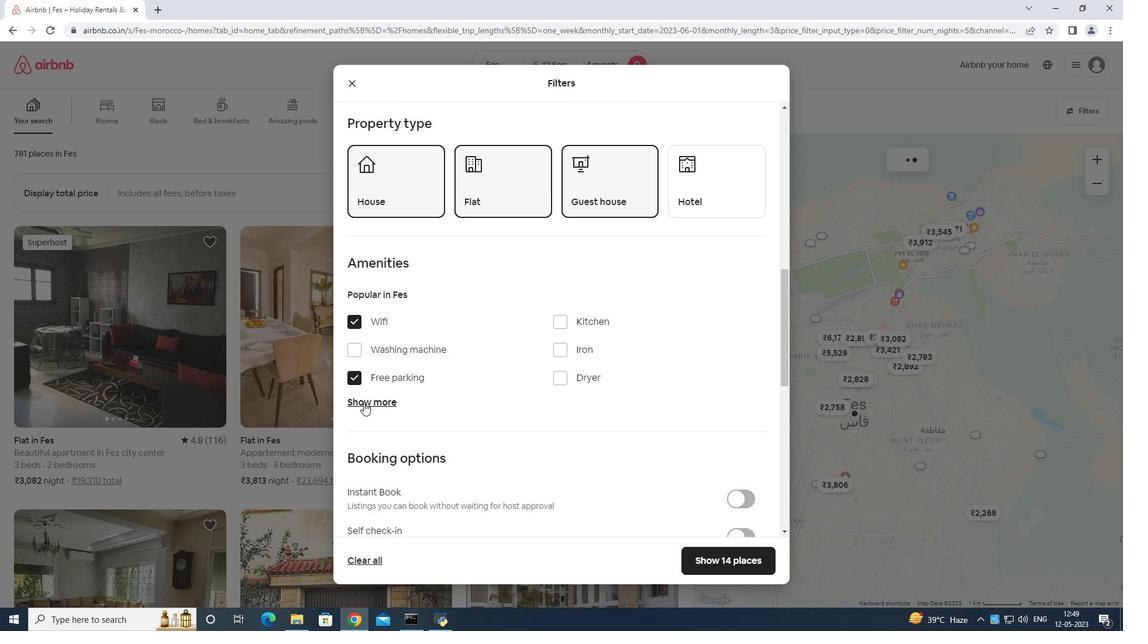 
Action: Mouse pressed left at (364, 403)
Screenshot: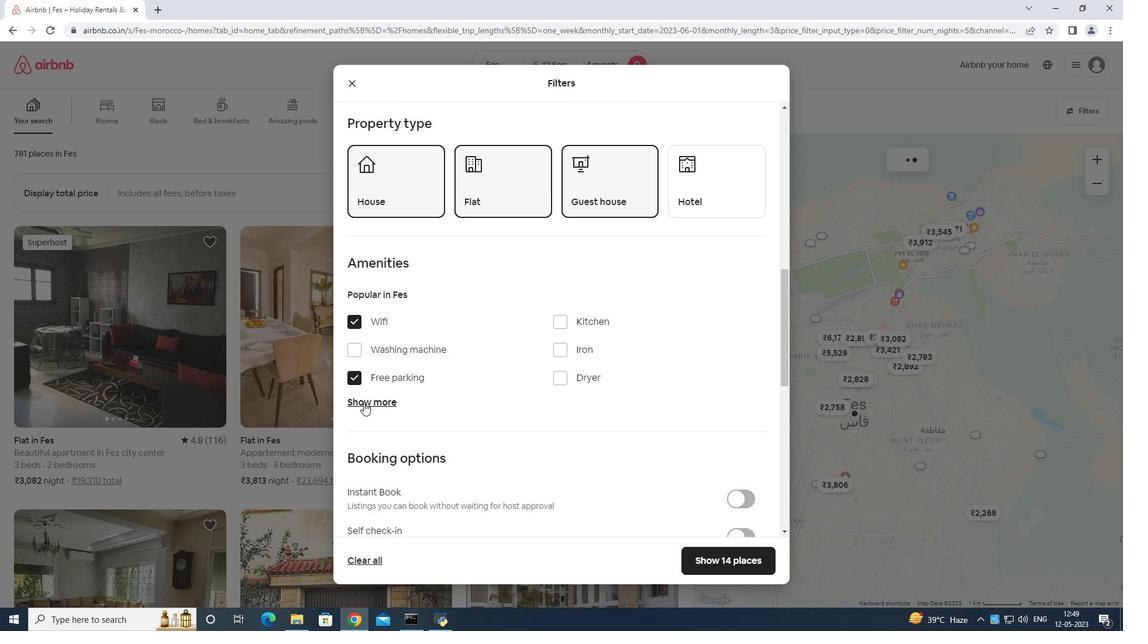 
Action: Mouse moved to (511, 409)
Screenshot: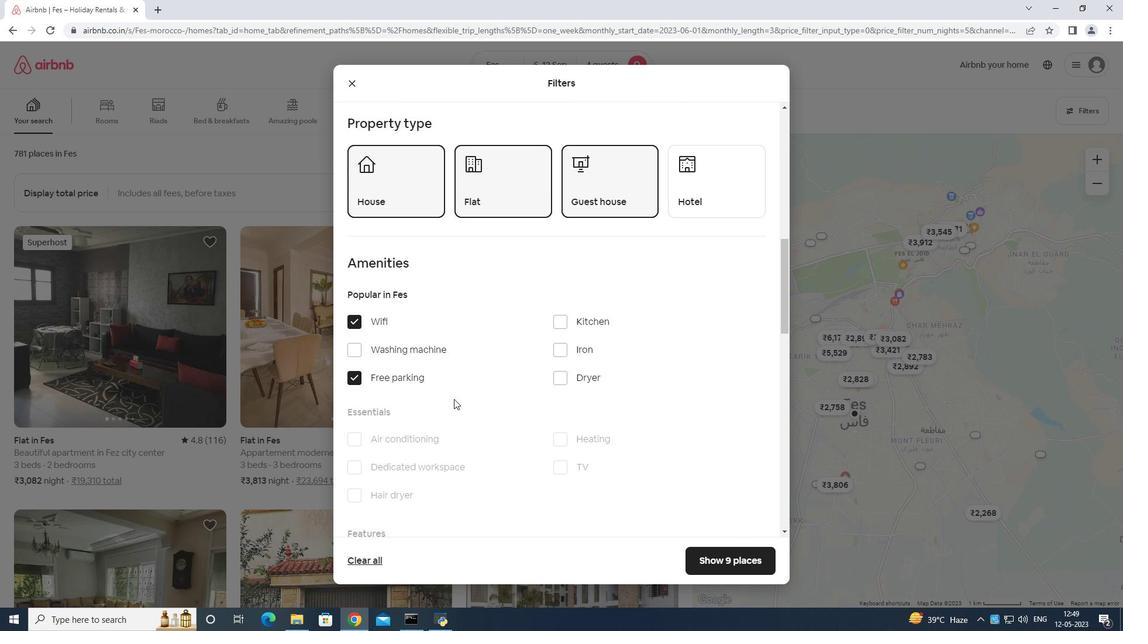 
Action: Mouse scrolled (511, 408) with delta (0, 0)
Screenshot: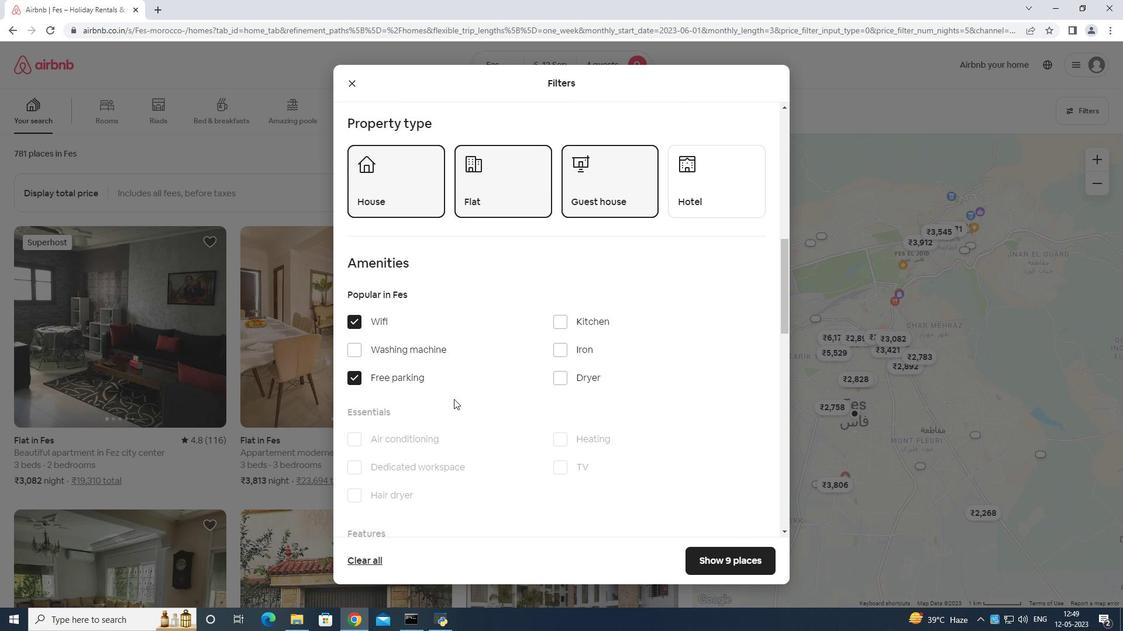
Action: Mouse moved to (513, 411)
Screenshot: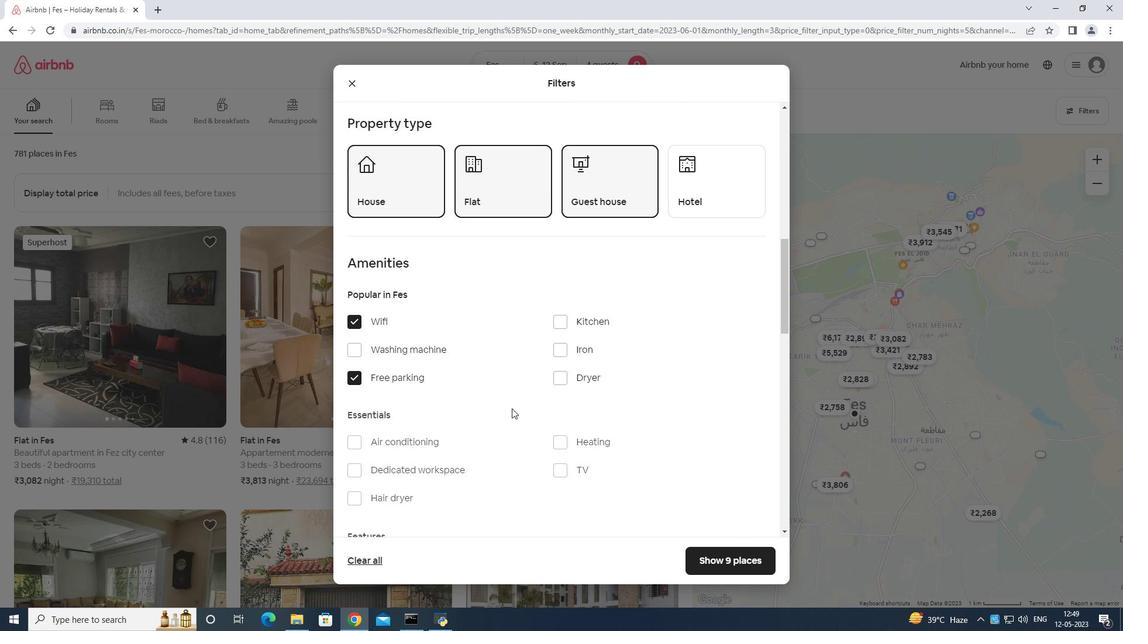
Action: Mouse scrolled (513, 410) with delta (0, 0)
Screenshot: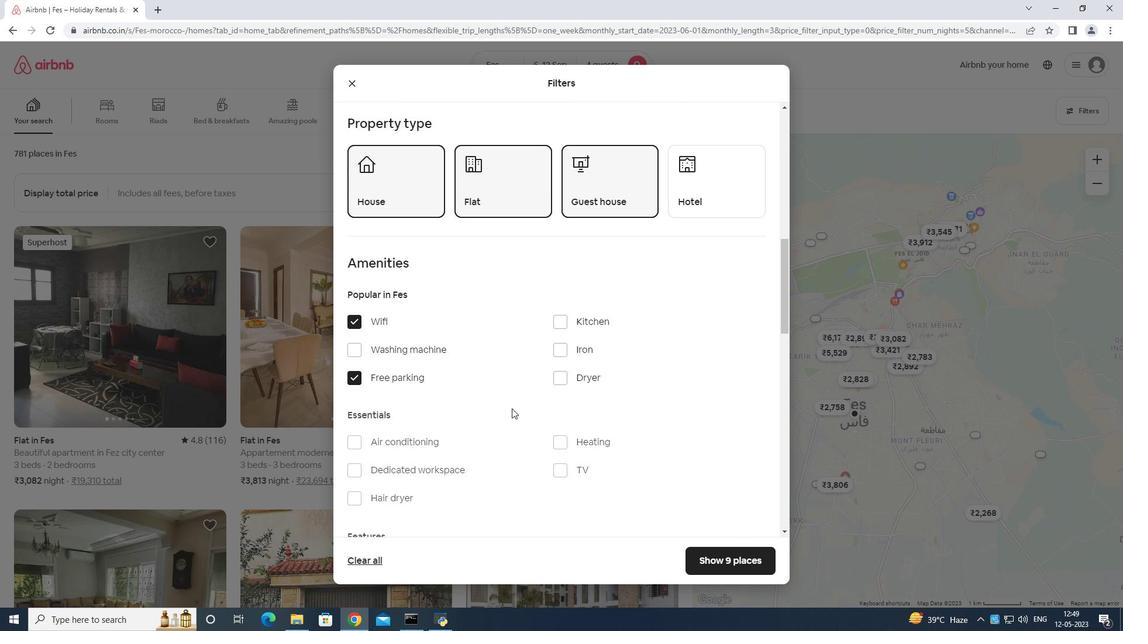 
Action: Mouse moved to (563, 359)
Screenshot: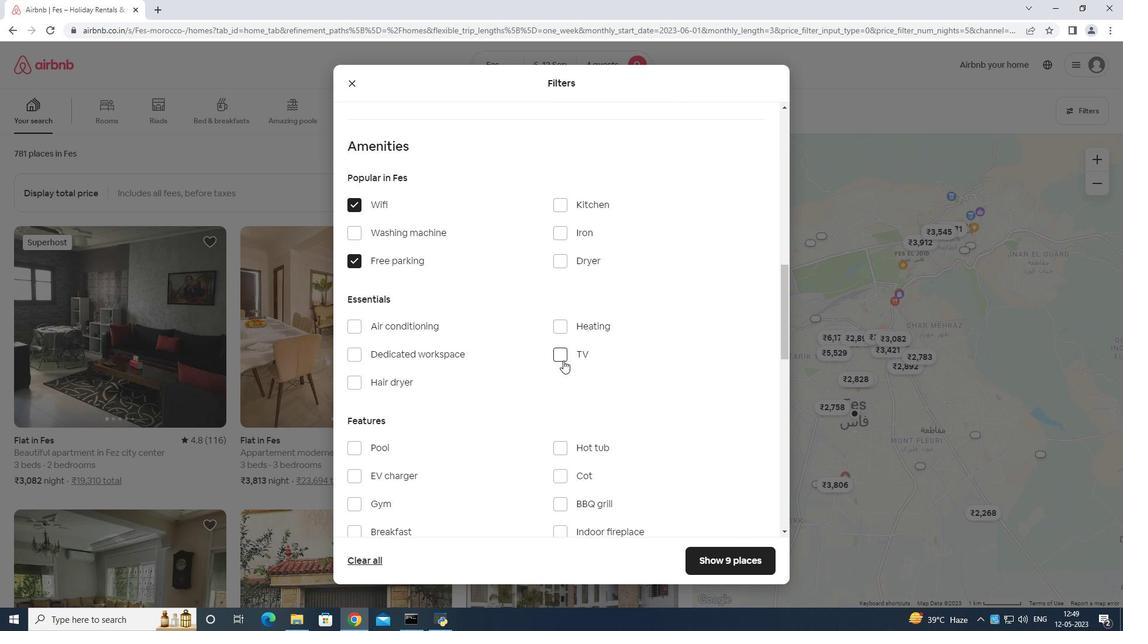 
Action: Mouse pressed left at (563, 359)
Screenshot: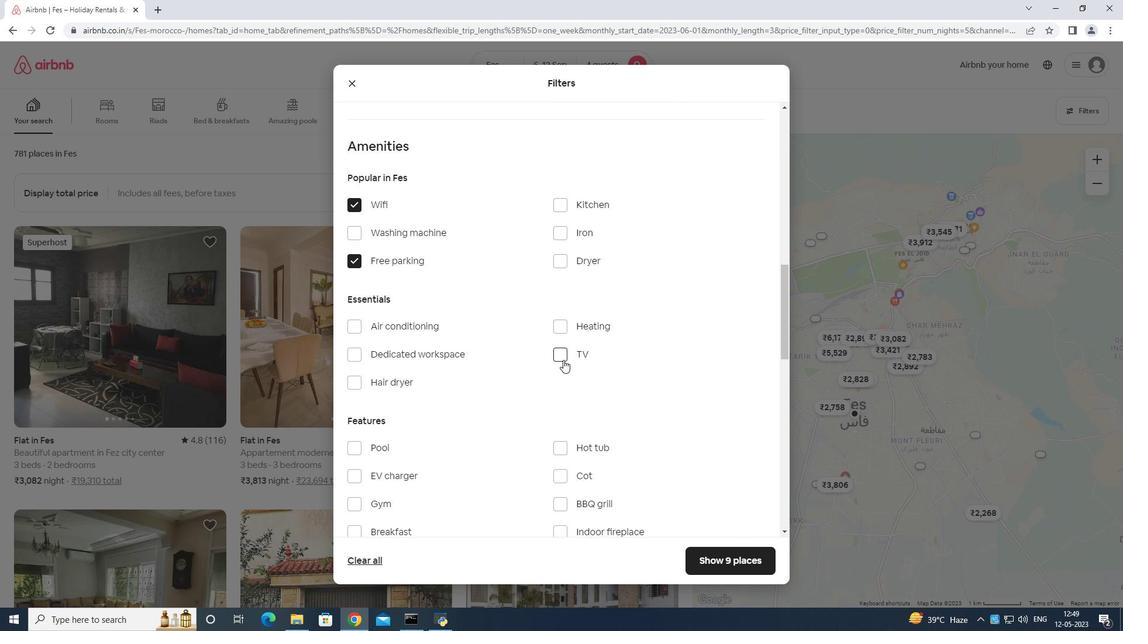 
Action: Mouse moved to (550, 351)
Screenshot: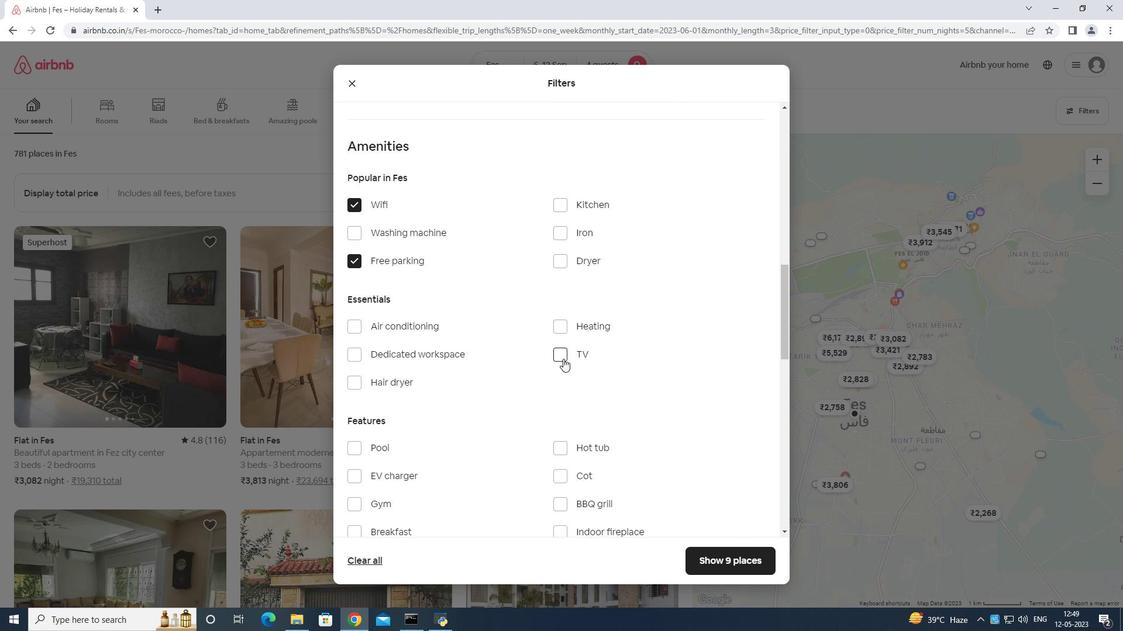 
Action: Mouse scrolled (550, 350) with delta (0, 0)
Screenshot: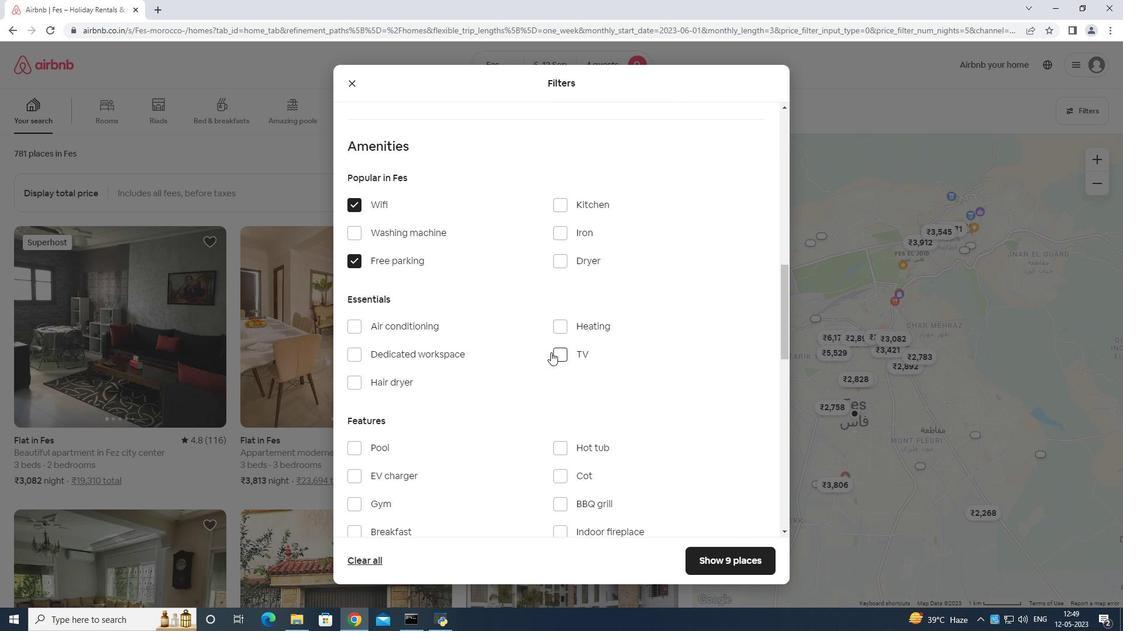 
Action: Mouse scrolled (550, 350) with delta (0, 0)
Screenshot: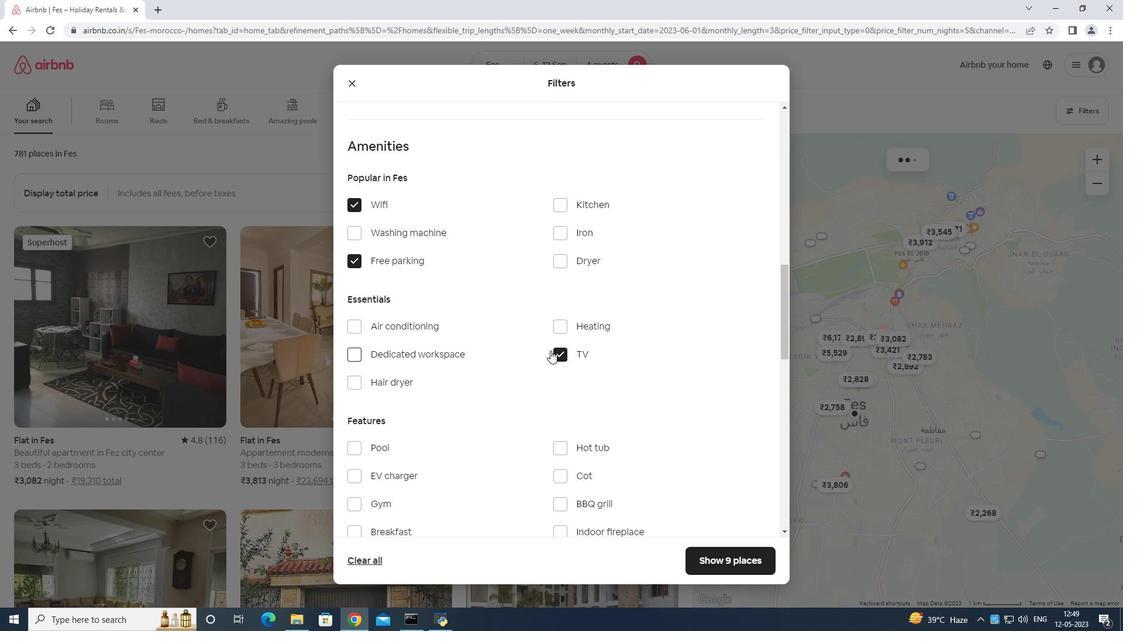 
Action: Mouse moved to (354, 384)
Screenshot: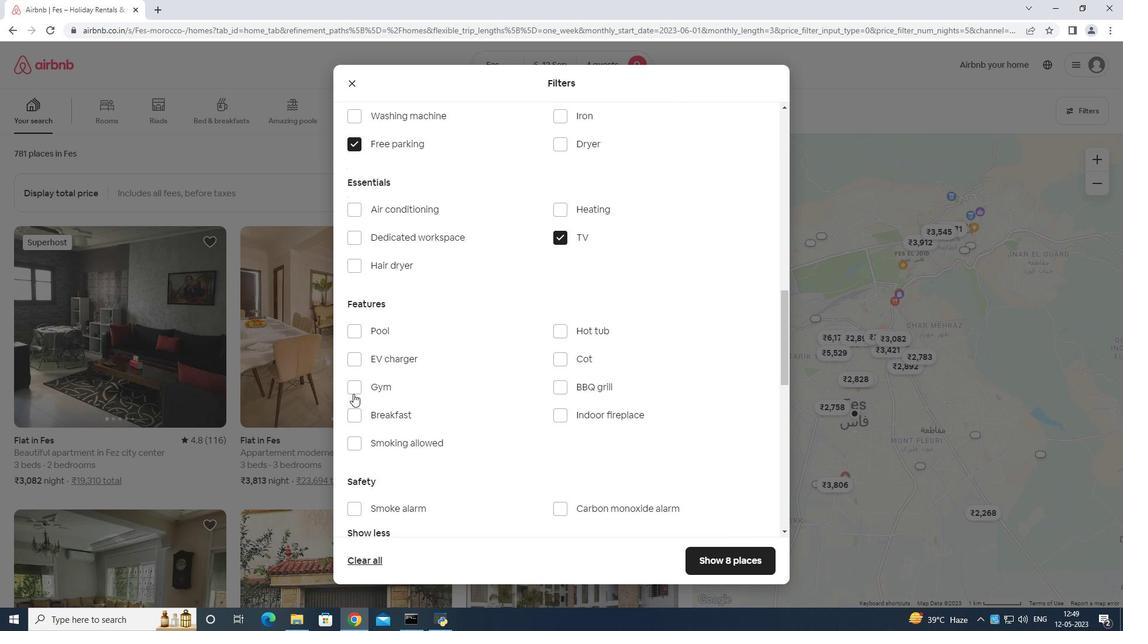 
Action: Mouse pressed left at (354, 384)
Screenshot: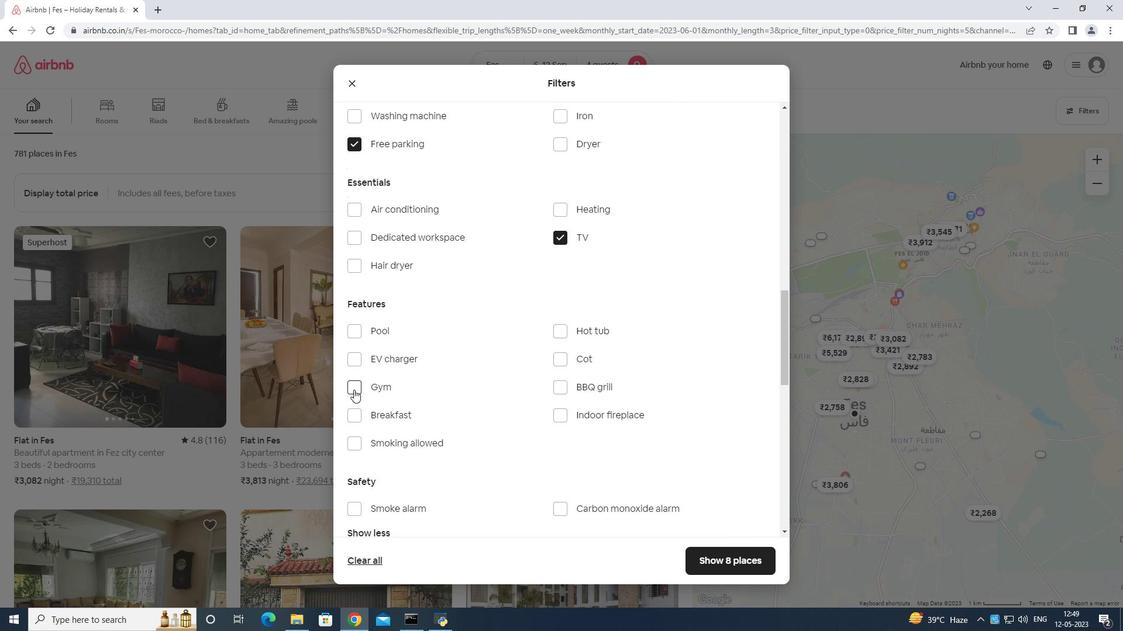 
Action: Mouse moved to (351, 417)
Screenshot: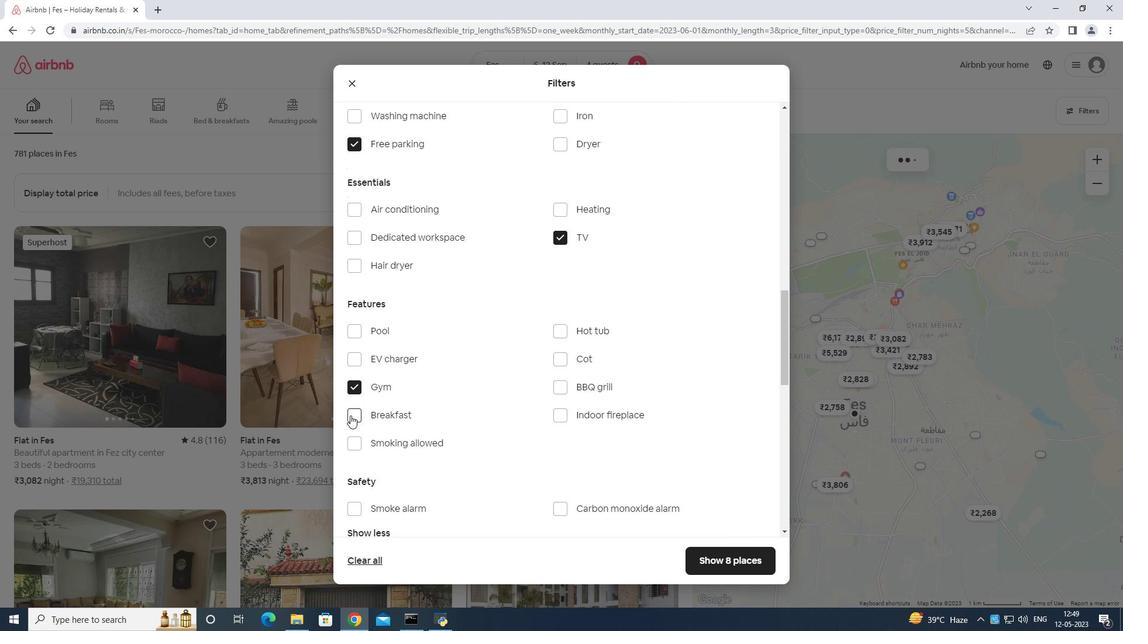 
Action: Mouse pressed left at (351, 417)
Screenshot: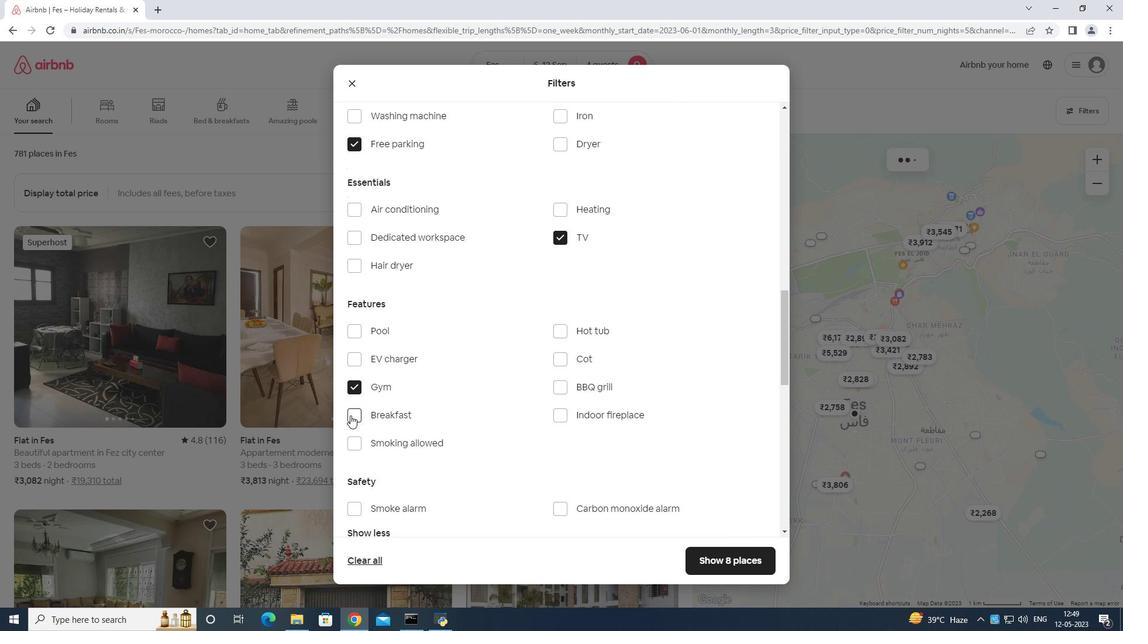 
Action: Mouse moved to (640, 389)
Screenshot: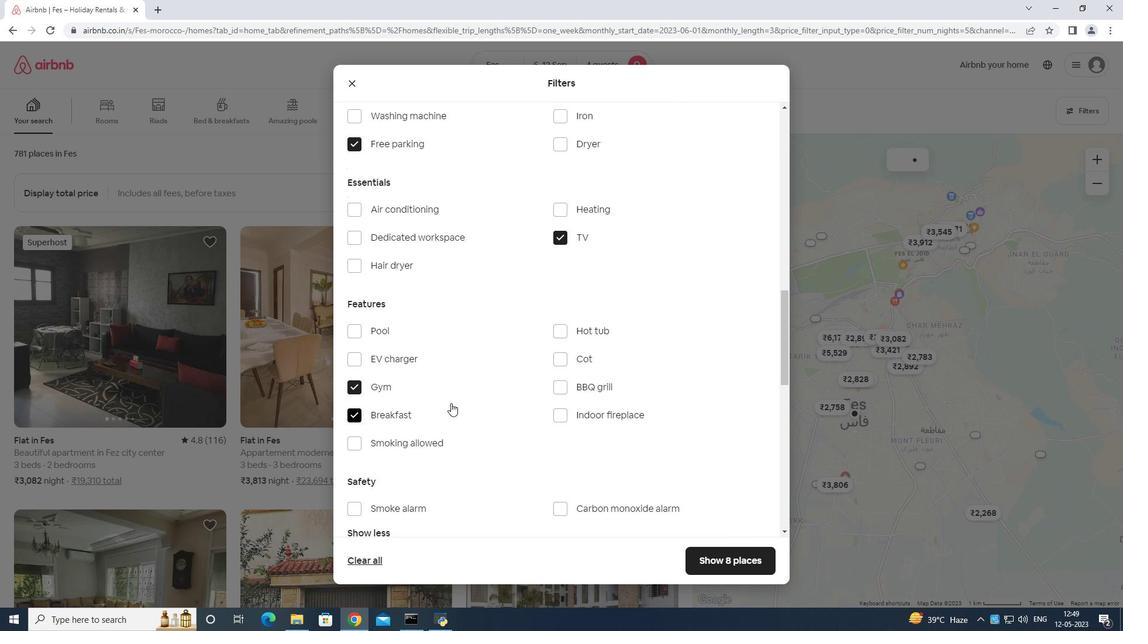
Action: Mouse scrolled (640, 388) with delta (0, 0)
Screenshot: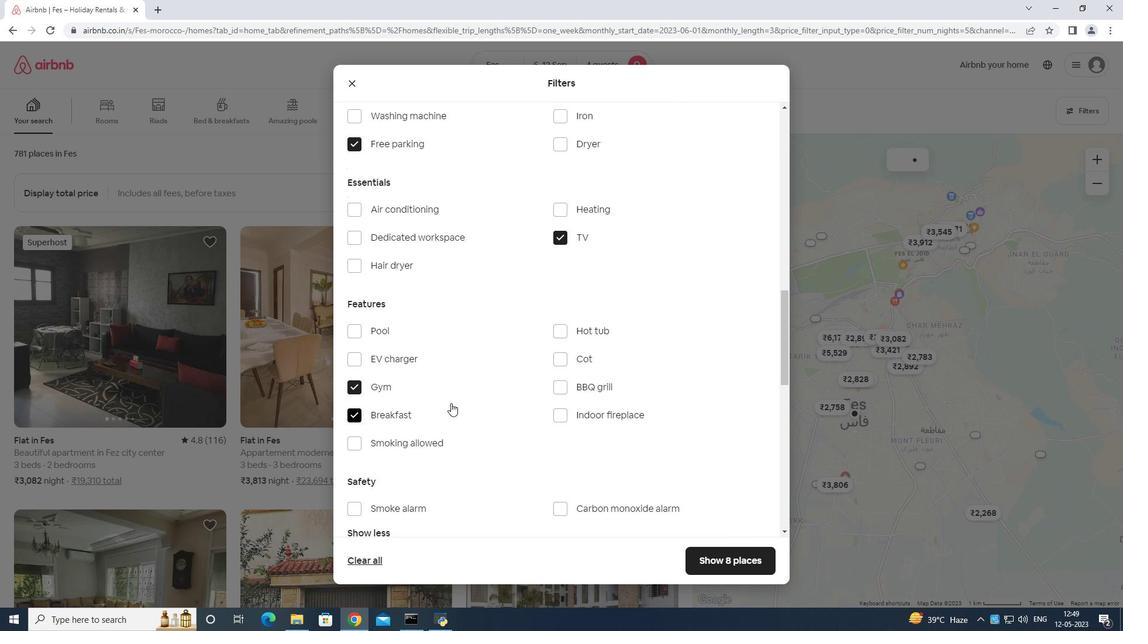 
Action: Mouse moved to (745, 397)
Screenshot: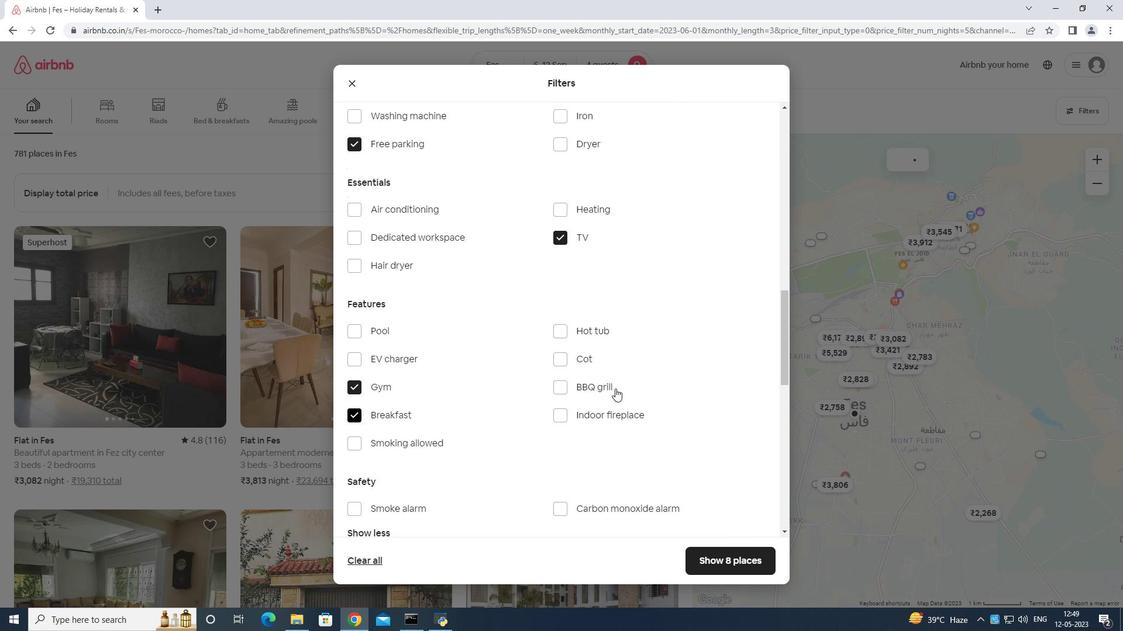 
Action: Mouse scrolled (745, 396) with delta (0, 0)
Screenshot: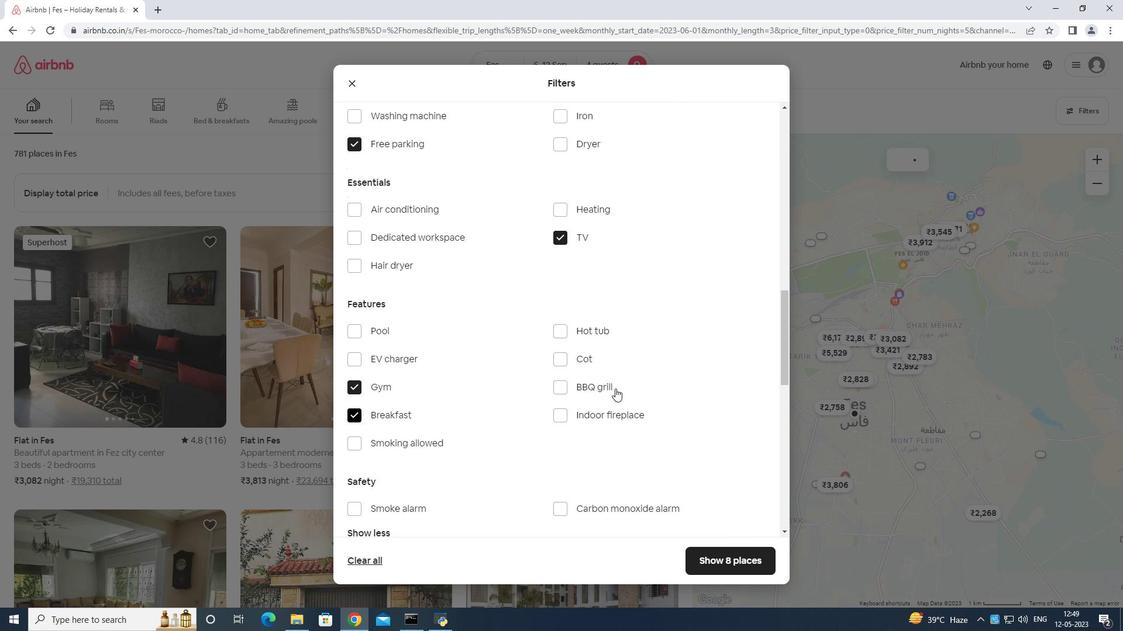 
Action: Mouse moved to (774, 399)
Screenshot: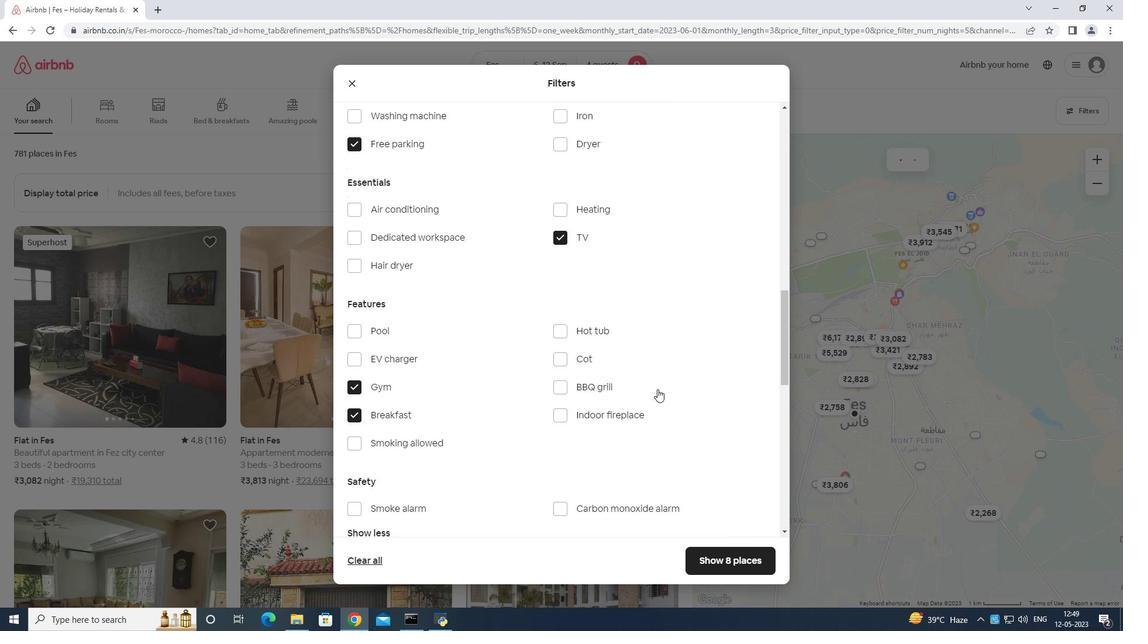 
Action: Mouse scrolled (774, 398) with delta (0, 0)
Screenshot: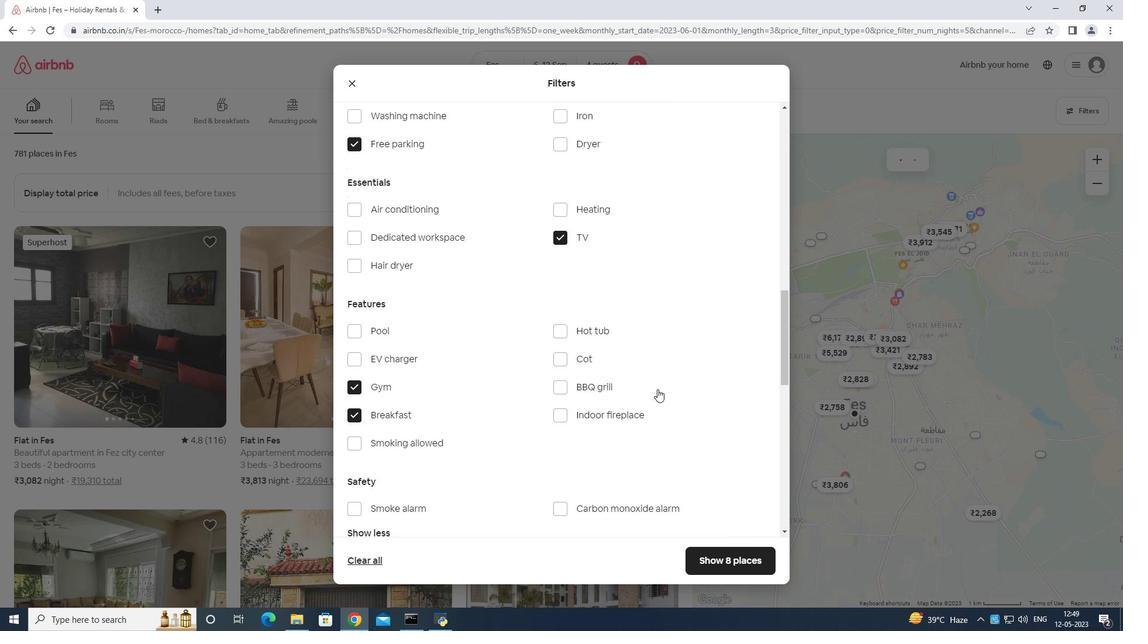 
Action: Mouse moved to (775, 399)
Screenshot: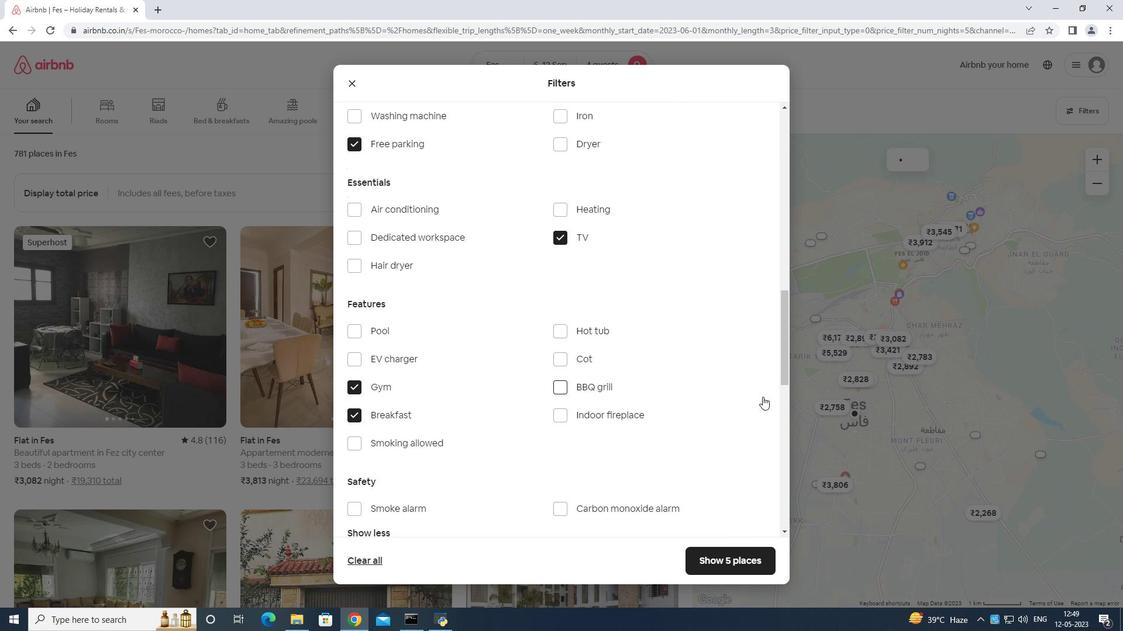 
Action: Mouse scrolled (775, 398) with delta (0, 0)
Screenshot: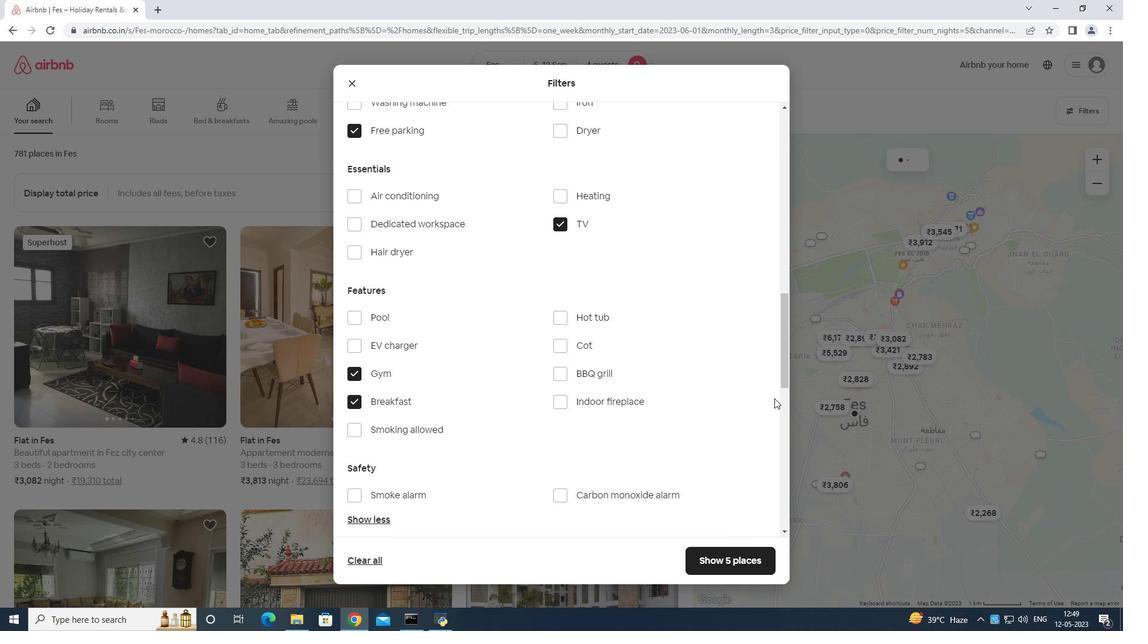 
Action: Mouse moved to (762, 455)
Screenshot: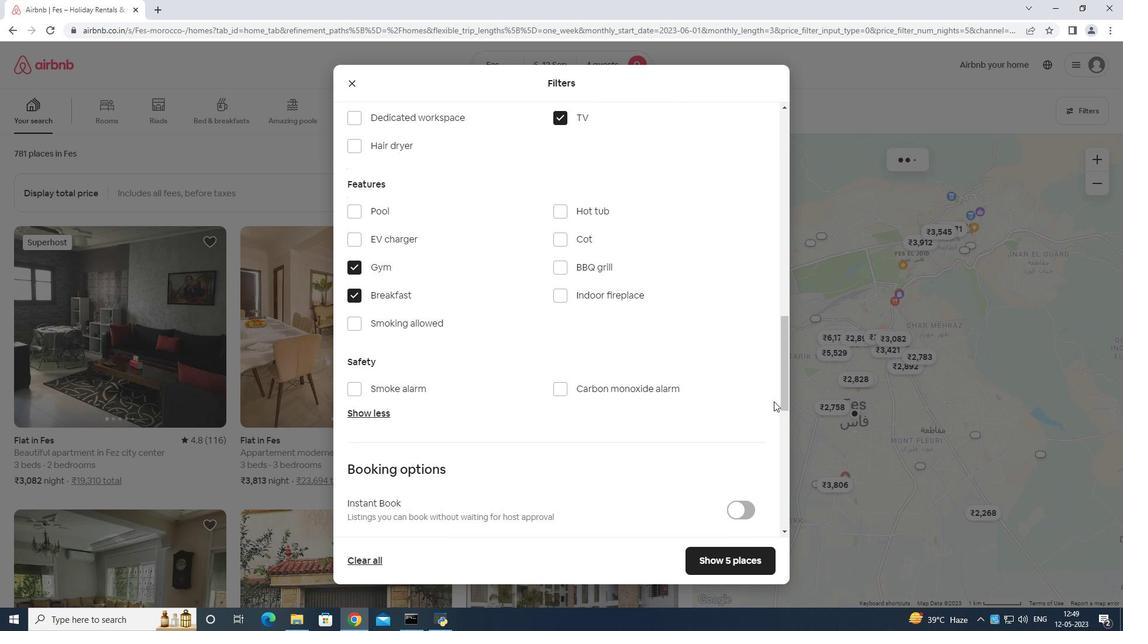 
Action: Mouse scrolled (762, 454) with delta (0, 0)
Screenshot: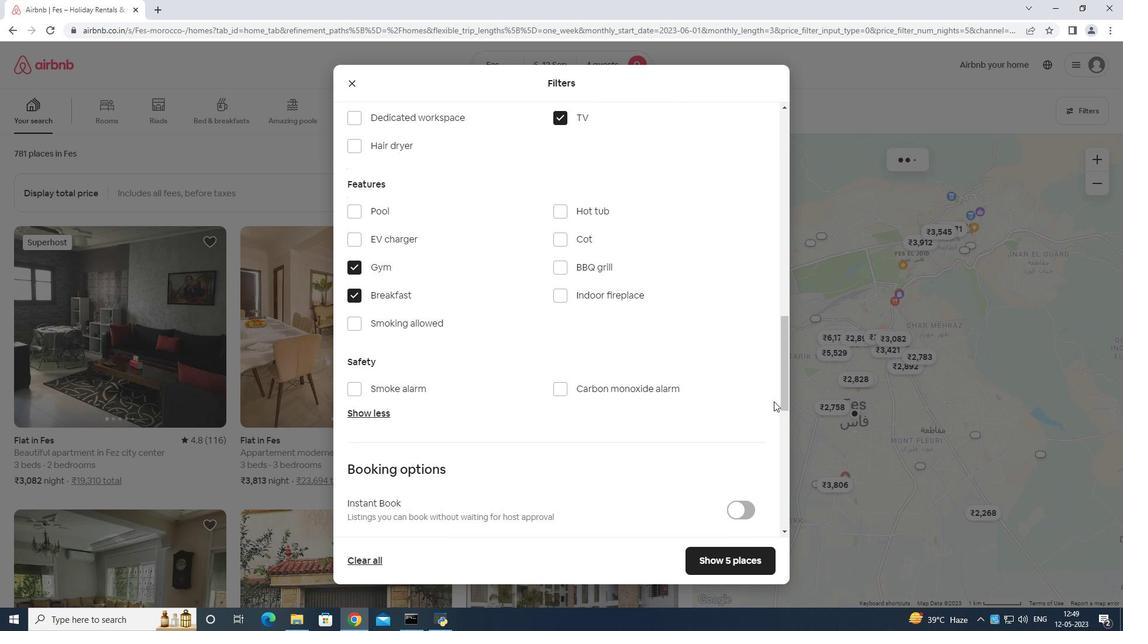 
Action: Mouse moved to (730, 376)
Screenshot: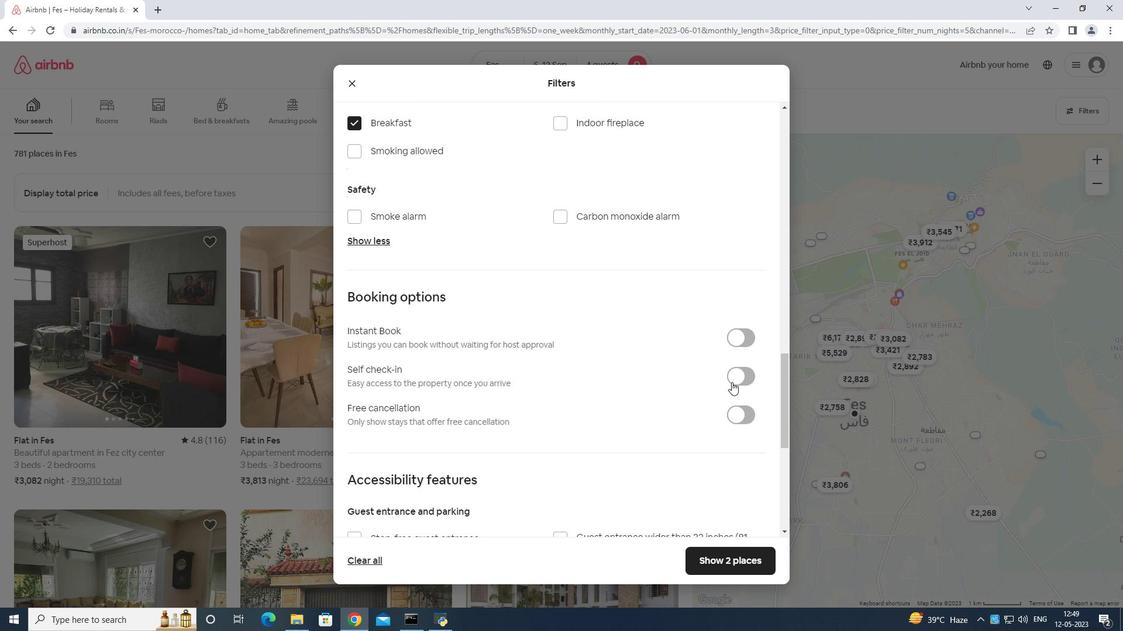 
Action: Mouse pressed left at (730, 376)
Screenshot: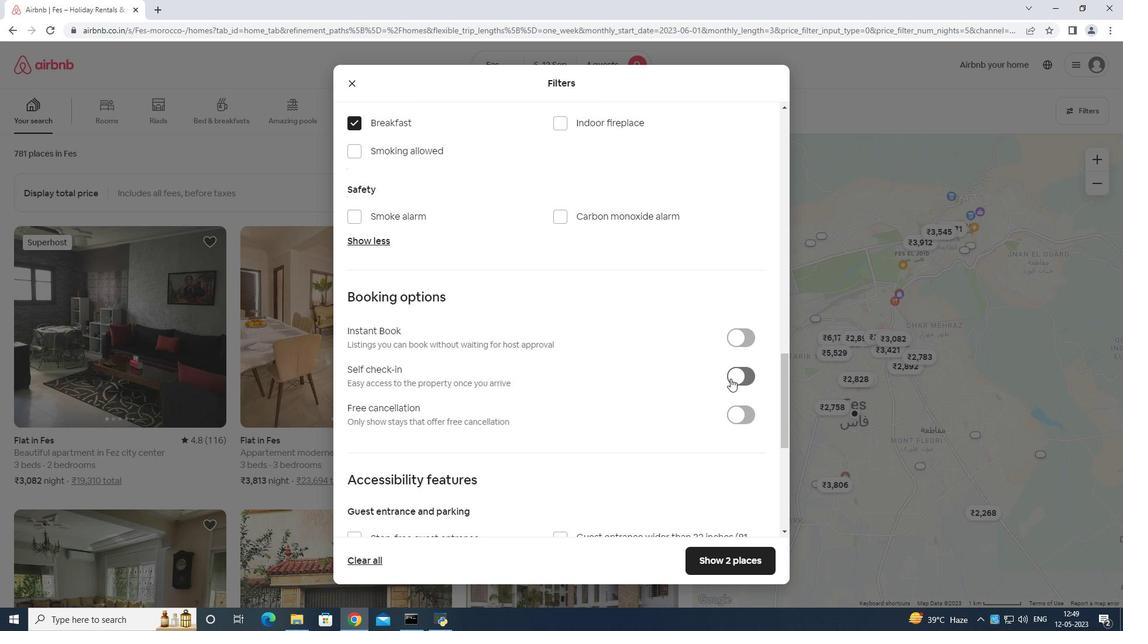 
Action: Mouse moved to (740, 374)
Screenshot: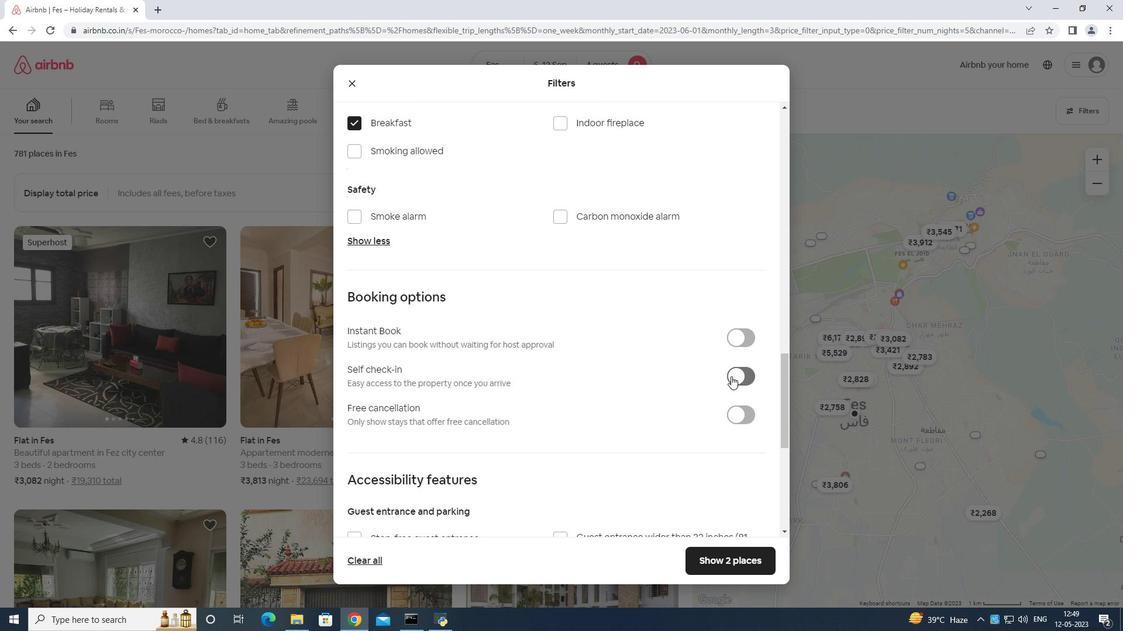 
Action: Mouse scrolled (740, 373) with delta (0, 0)
Screenshot: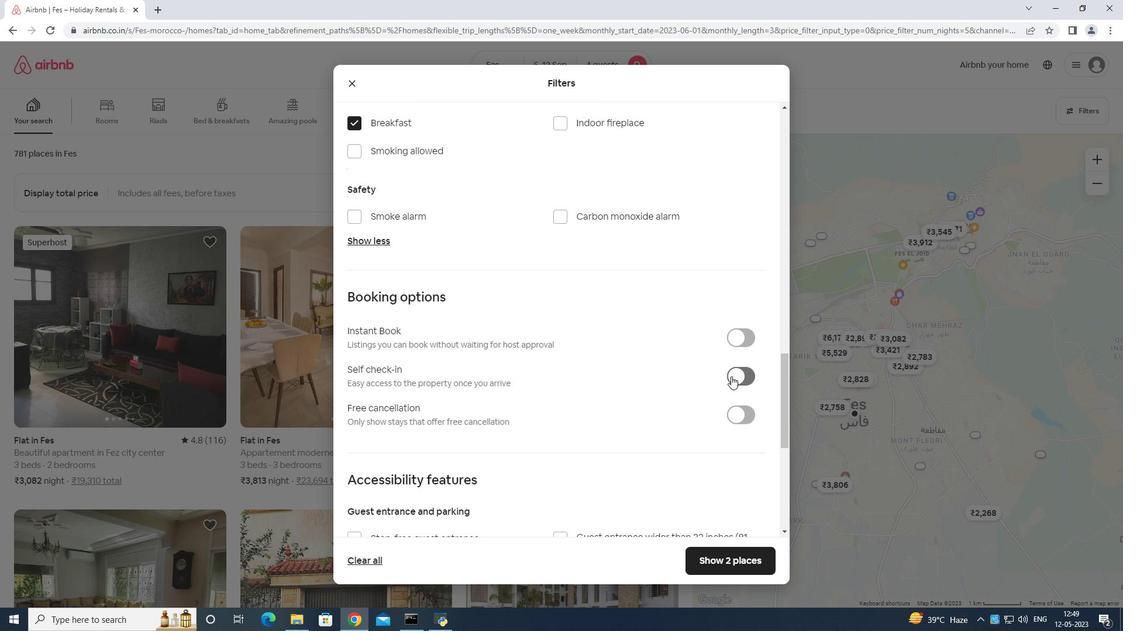 
Action: Mouse moved to (740, 379)
Screenshot: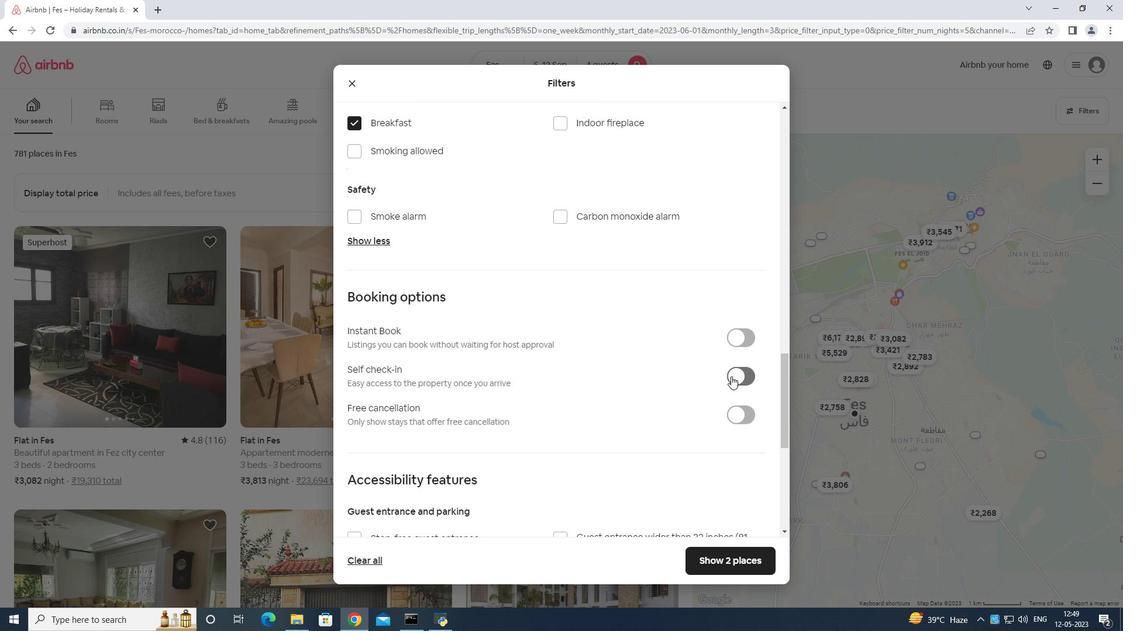 
Action: Mouse scrolled (740, 378) with delta (0, 0)
Screenshot: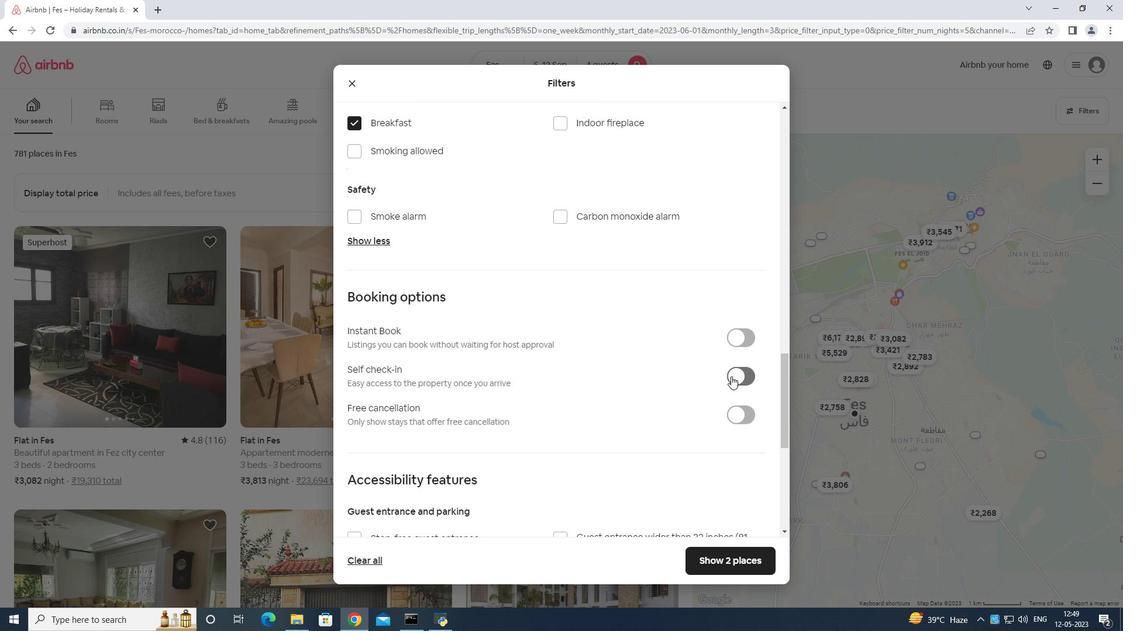 
Action: Mouse moved to (740, 383)
Screenshot: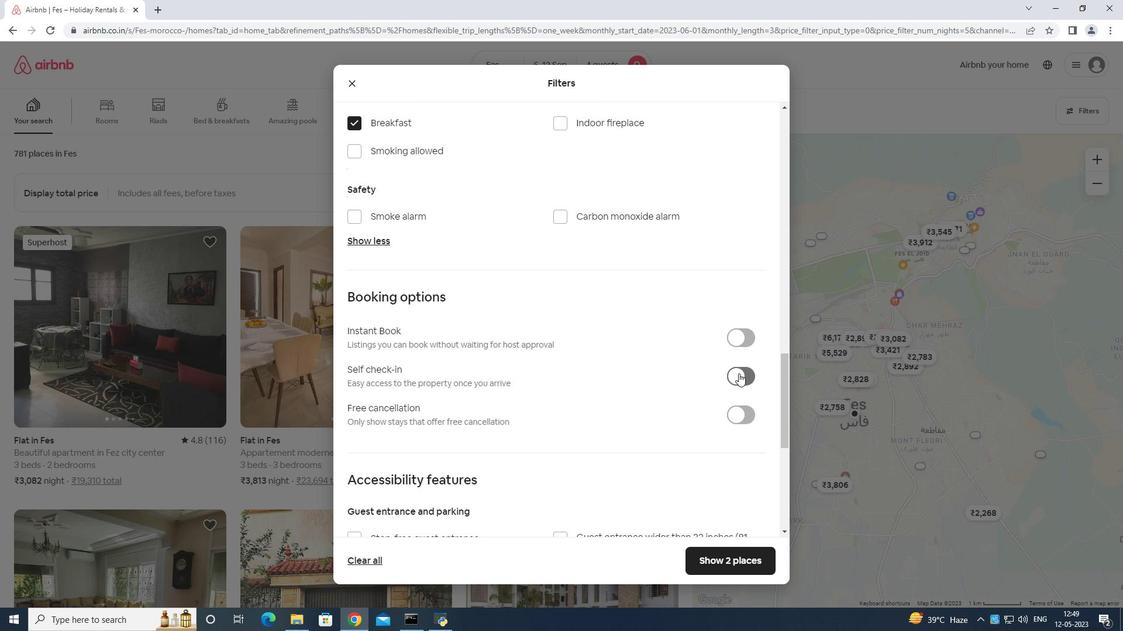 
Action: Mouse scrolled (740, 383) with delta (0, 0)
Screenshot: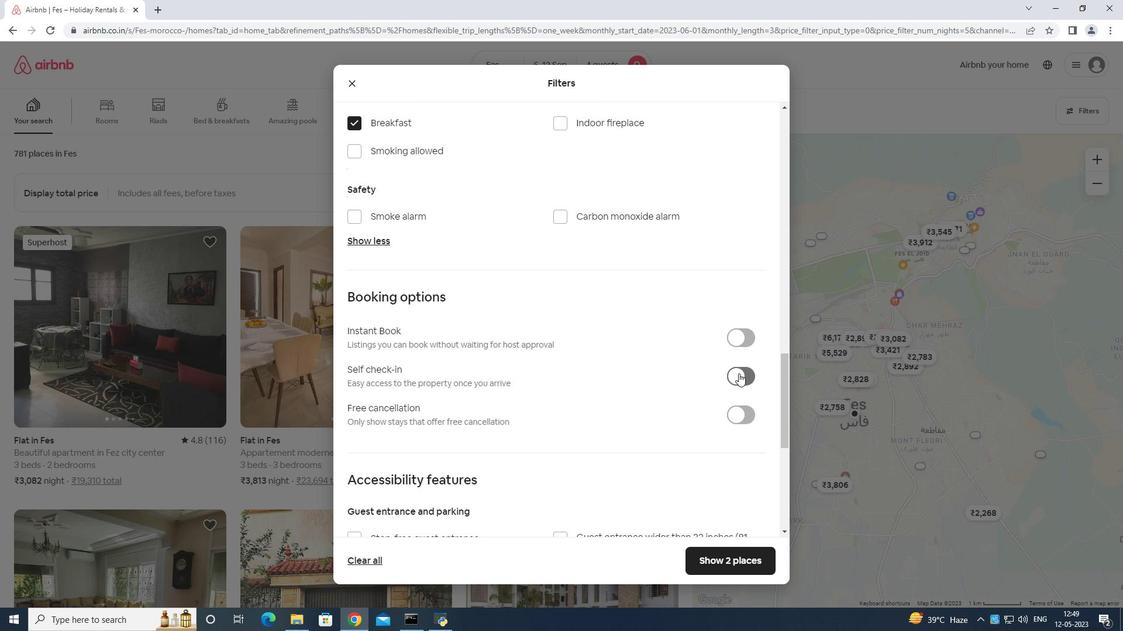 
Action: Mouse moved to (740, 385)
Screenshot: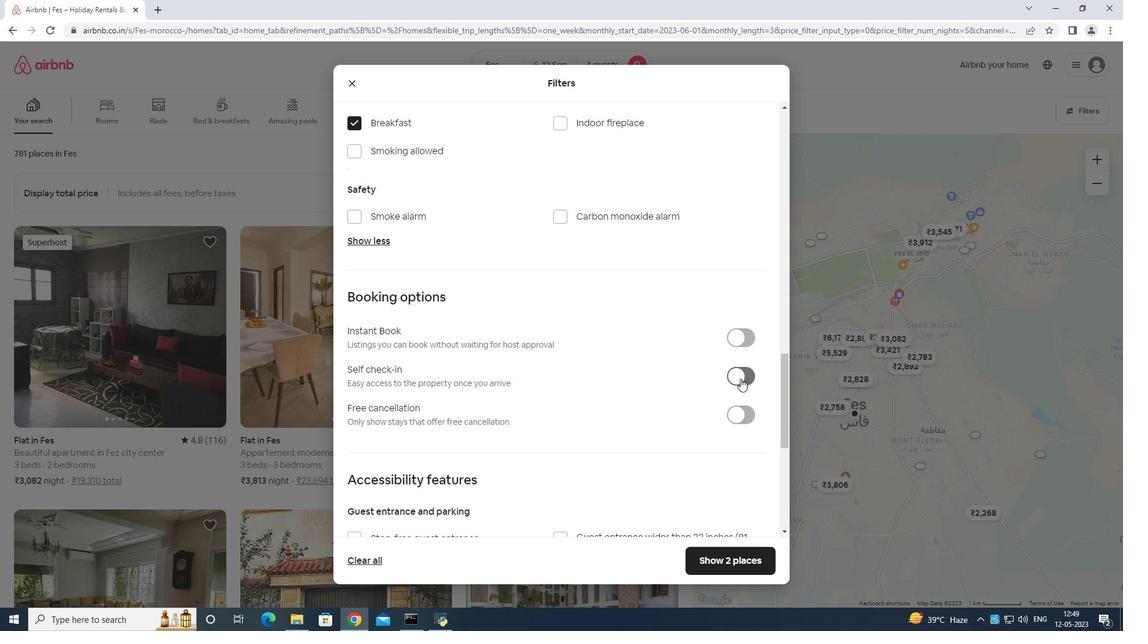 
Action: Mouse scrolled (740, 384) with delta (0, 0)
Screenshot: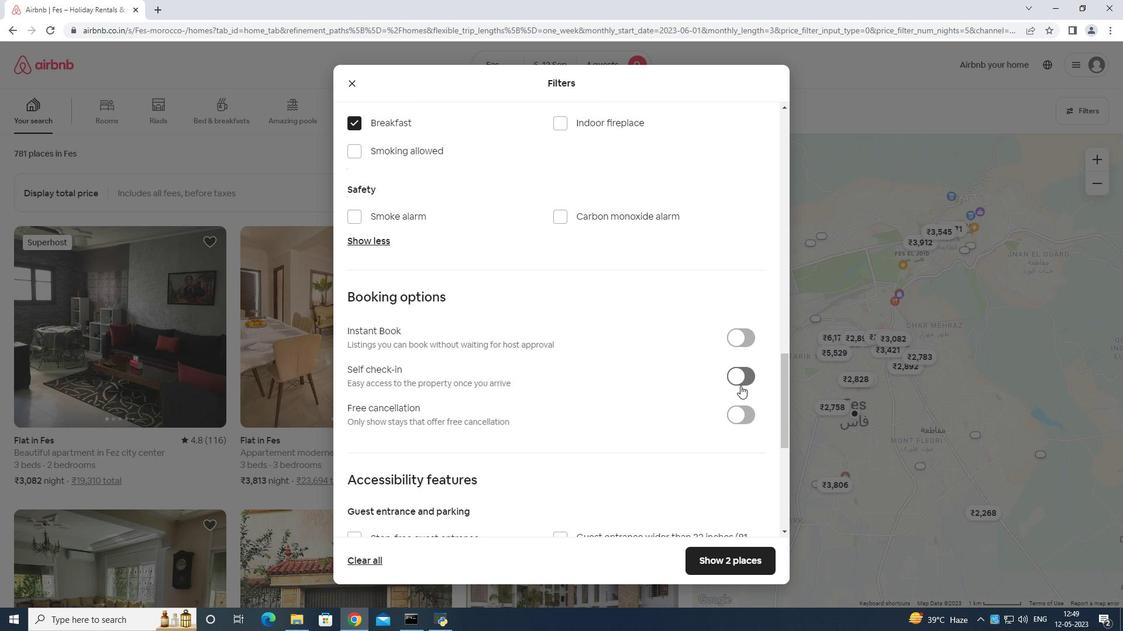 
Action: Mouse scrolled (740, 384) with delta (0, 0)
Screenshot: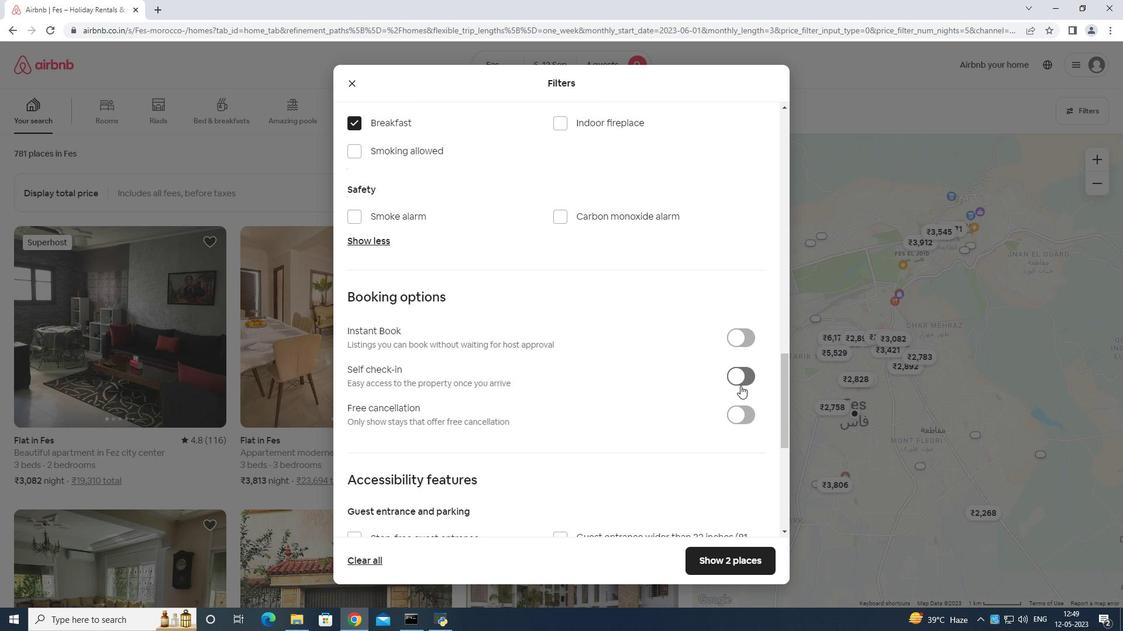 
Action: Mouse scrolled (740, 384) with delta (0, 0)
Screenshot: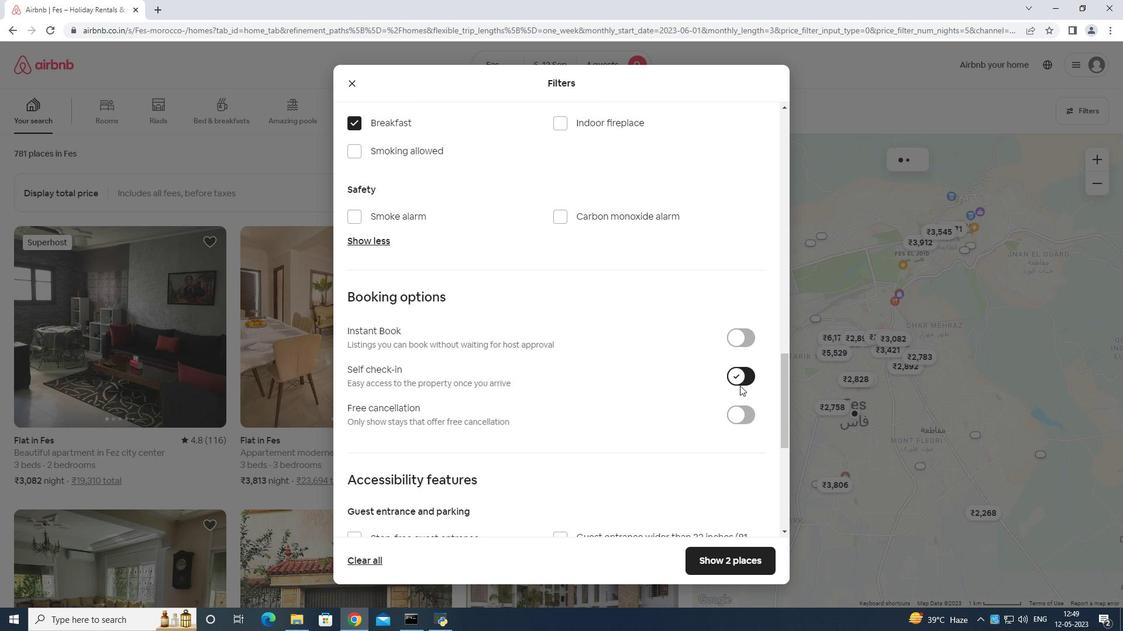 
Action: Mouse moved to (701, 397)
Screenshot: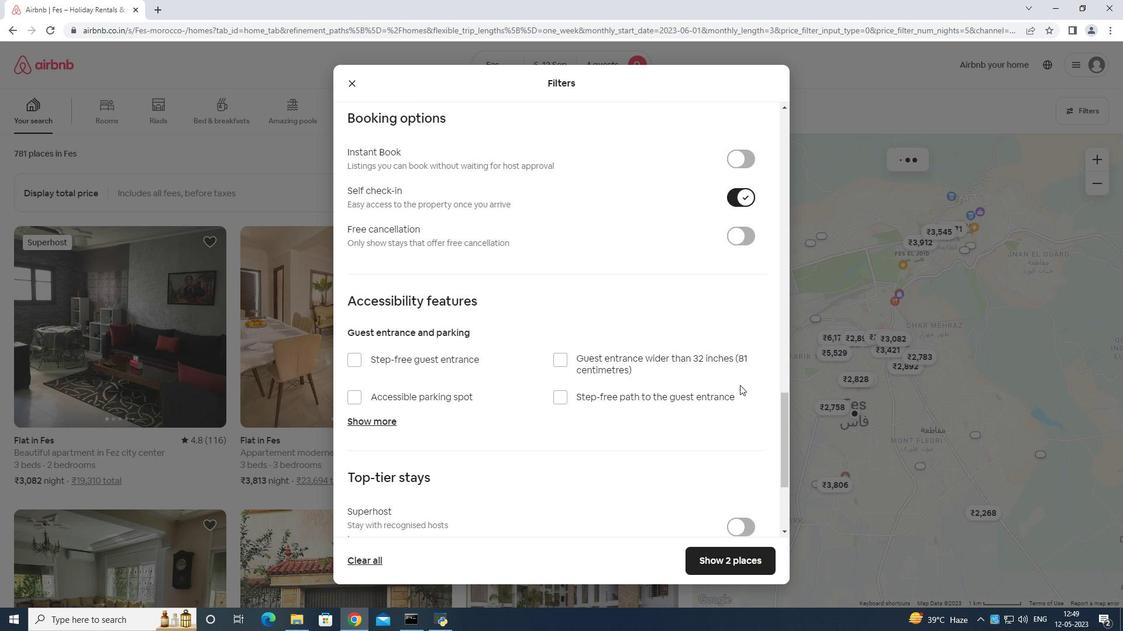 
Action: Mouse scrolled (701, 396) with delta (0, 0)
Screenshot: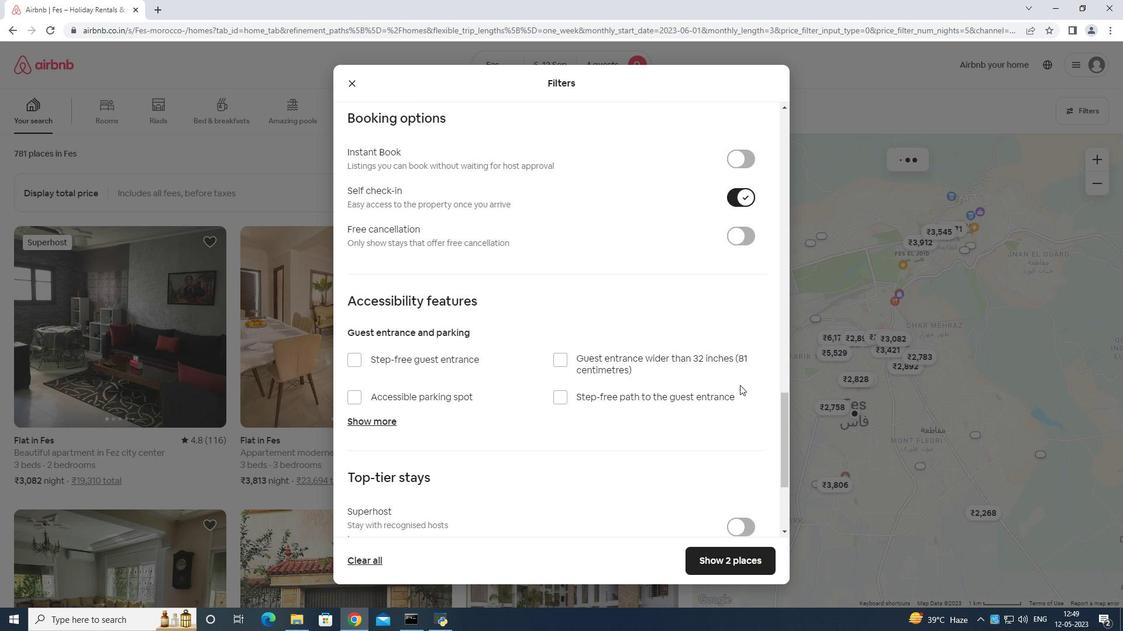 
Action: Mouse moved to (695, 404)
Screenshot: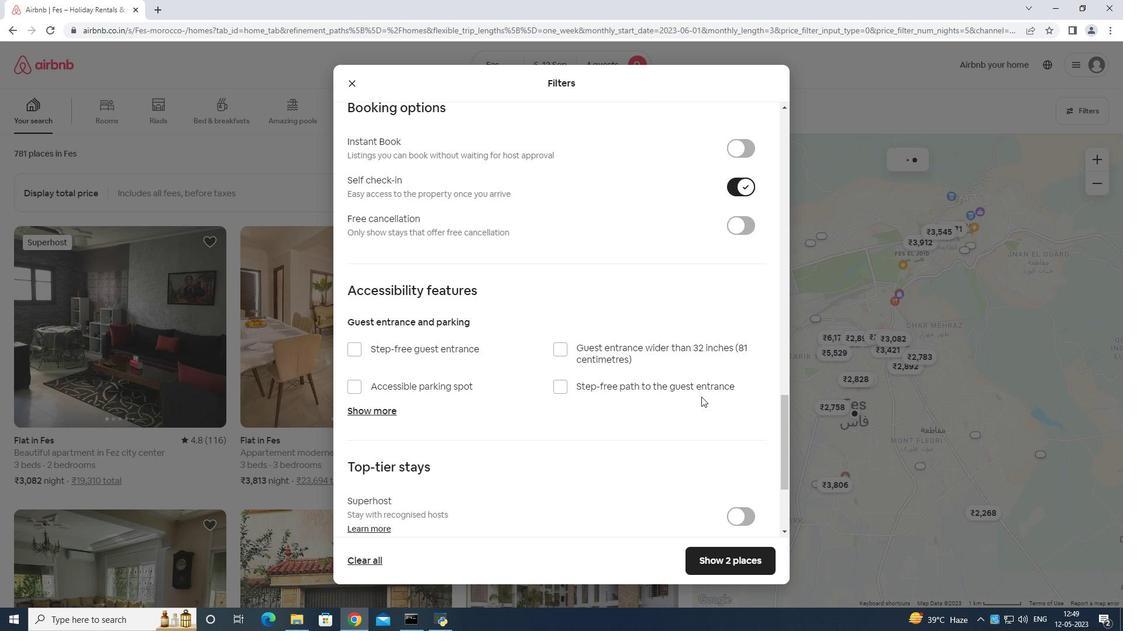 
Action: Mouse scrolled (695, 404) with delta (0, 0)
Screenshot: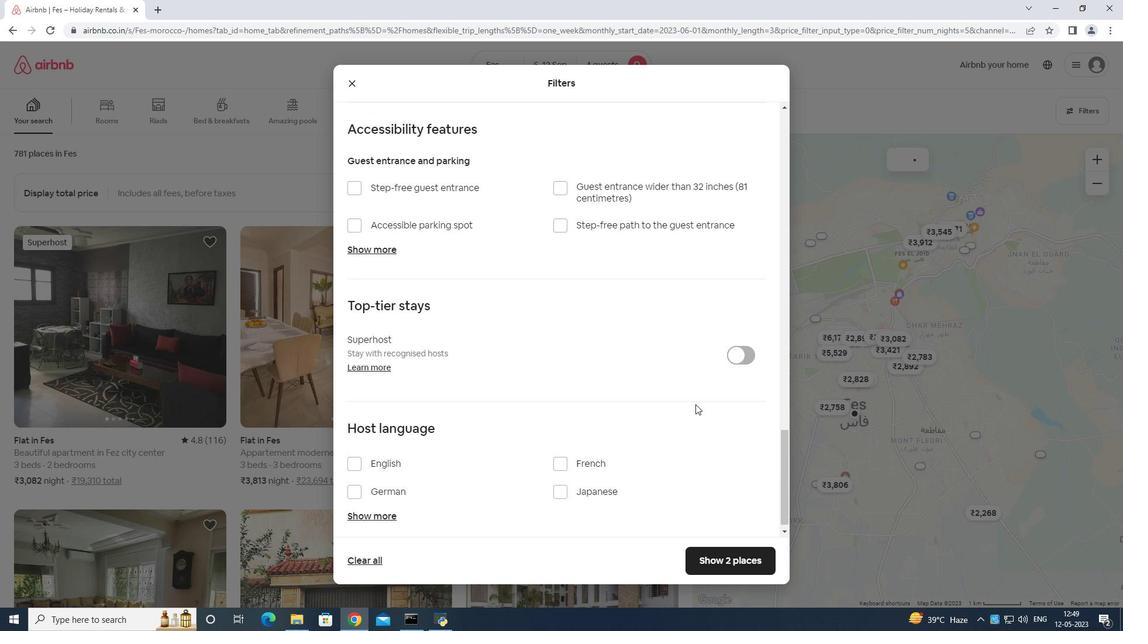 
Action: Mouse scrolled (695, 404) with delta (0, 0)
Screenshot: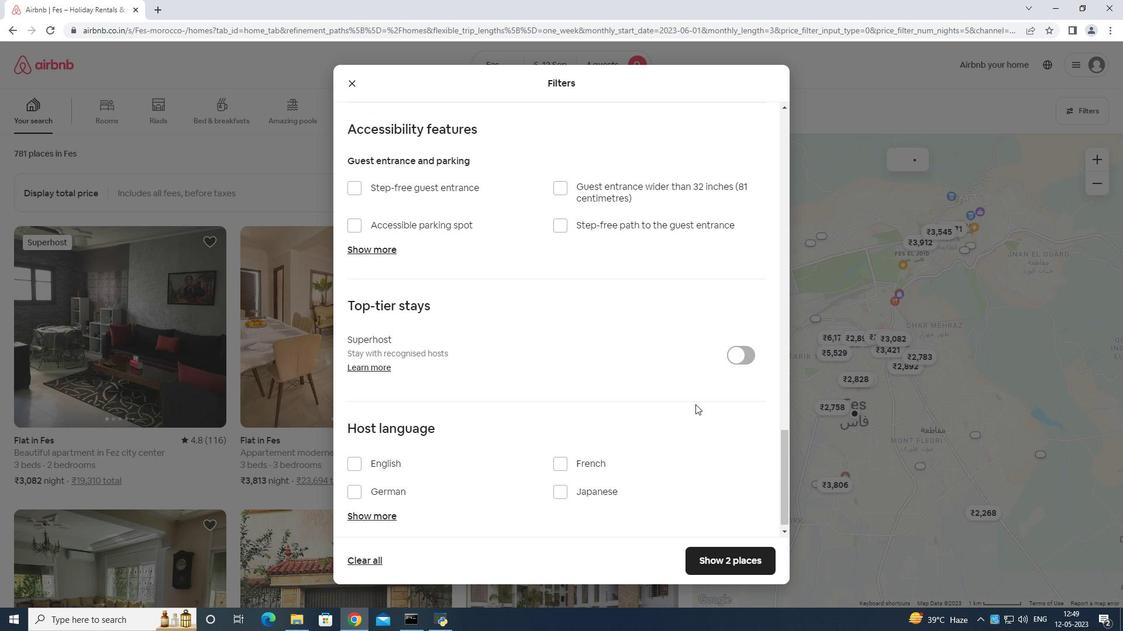 
Action: Mouse moved to (694, 406)
Screenshot: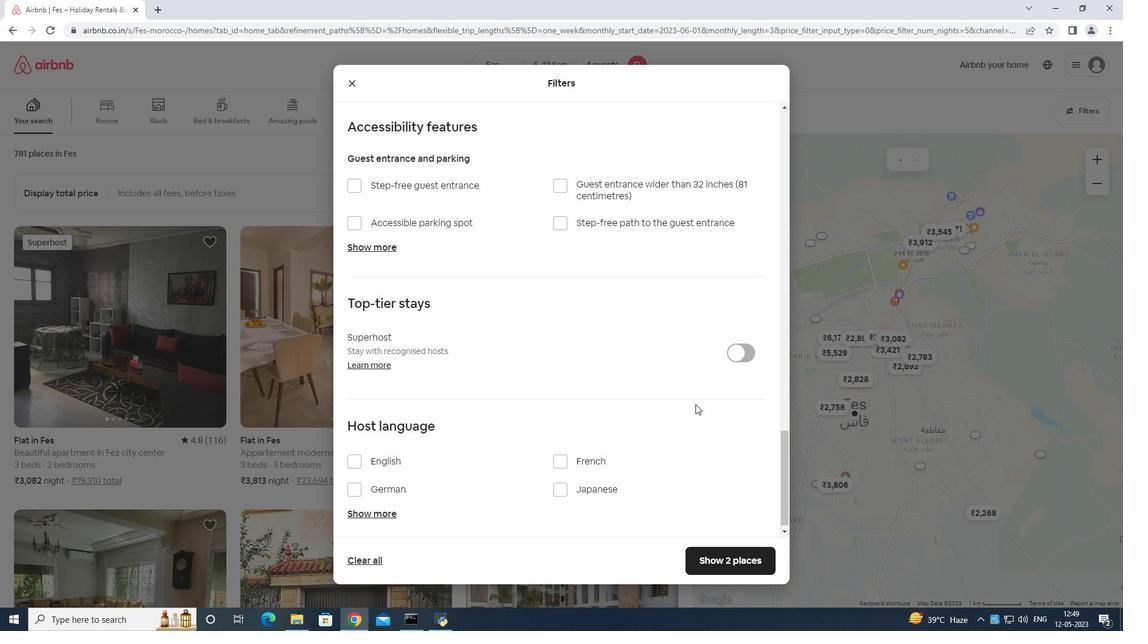 
Action: Mouse scrolled (694, 405) with delta (0, 0)
Screenshot: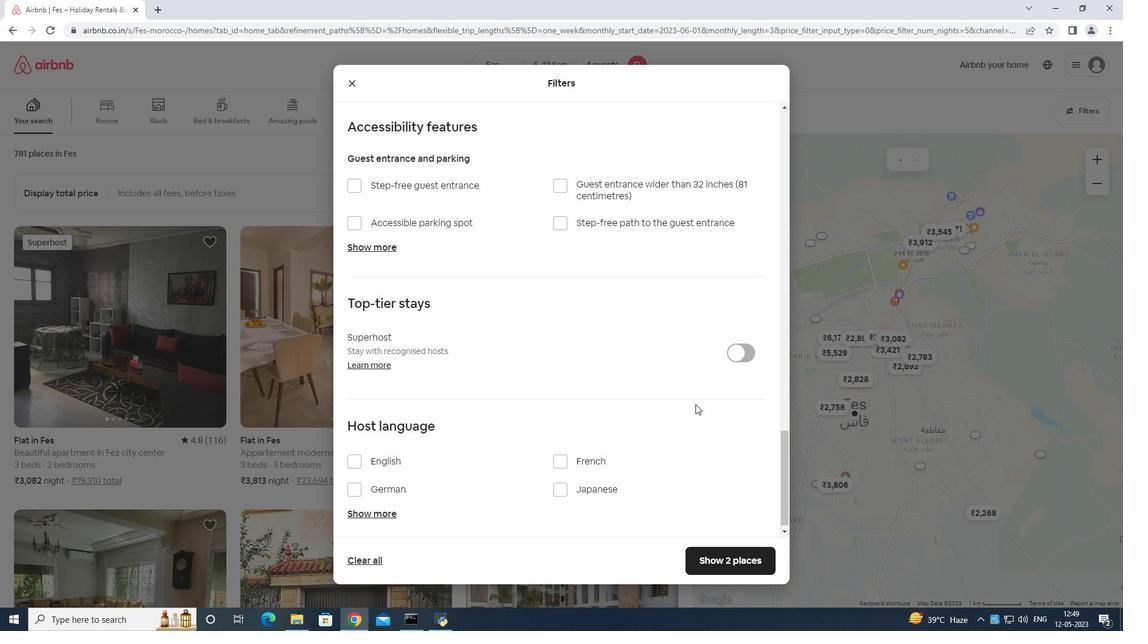 
Action: Mouse moved to (358, 451)
Screenshot: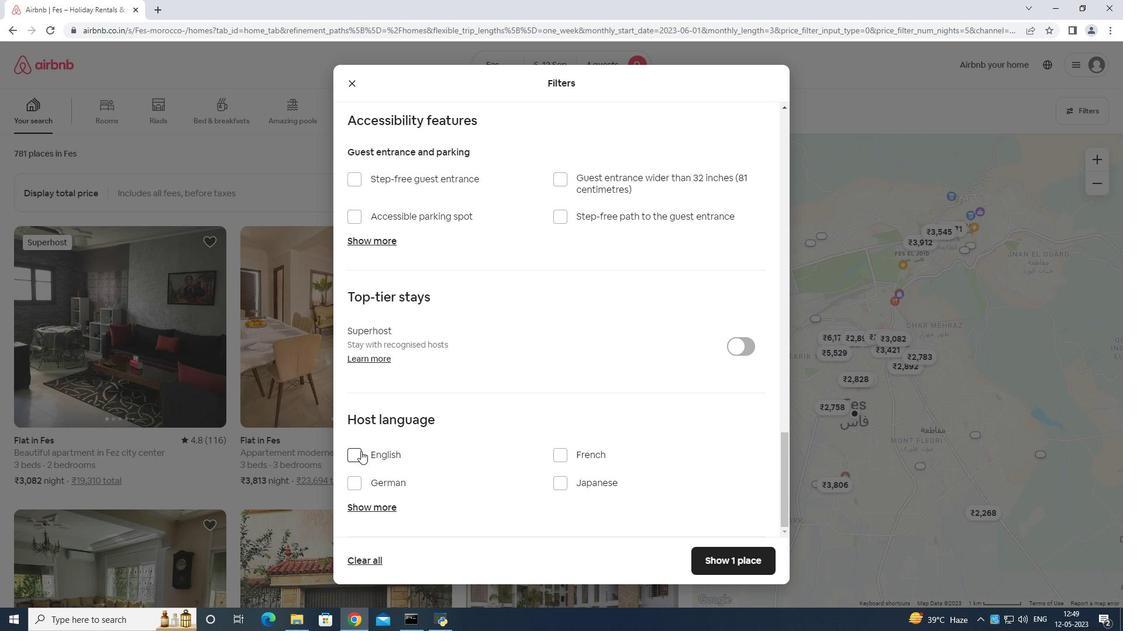 
Action: Mouse pressed left at (358, 451)
Screenshot: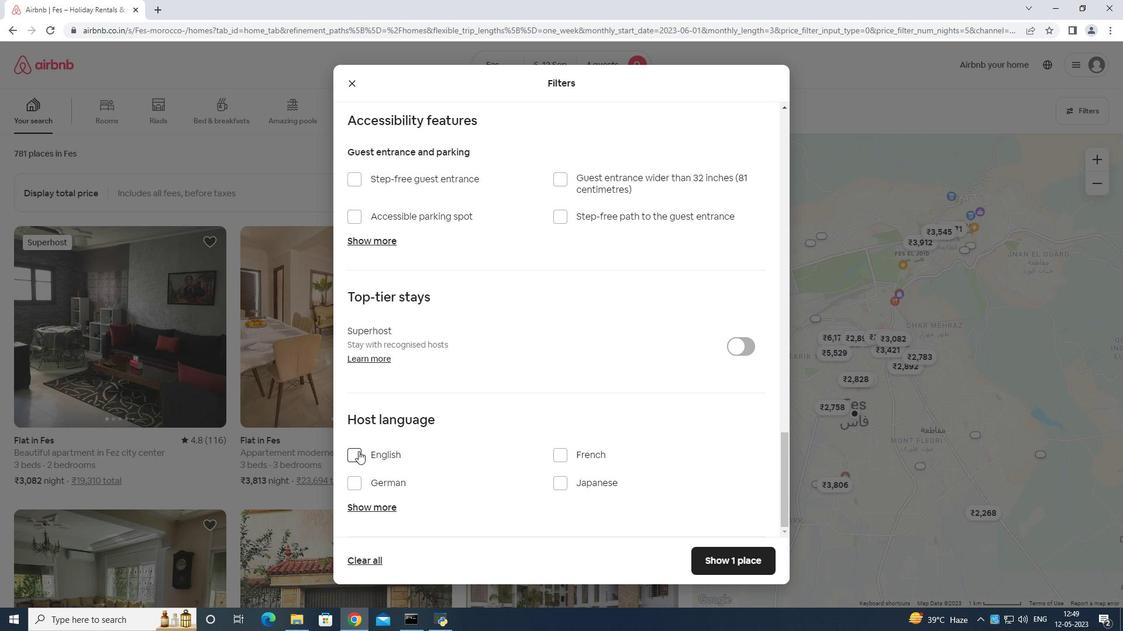 
Action: Mouse moved to (740, 563)
Screenshot: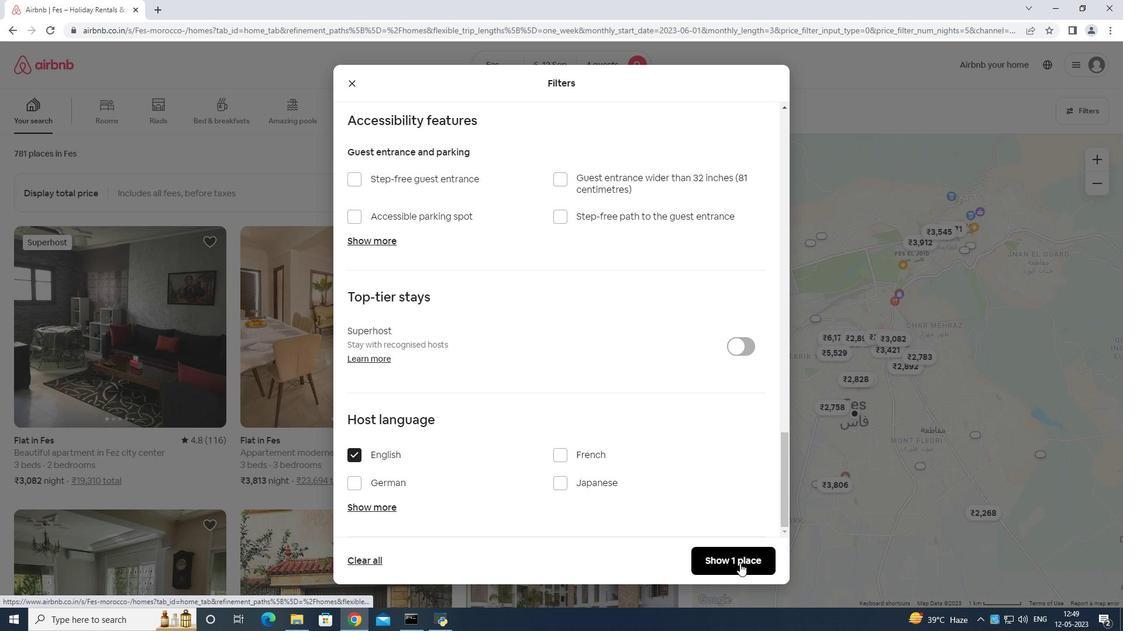 
Action: Mouse pressed left at (740, 563)
Screenshot: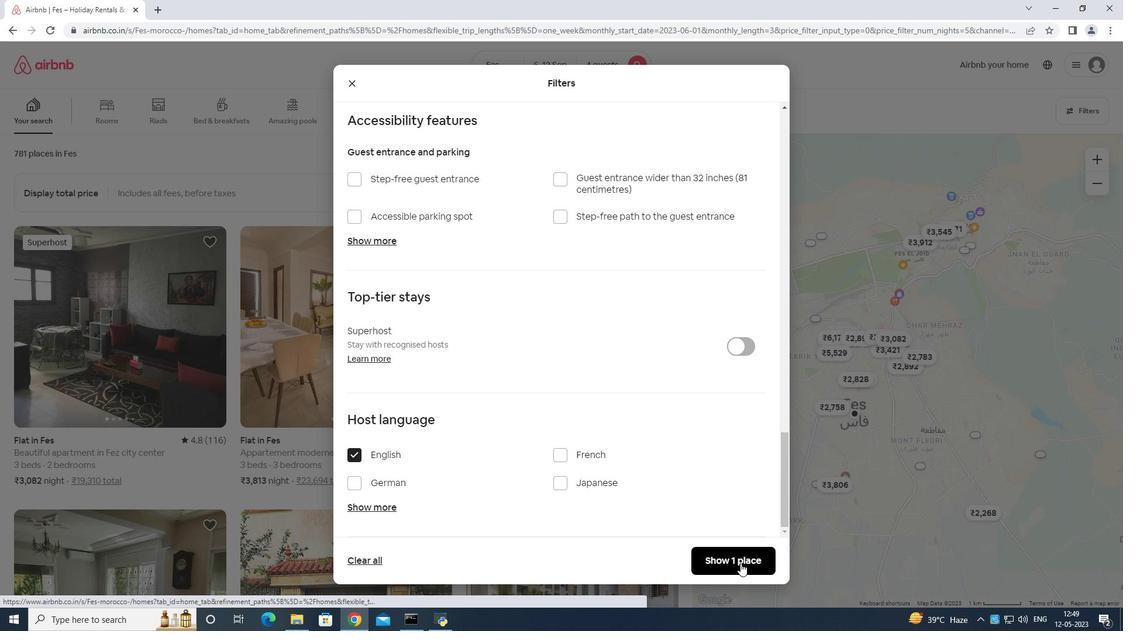 
